 Task: Find connections with filter location Aix-les-Bains with filter topic #socialmediawith filter profile language Potuguese with filter current company AVL with filter school Osmania University, Hyderabad with filter industry Information Services with filter service category HR Consulting with filter keywords title Office Manager
Action: Mouse moved to (589, 78)
Screenshot: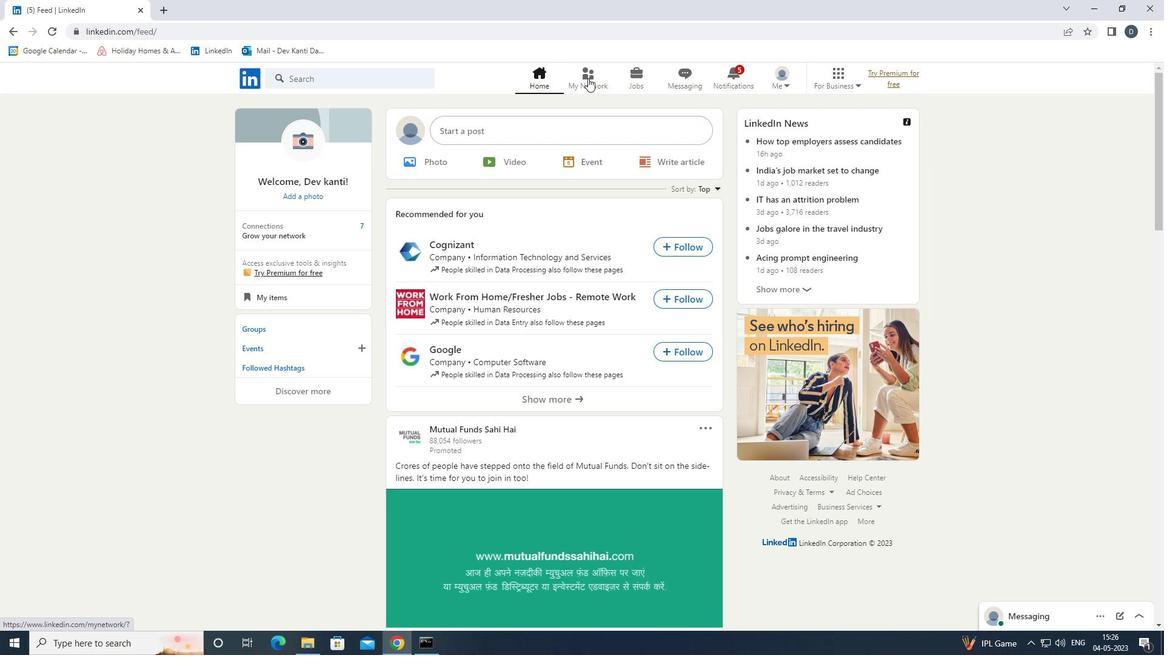 
Action: Mouse pressed left at (589, 78)
Screenshot: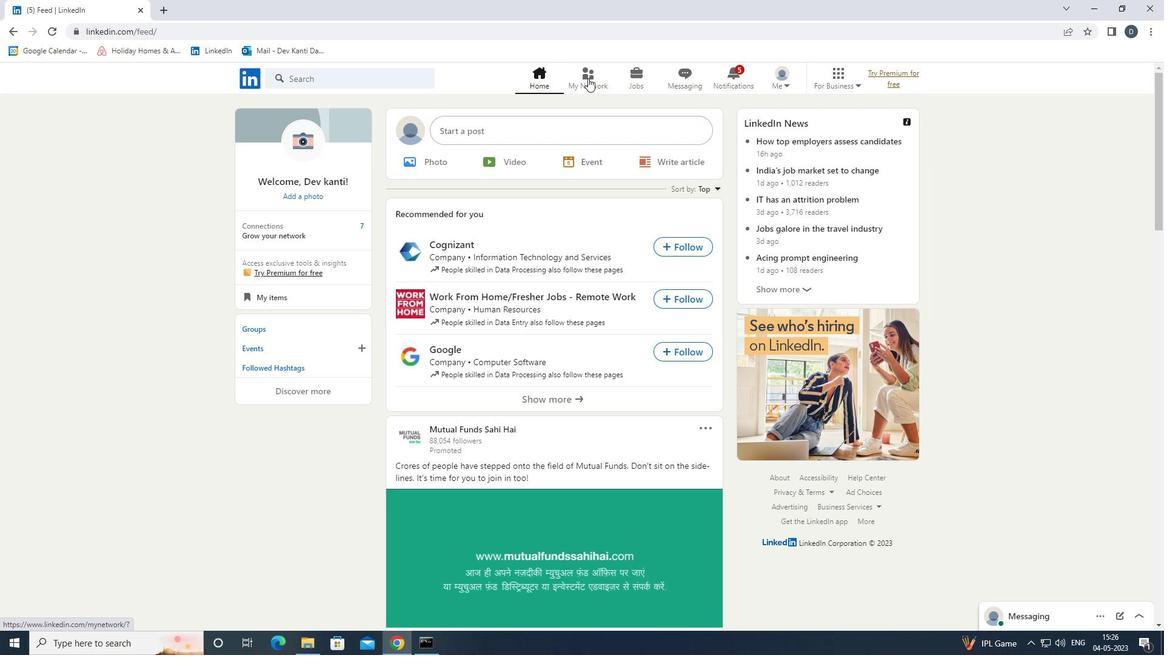 
Action: Mouse moved to (402, 149)
Screenshot: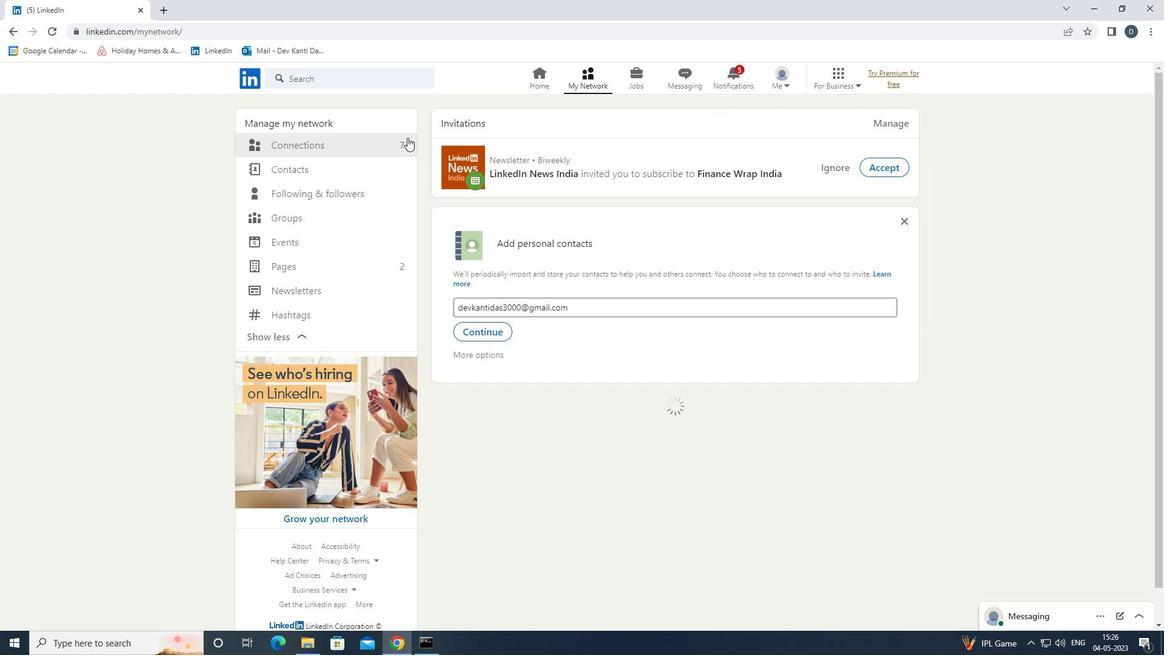 
Action: Mouse pressed left at (402, 149)
Screenshot: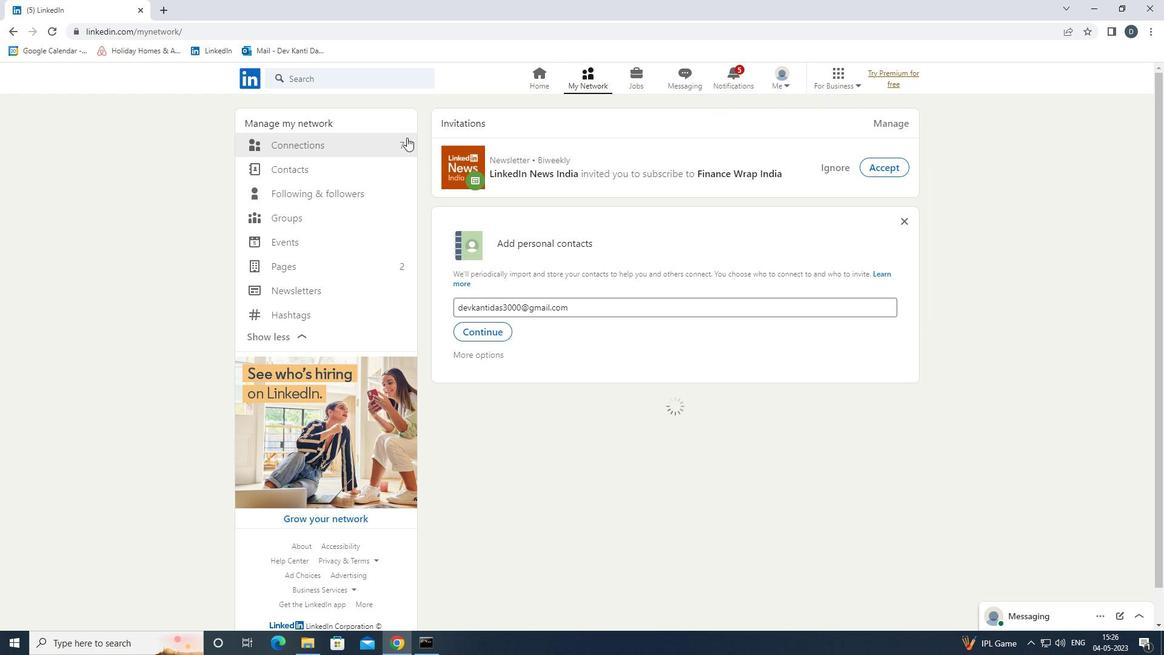 
Action: Mouse moved to (689, 149)
Screenshot: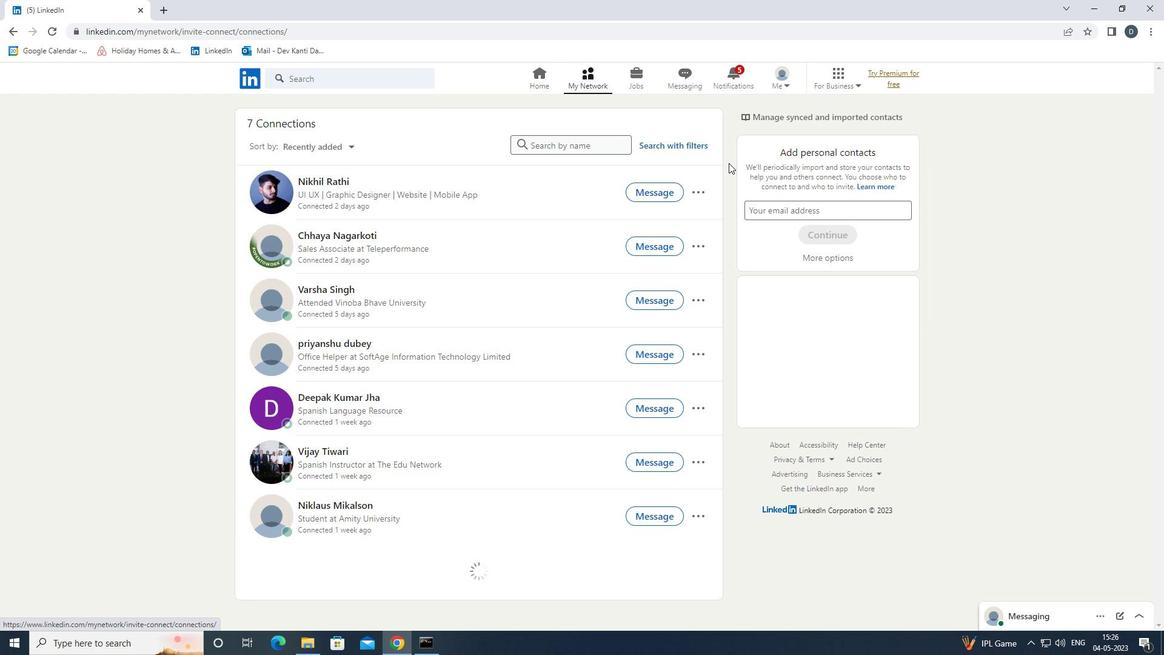 
Action: Mouse pressed left at (689, 149)
Screenshot: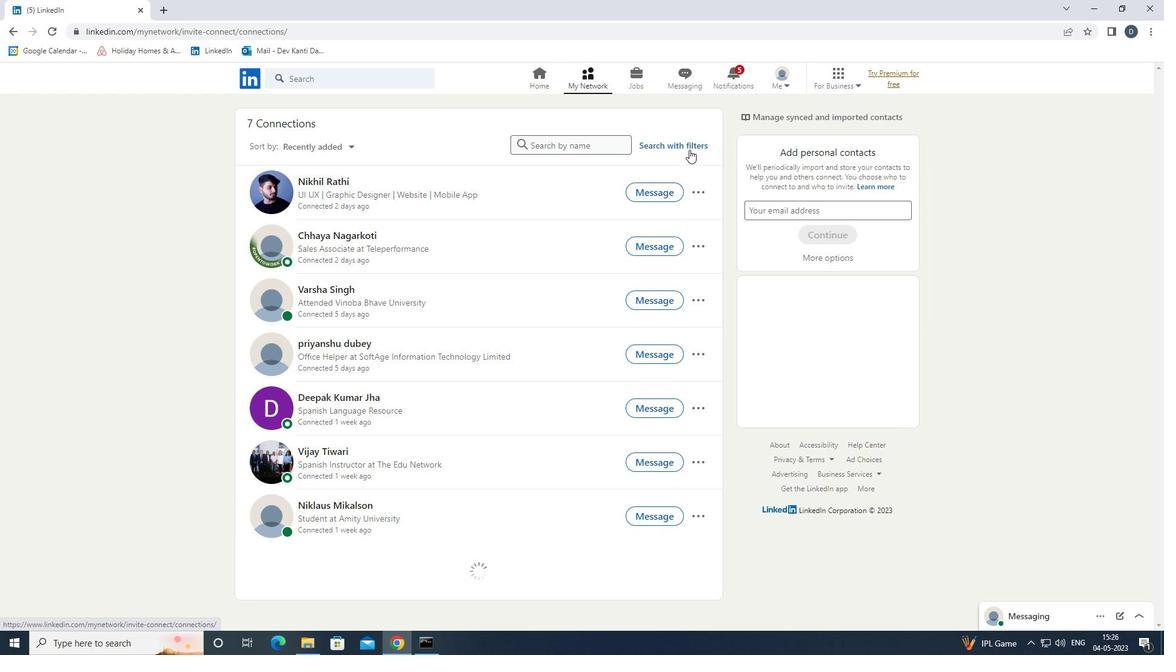 
Action: Mouse moved to (617, 115)
Screenshot: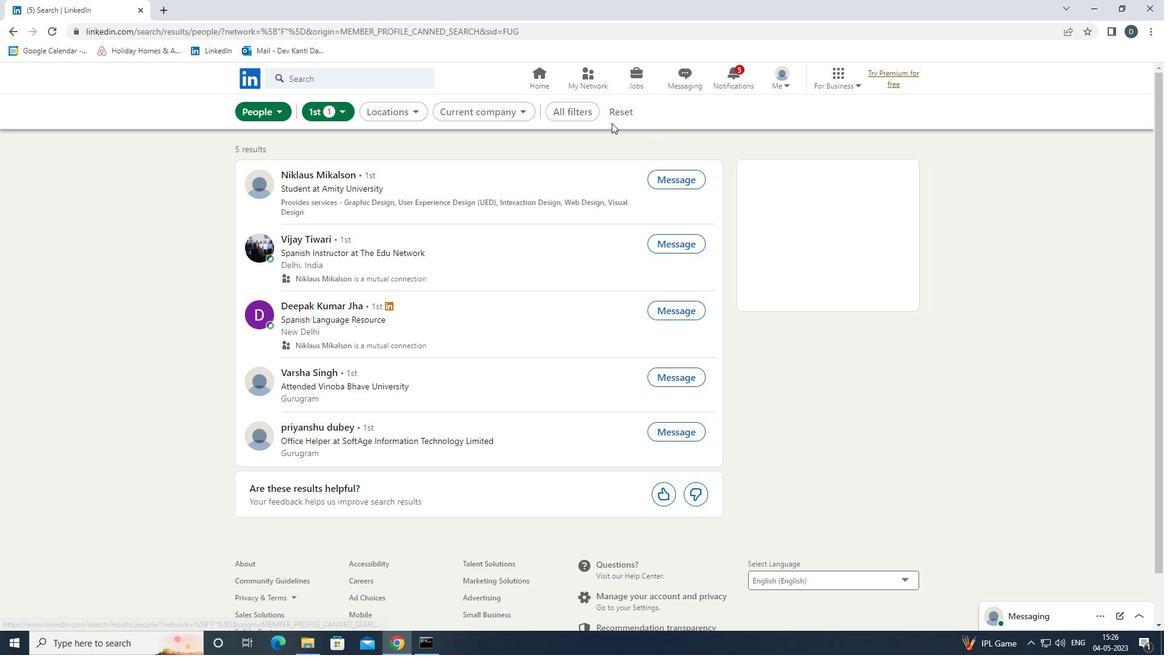 
Action: Mouse pressed left at (617, 115)
Screenshot: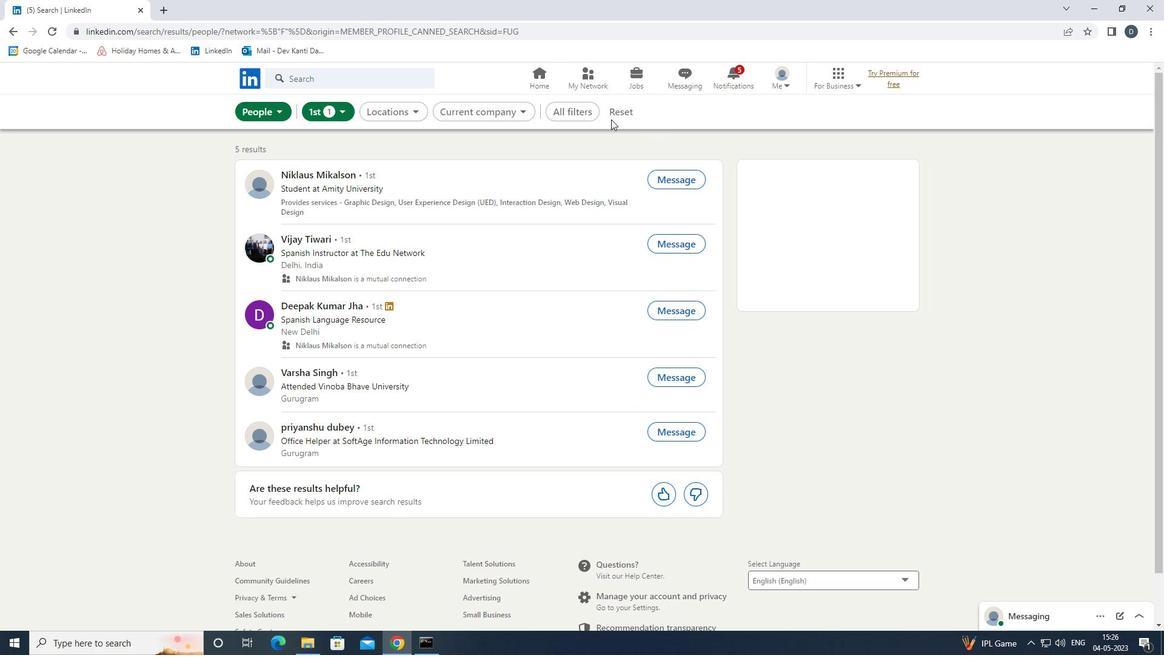 
Action: Mouse moved to (604, 112)
Screenshot: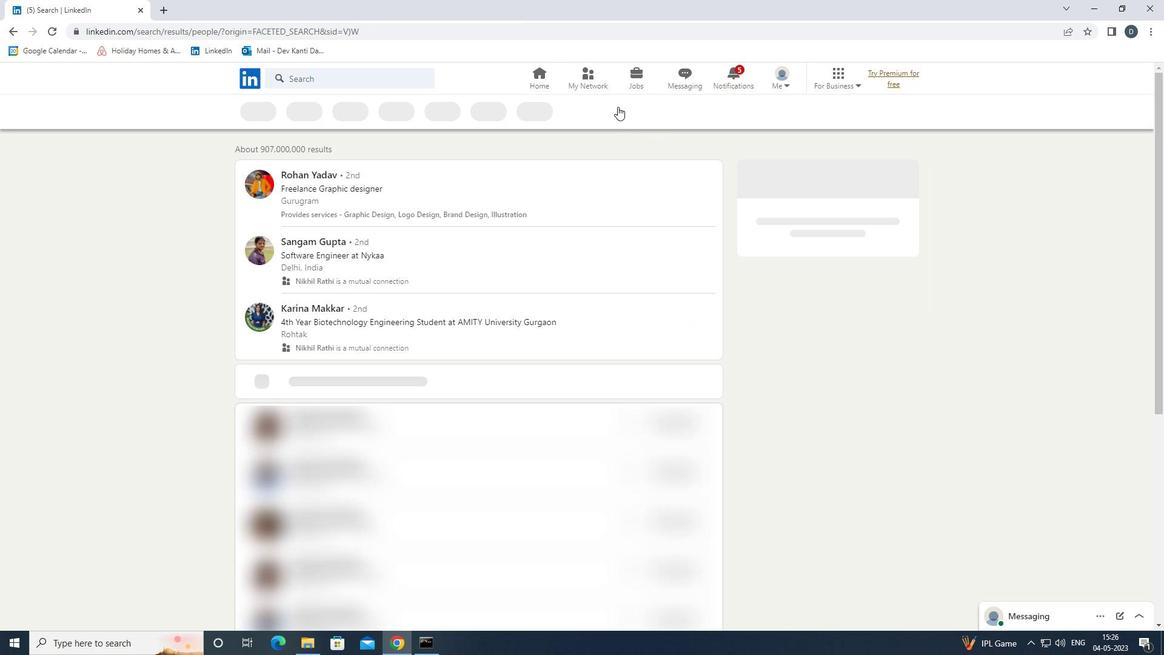 
Action: Mouse pressed left at (604, 112)
Screenshot: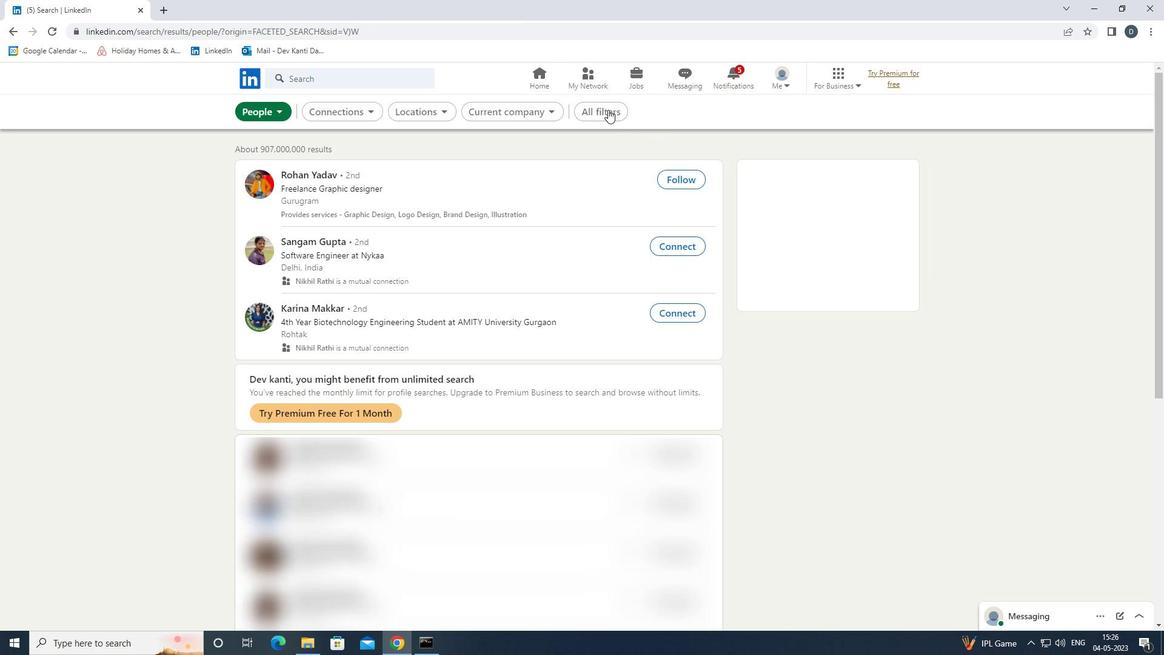 
Action: Mouse moved to (1045, 392)
Screenshot: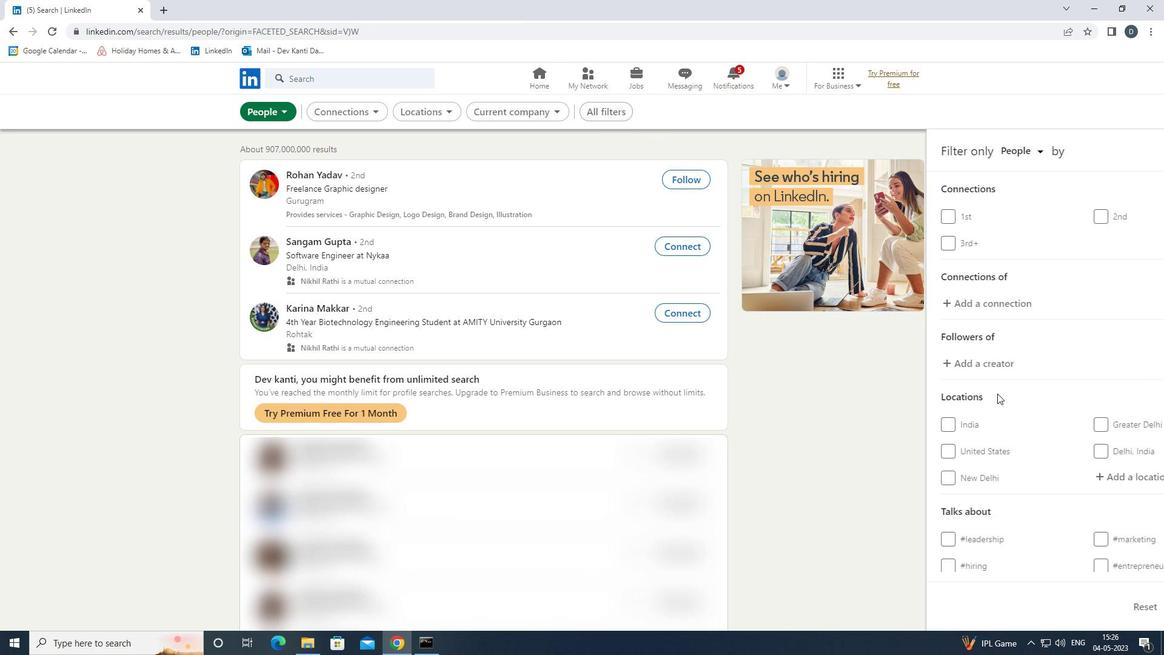 
Action: Mouse scrolled (1045, 391) with delta (0, 0)
Screenshot: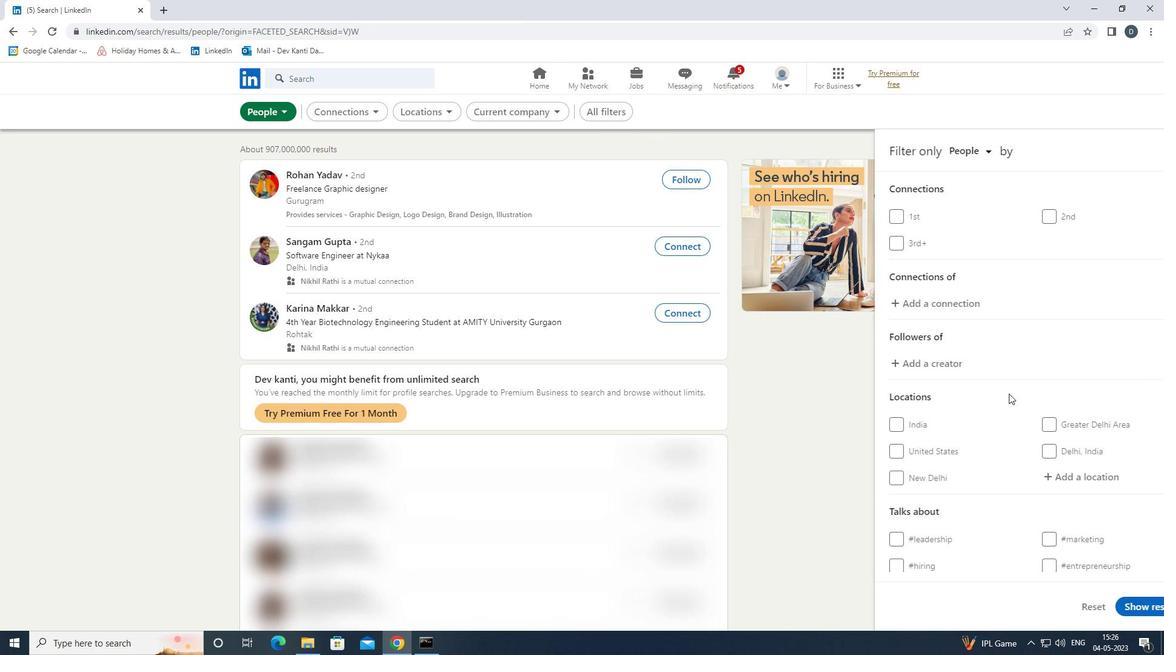 
Action: Mouse moved to (1045, 392)
Screenshot: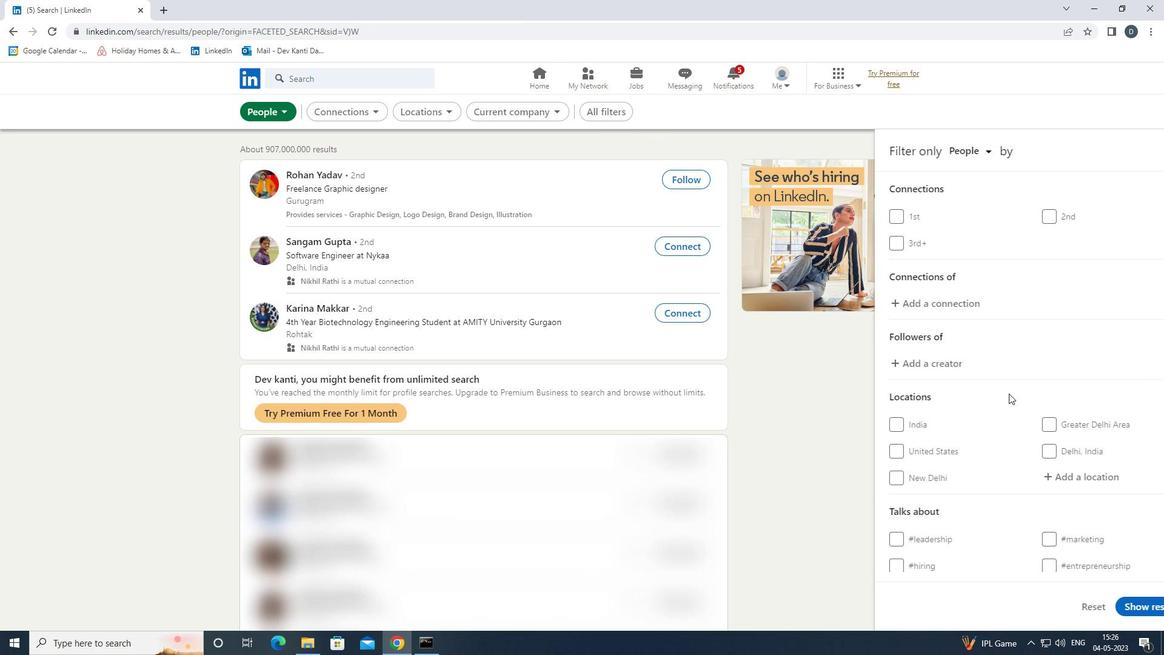 
Action: Mouse scrolled (1045, 391) with delta (0, 0)
Screenshot: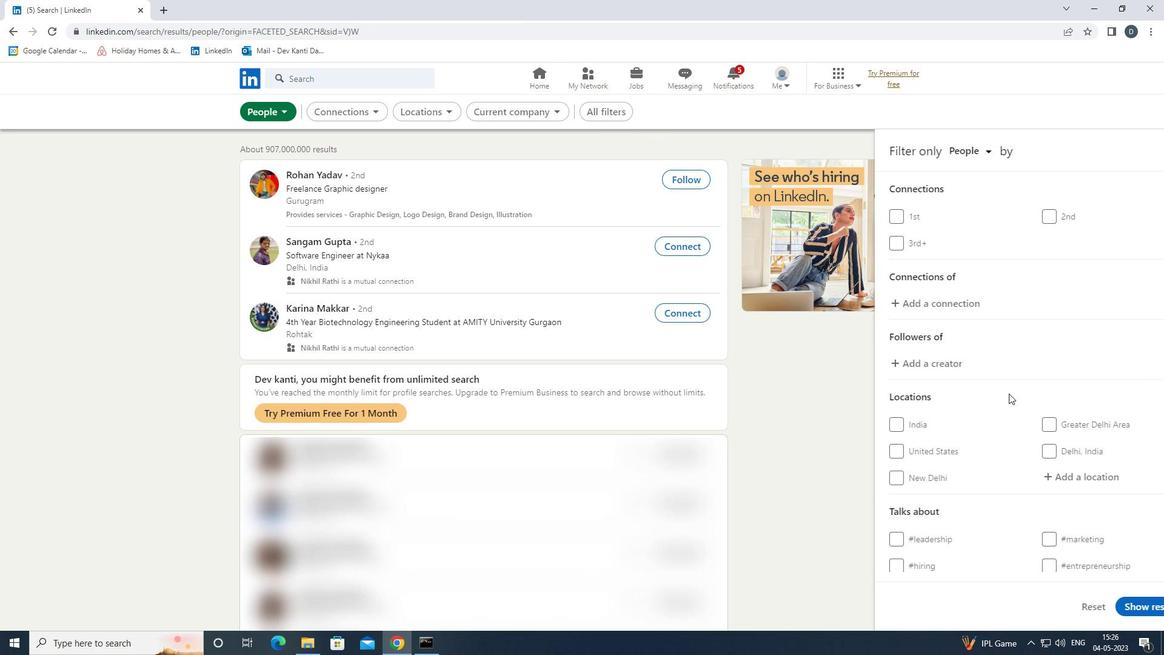 
Action: Mouse moved to (1031, 346)
Screenshot: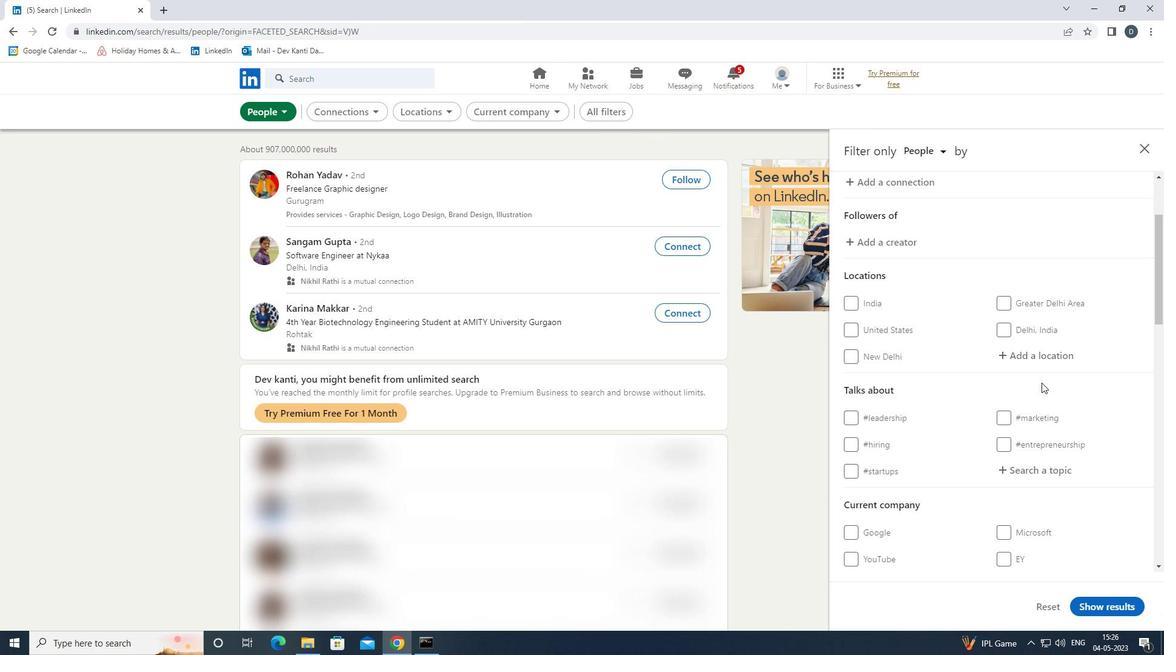 
Action: Mouse pressed left at (1031, 346)
Screenshot: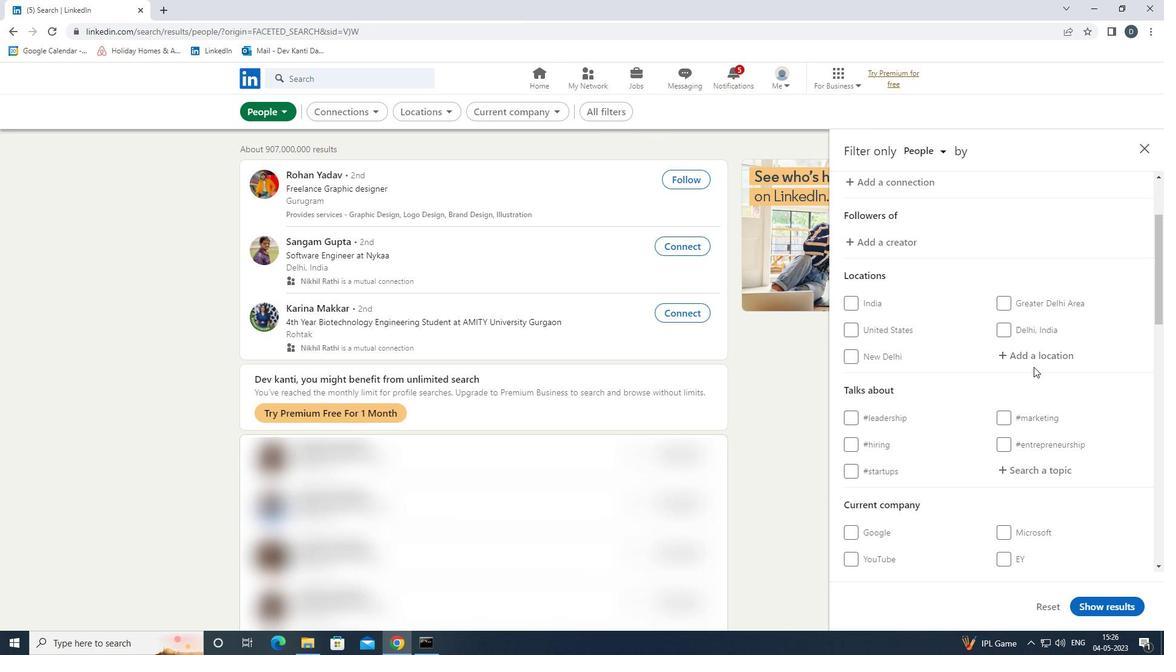 
Action: Key pressed <Key.shift>AIX-LES-<Key.down><Key.enter>
Screenshot: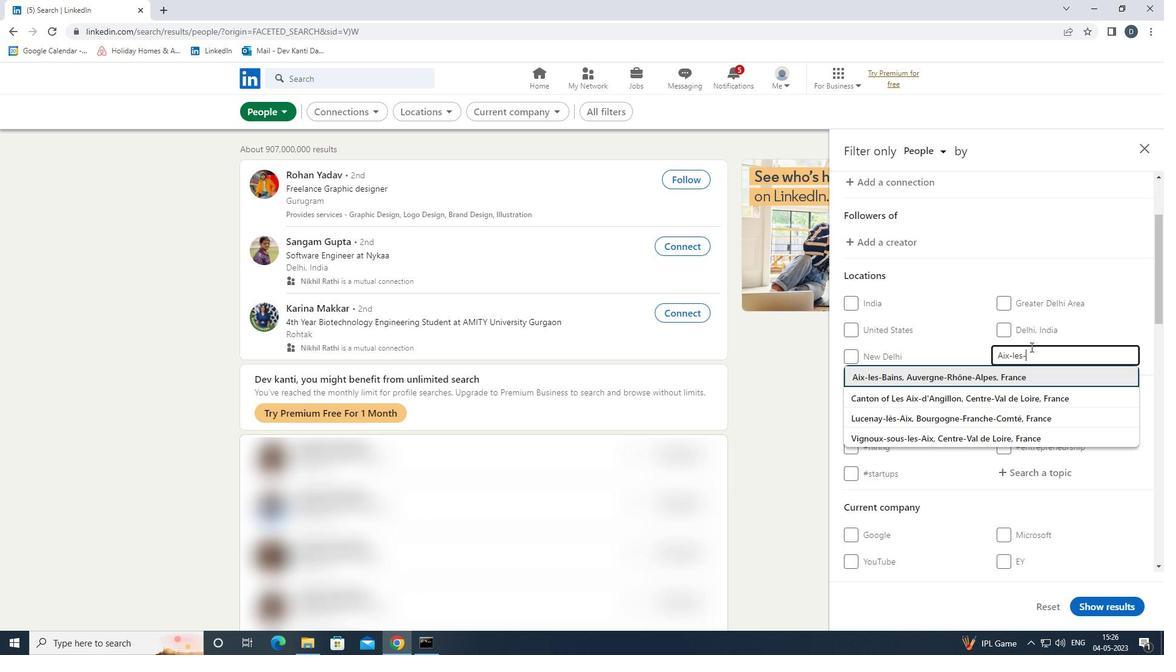 
Action: Mouse moved to (1040, 359)
Screenshot: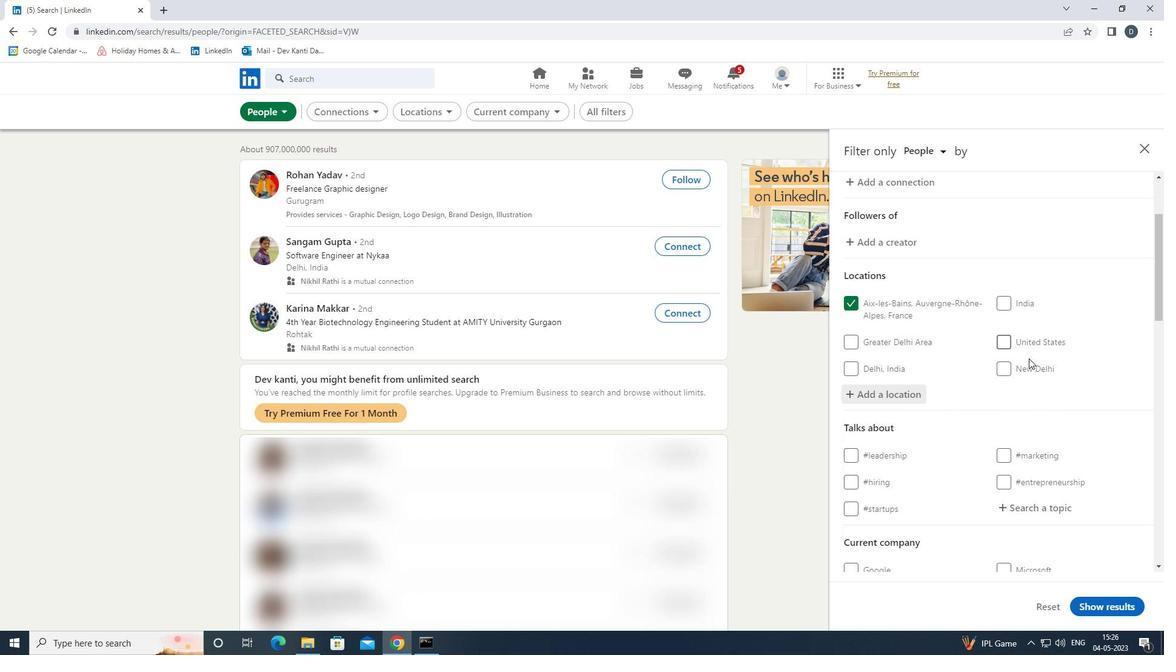 
Action: Mouse scrolled (1040, 358) with delta (0, 0)
Screenshot: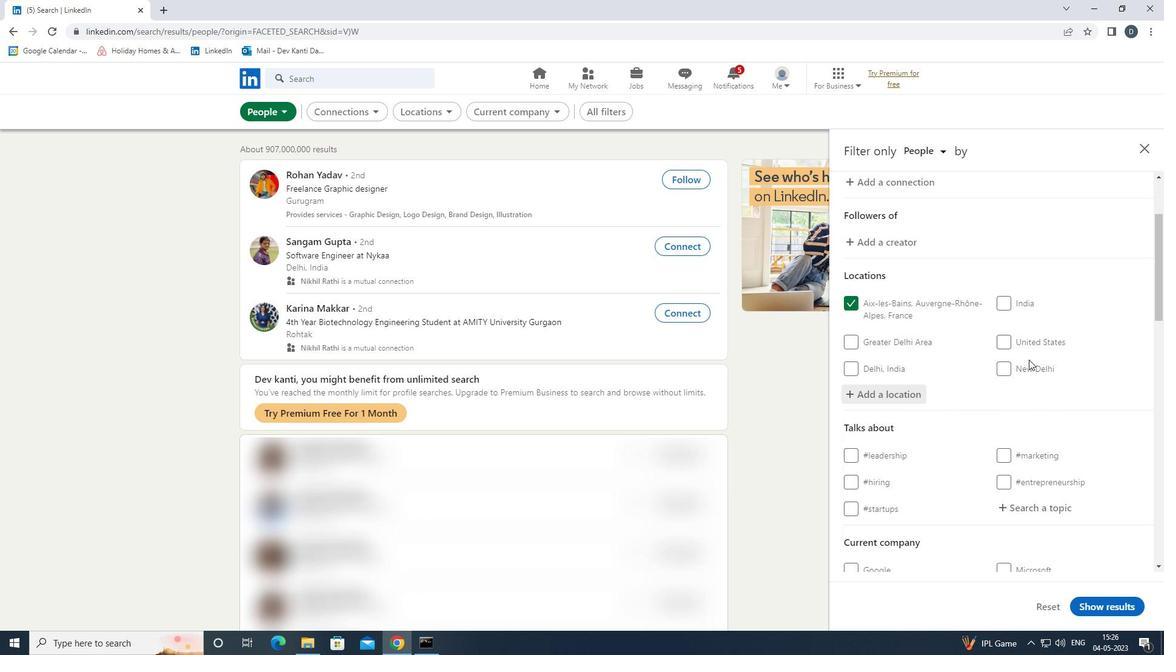 
Action: Mouse scrolled (1040, 358) with delta (0, 0)
Screenshot: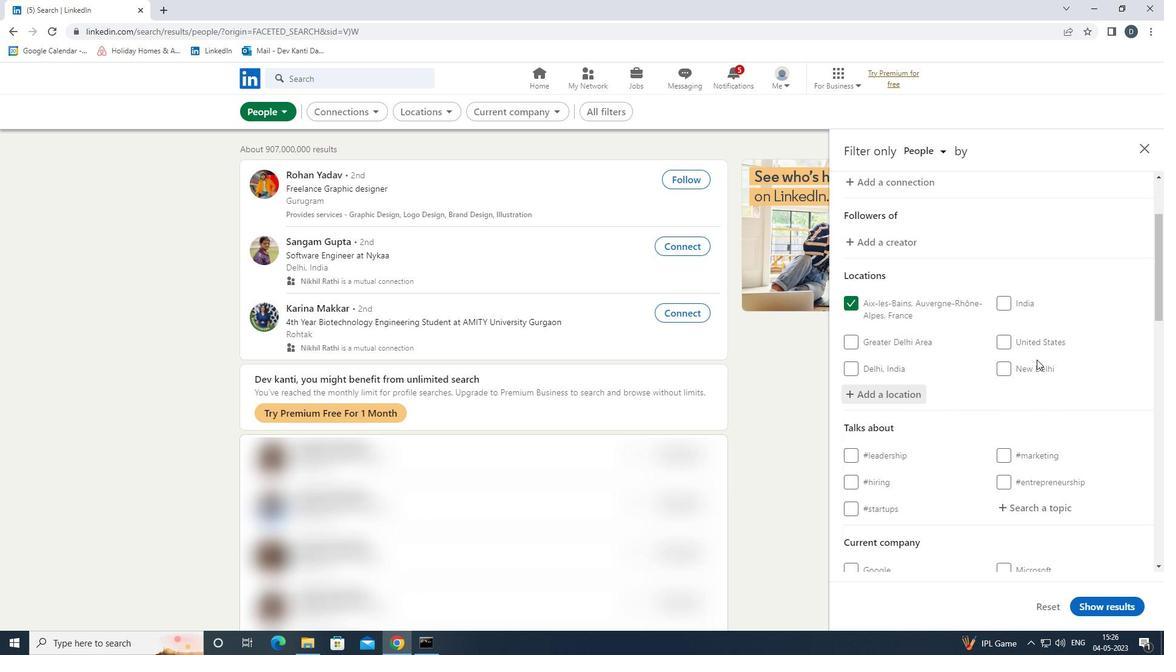 
Action: Mouse moved to (1029, 378)
Screenshot: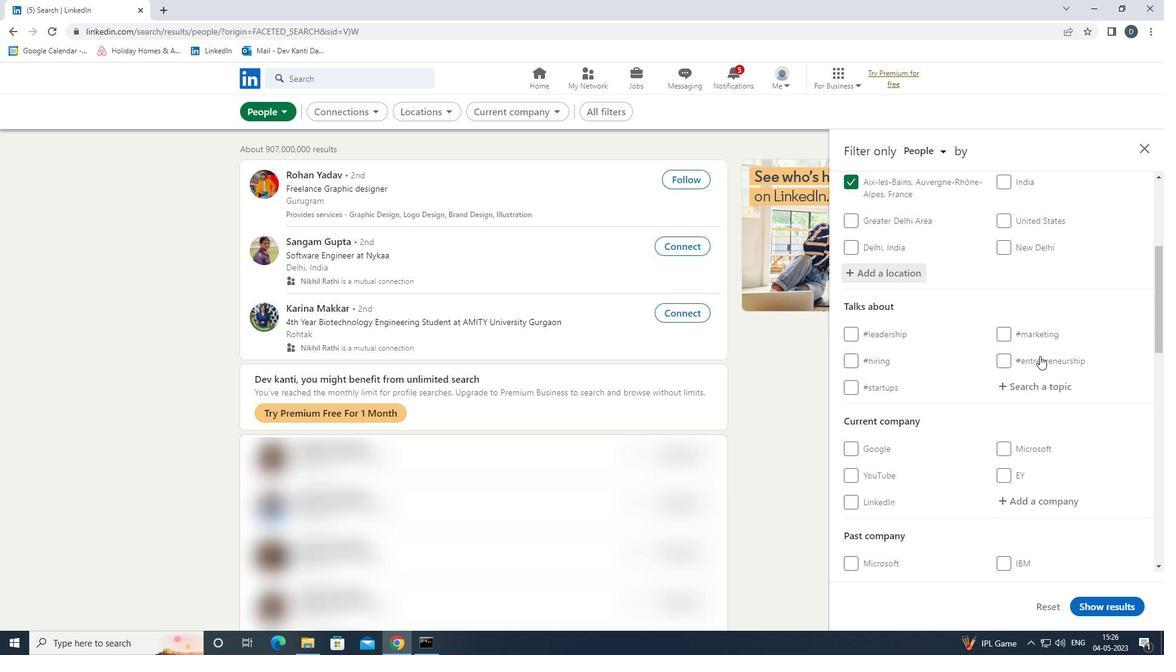 
Action: Mouse pressed left at (1029, 378)
Screenshot: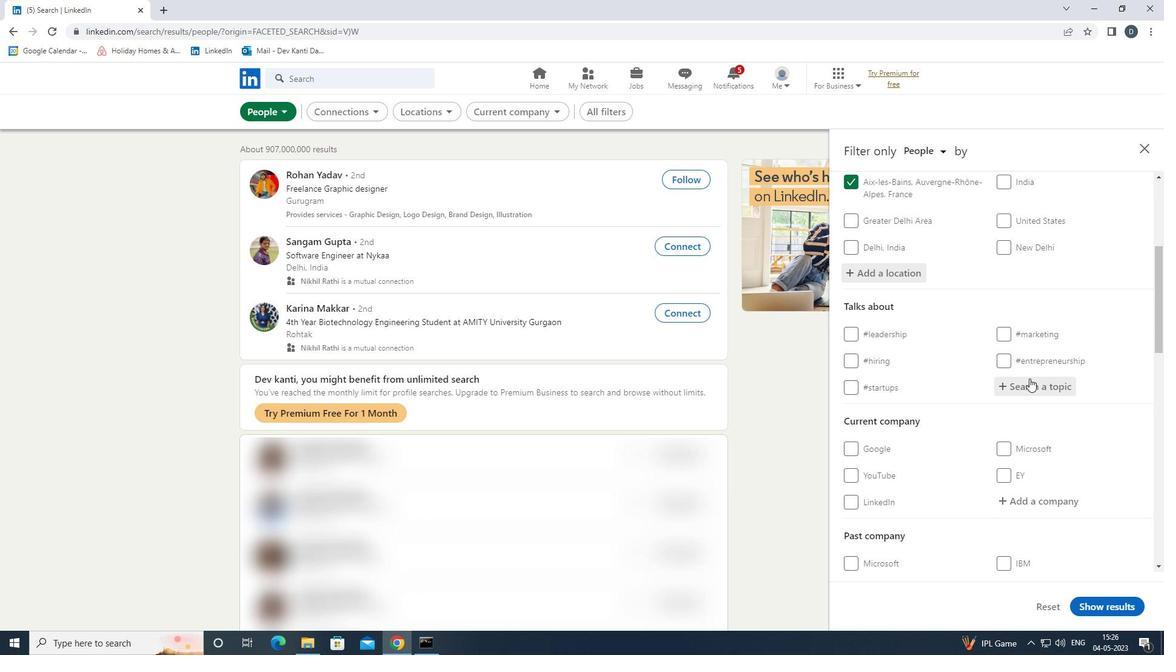 
Action: Mouse moved to (1025, 379)
Screenshot: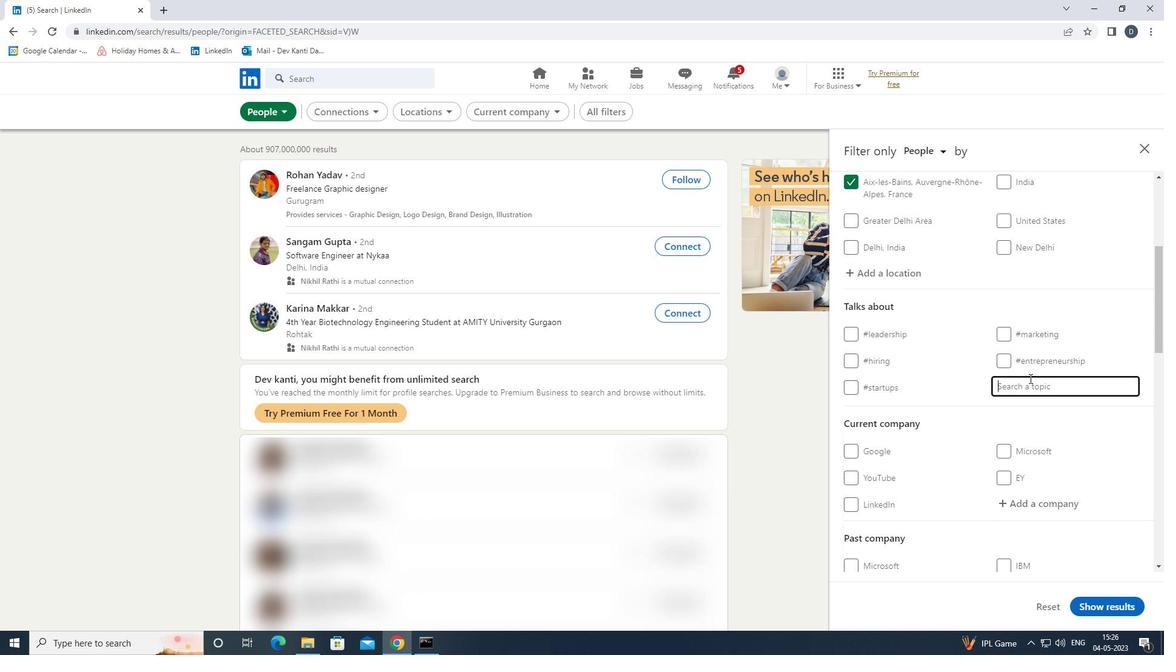 
Action: Key pressed SOCIALMEDIA<Key.down><Key.enter>
Screenshot: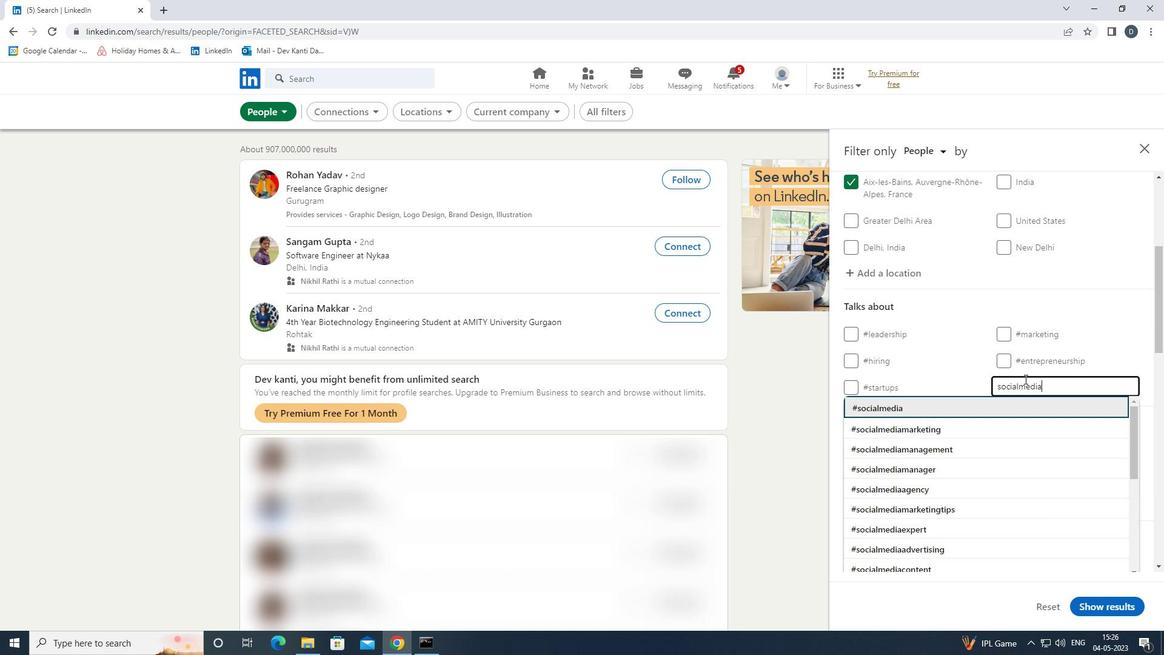 
Action: Mouse moved to (1017, 379)
Screenshot: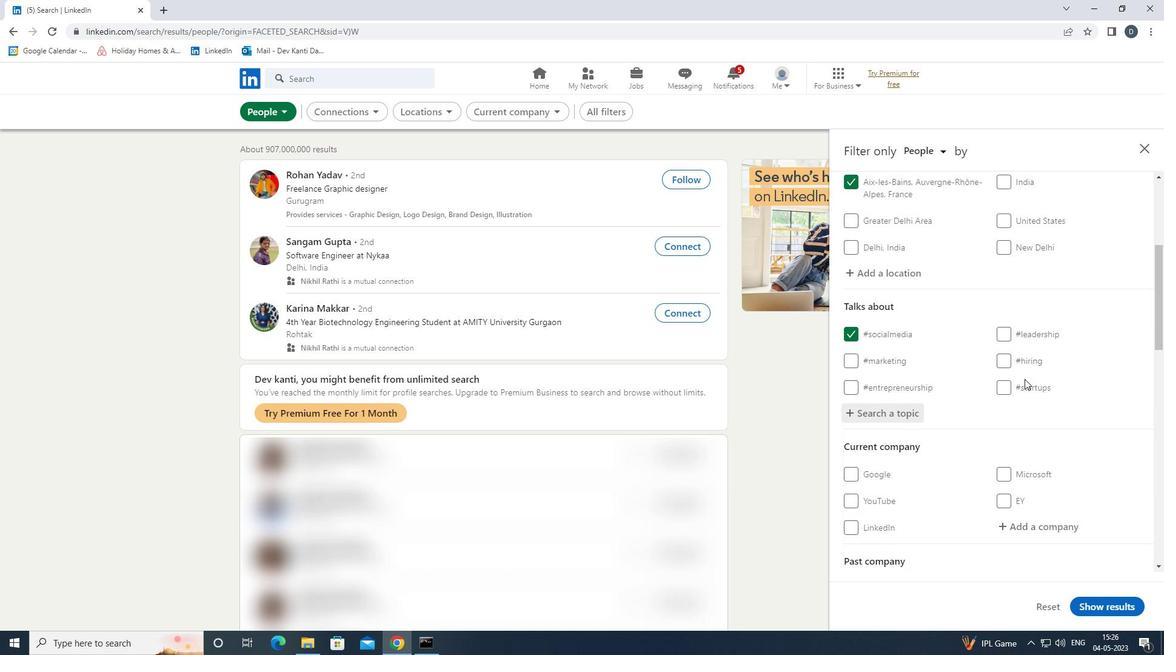 
Action: Mouse scrolled (1017, 378) with delta (0, 0)
Screenshot: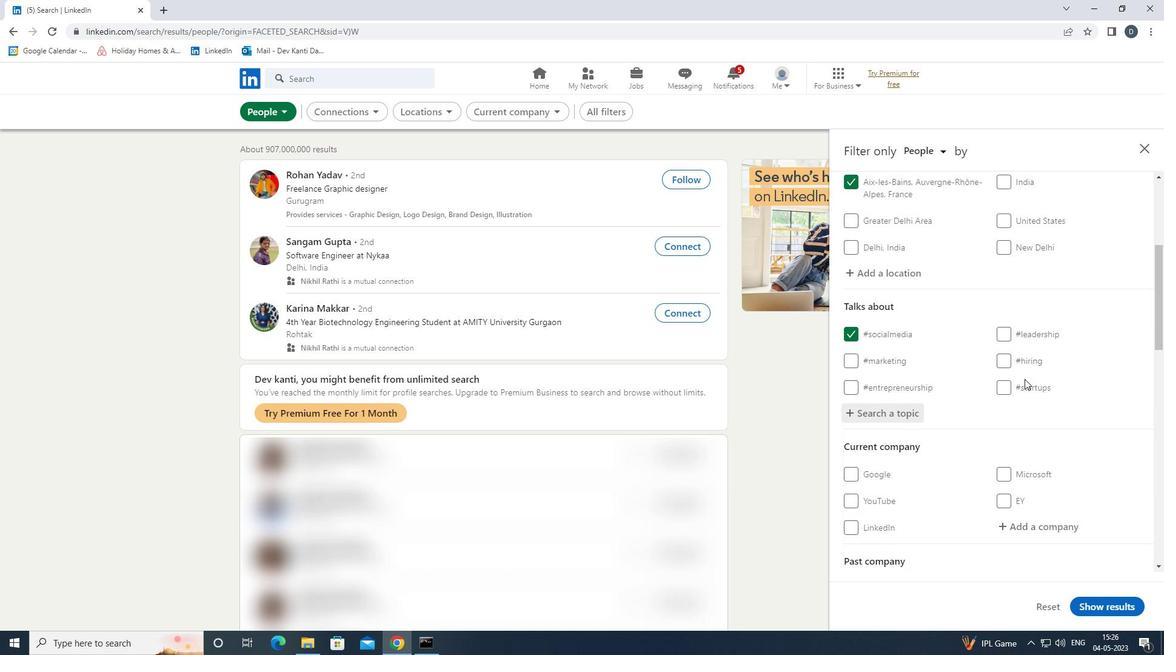 
Action: Mouse moved to (1011, 381)
Screenshot: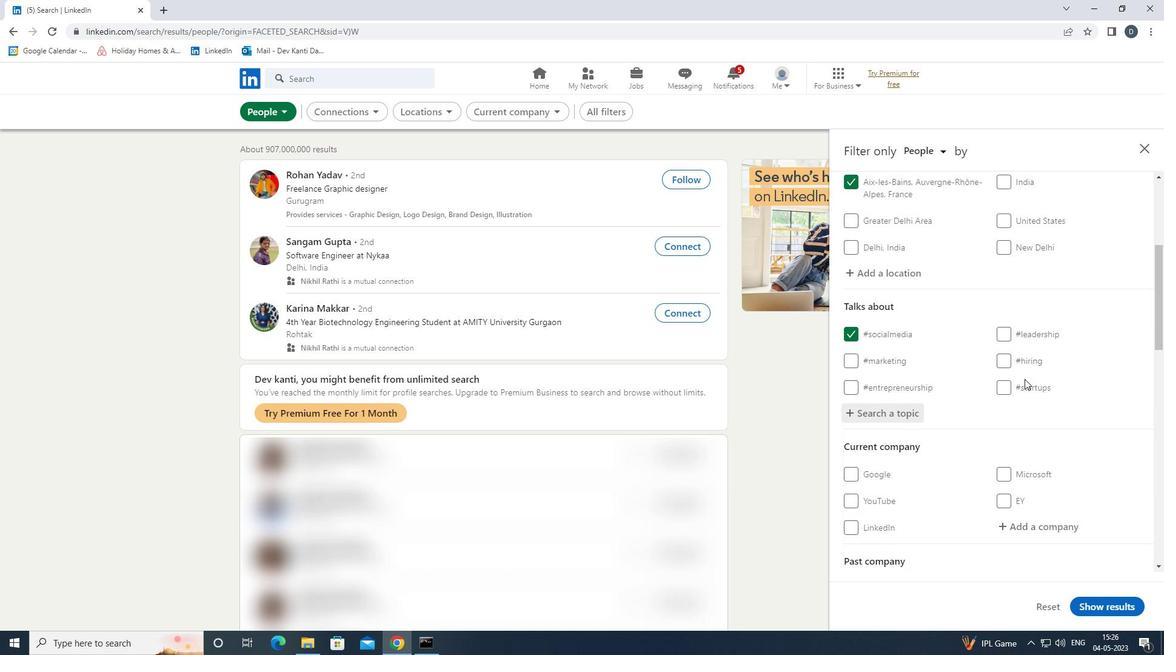 
Action: Mouse scrolled (1011, 380) with delta (0, 0)
Screenshot: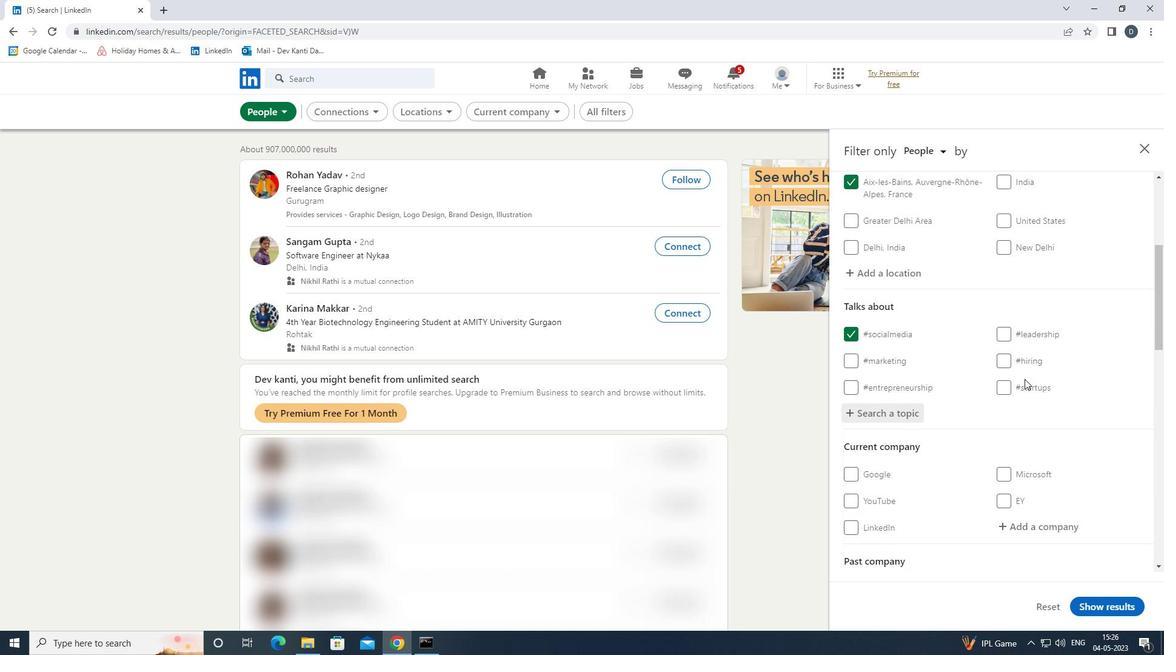 
Action: Mouse moved to (1009, 382)
Screenshot: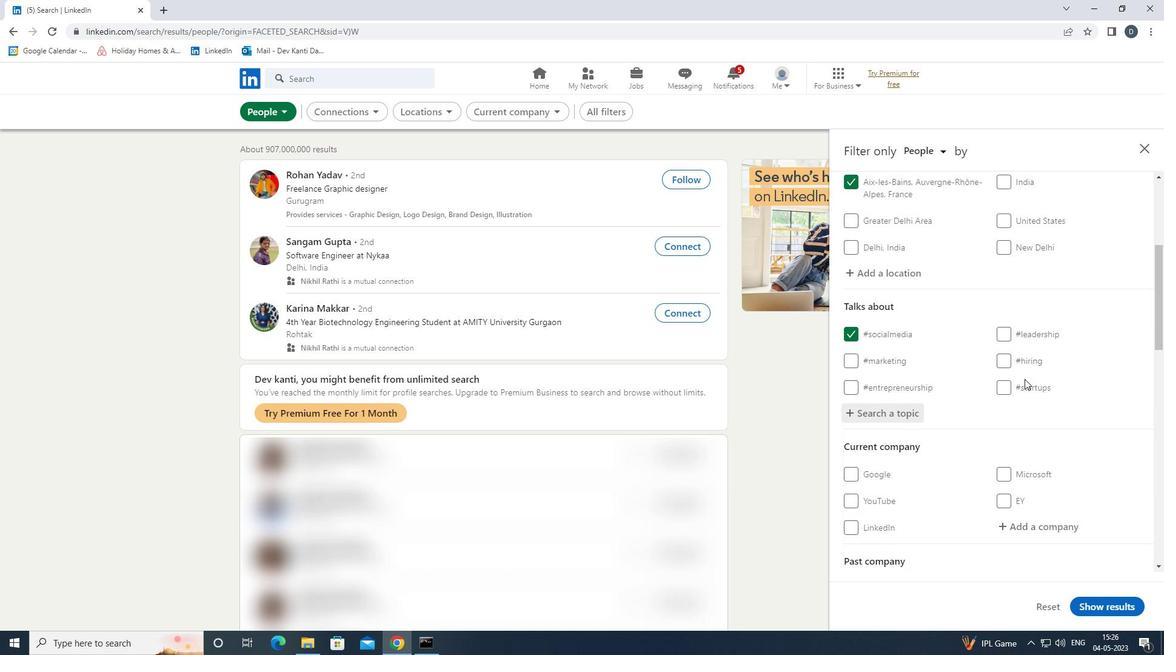 
Action: Mouse scrolled (1009, 381) with delta (0, 0)
Screenshot: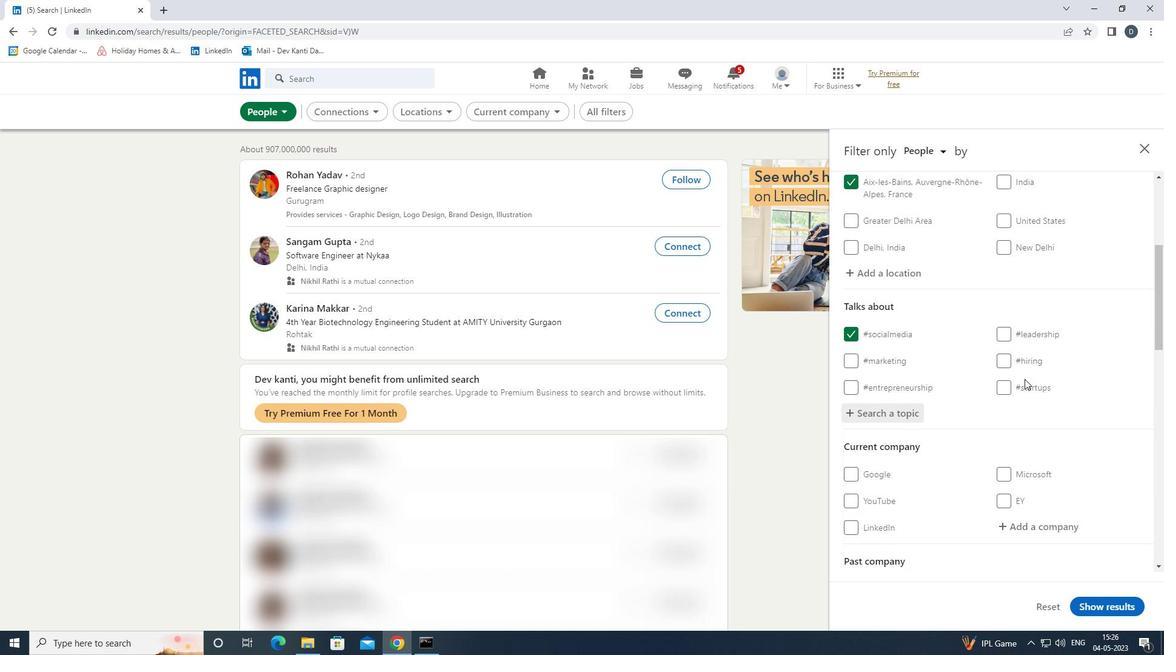 
Action: Mouse moved to (1009, 382)
Screenshot: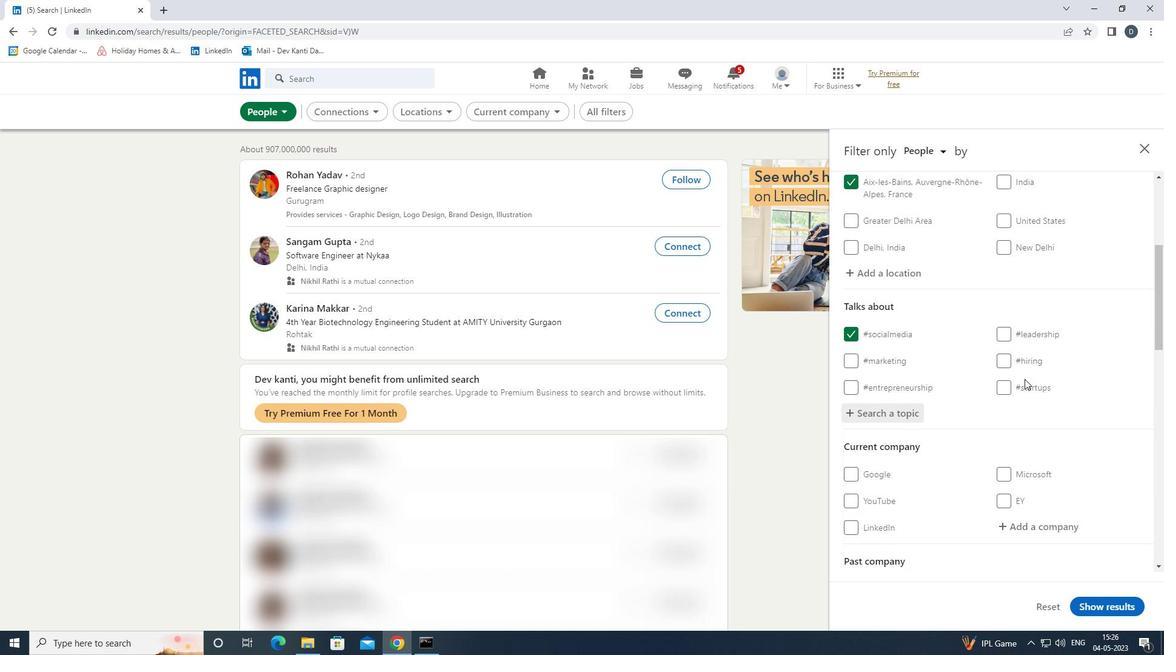
Action: Mouse scrolled (1009, 382) with delta (0, 0)
Screenshot: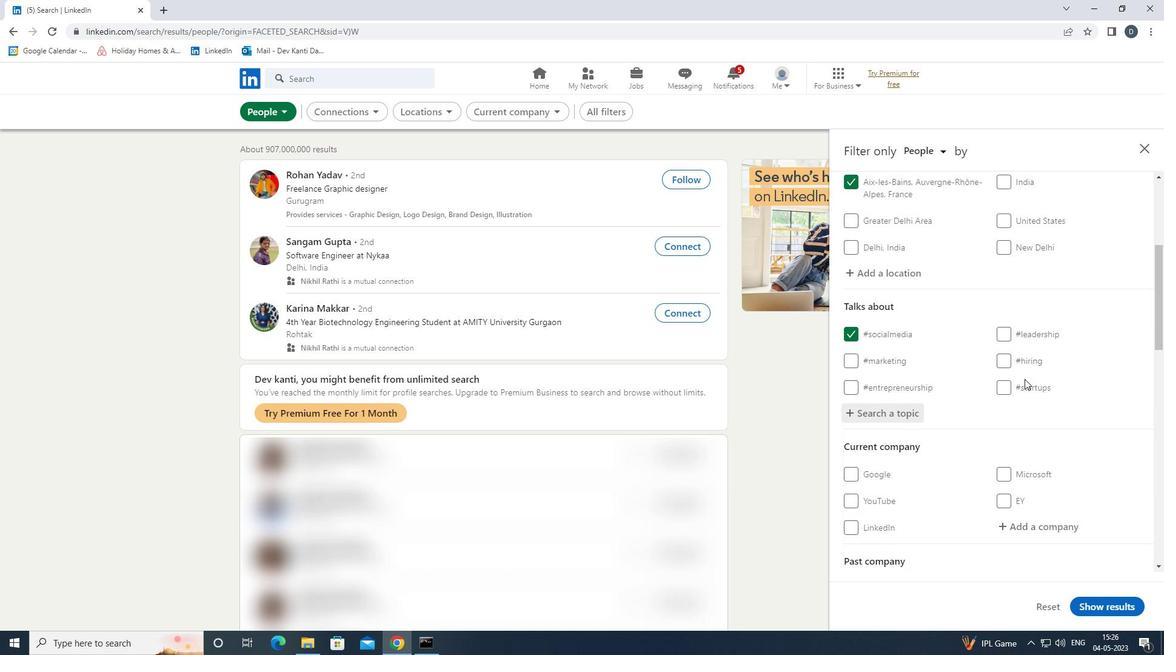 
Action: Mouse scrolled (1009, 382) with delta (0, 0)
Screenshot: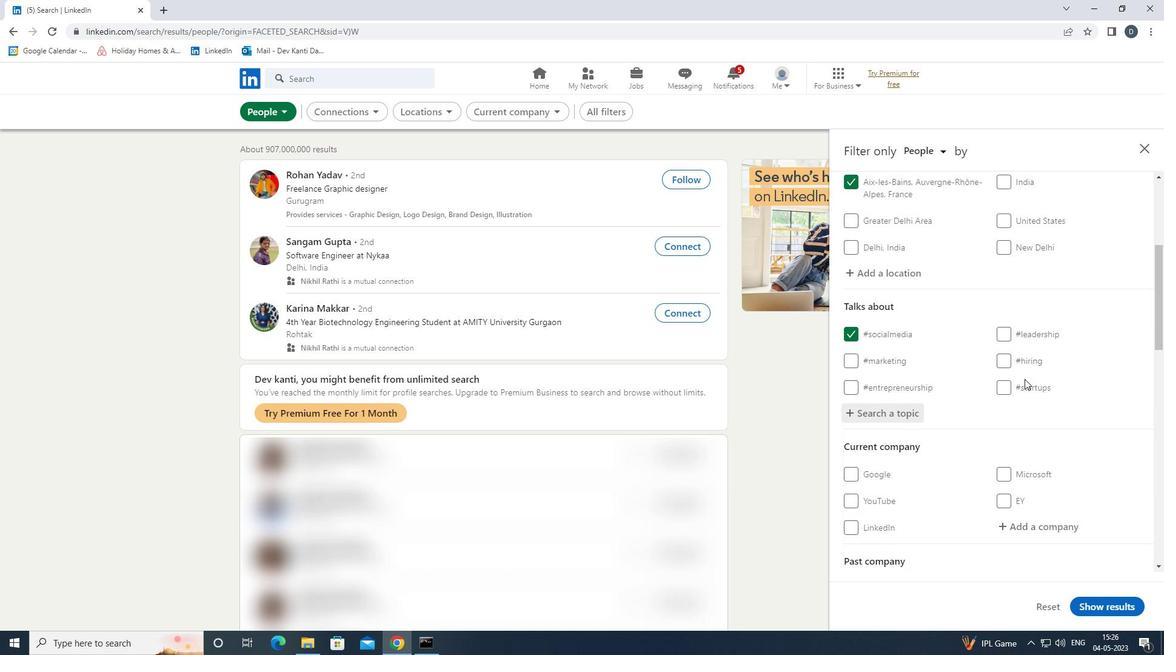 
Action: Mouse scrolled (1009, 382) with delta (0, 0)
Screenshot: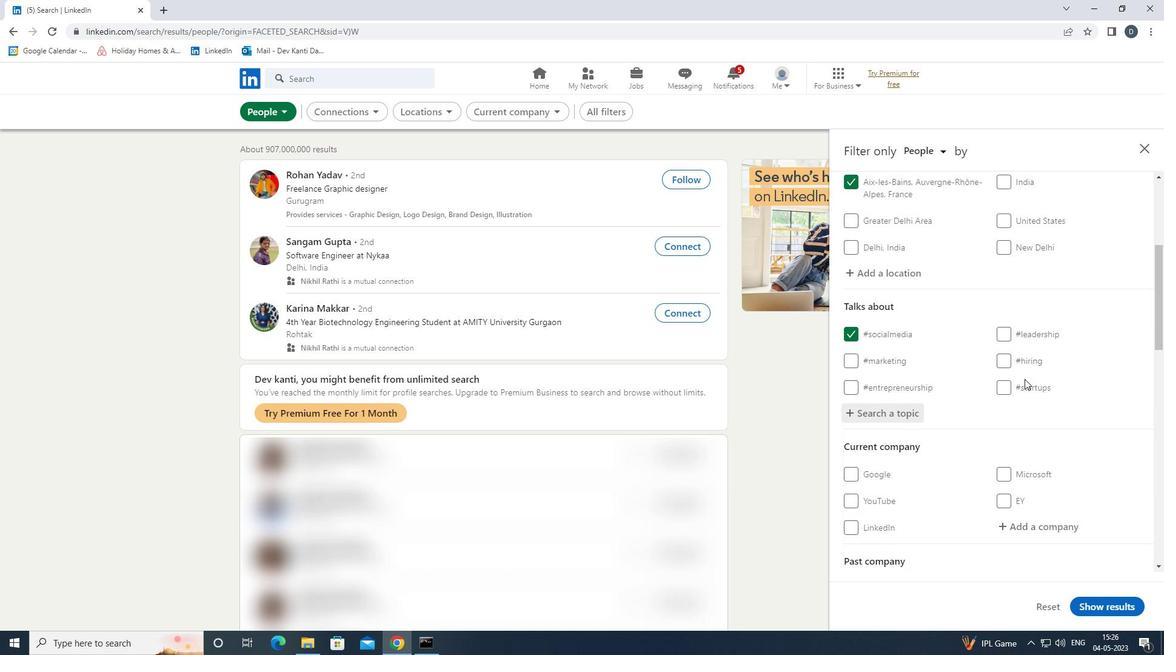 
Action: Mouse scrolled (1009, 382) with delta (0, 0)
Screenshot: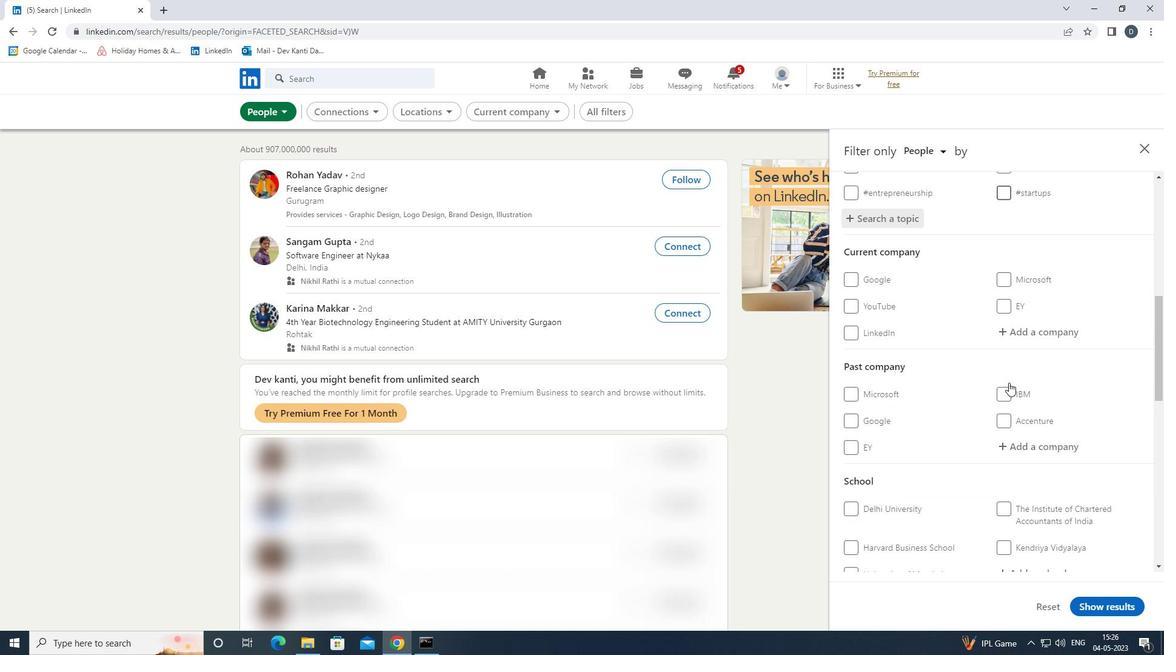 
Action: Mouse scrolled (1009, 382) with delta (0, 0)
Screenshot: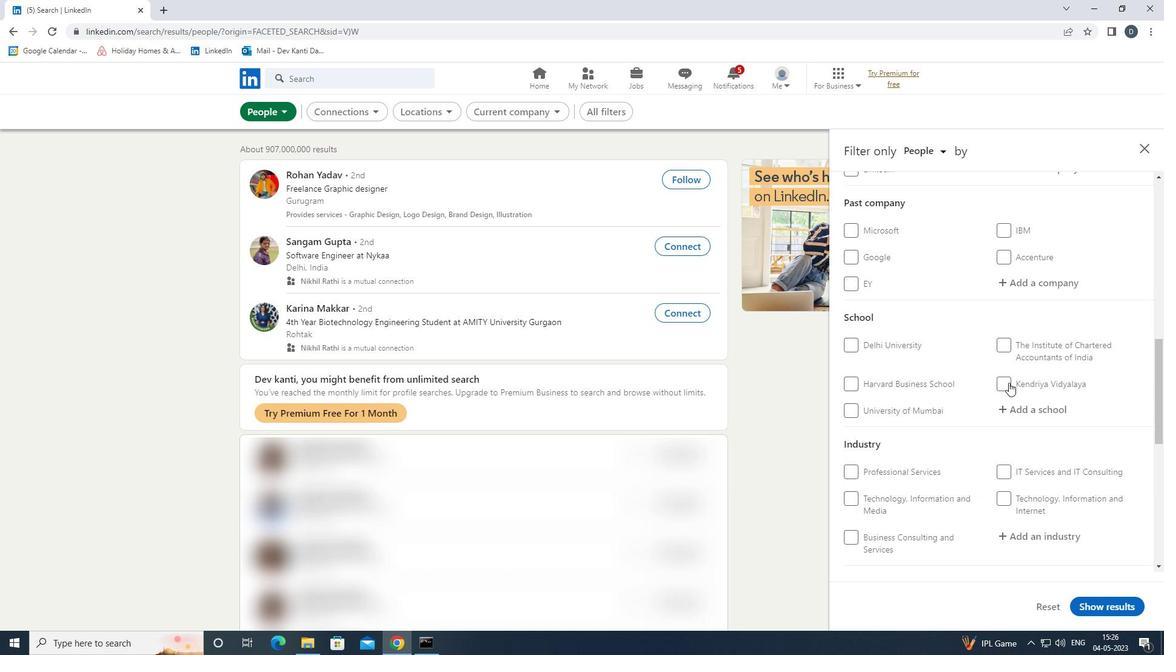 
Action: Mouse scrolled (1009, 382) with delta (0, 0)
Screenshot: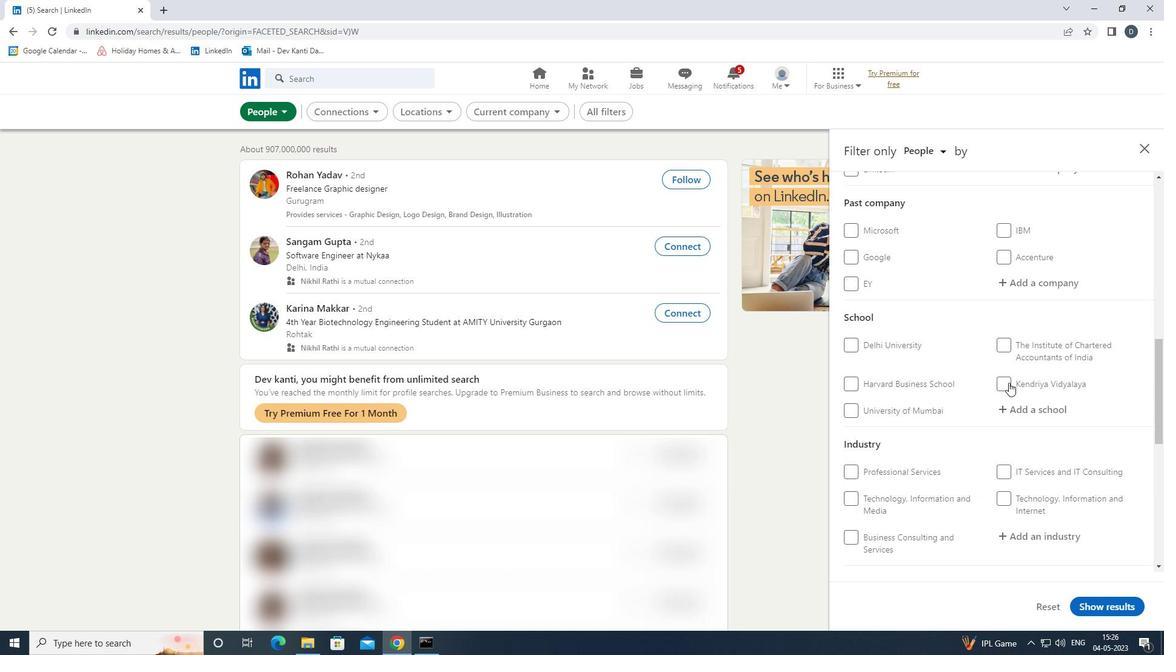 
Action: Mouse moved to (1025, 451)
Screenshot: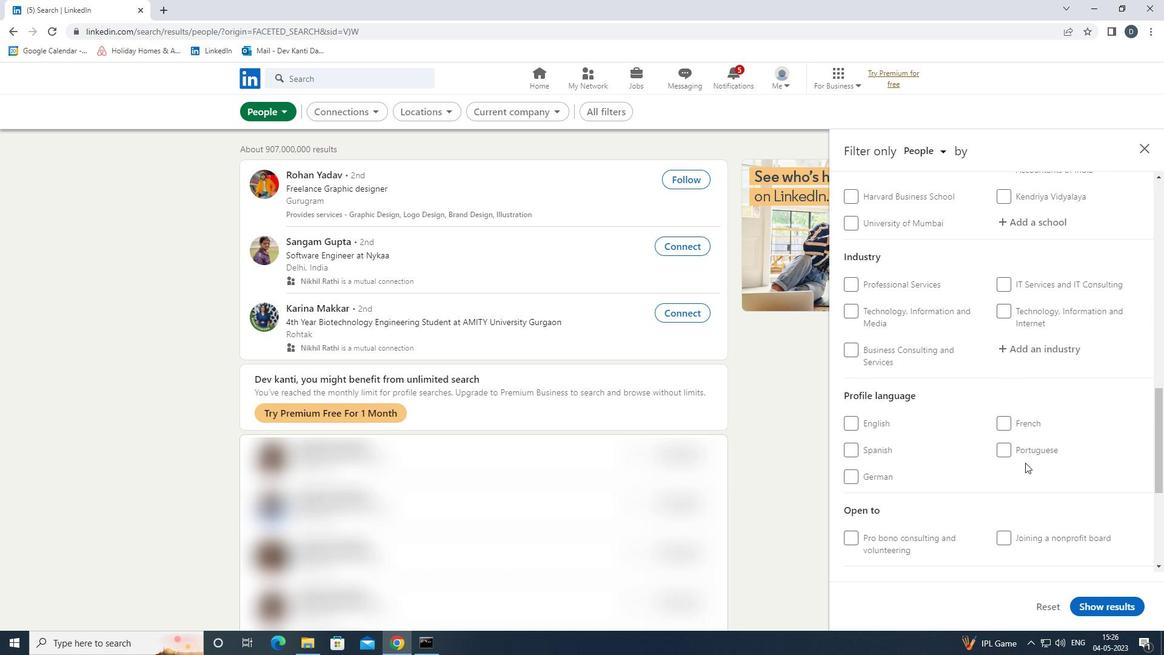 
Action: Mouse pressed left at (1025, 451)
Screenshot: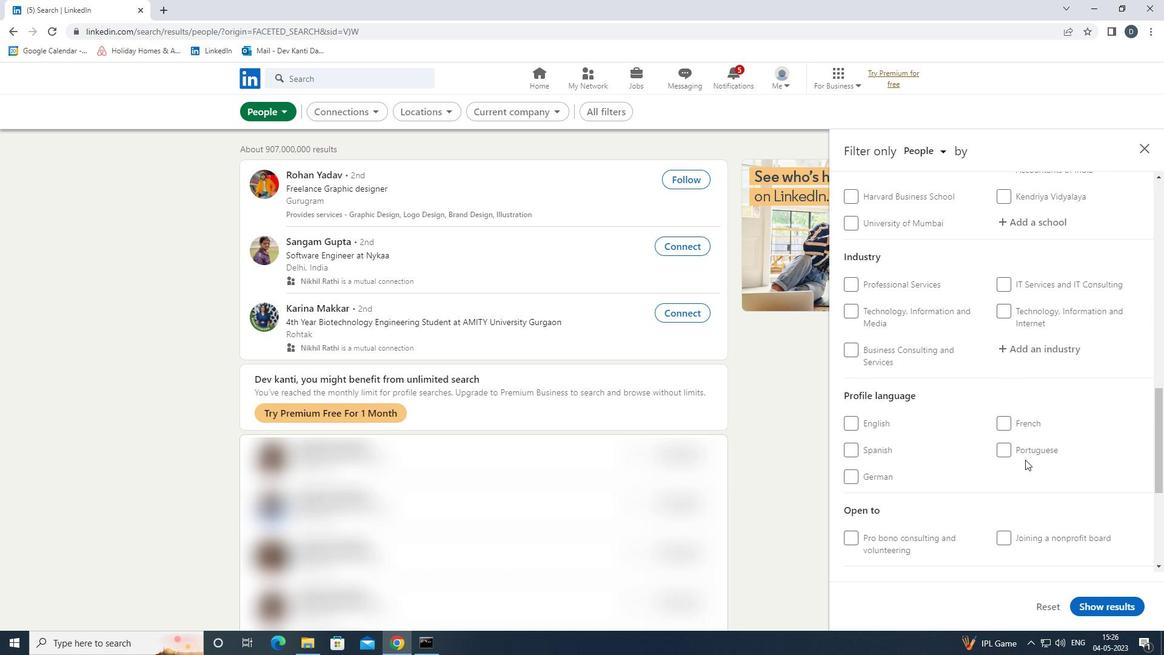 
Action: Mouse moved to (1026, 447)
Screenshot: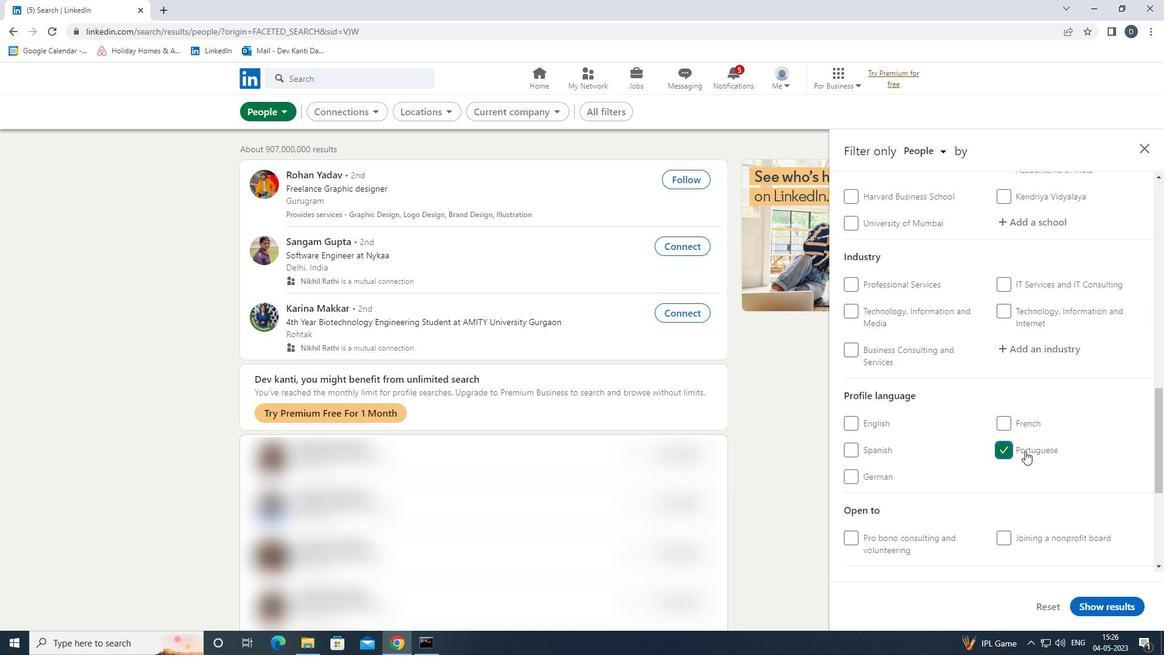 
Action: Mouse scrolled (1026, 448) with delta (0, 0)
Screenshot: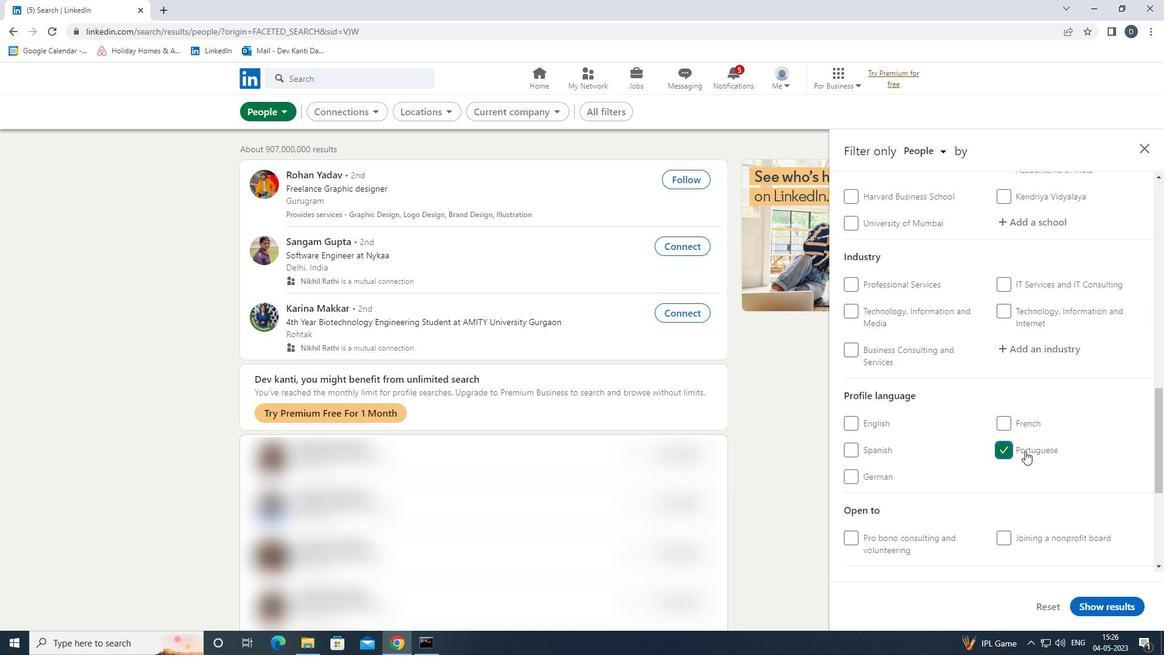 
Action: Mouse moved to (1026, 446)
Screenshot: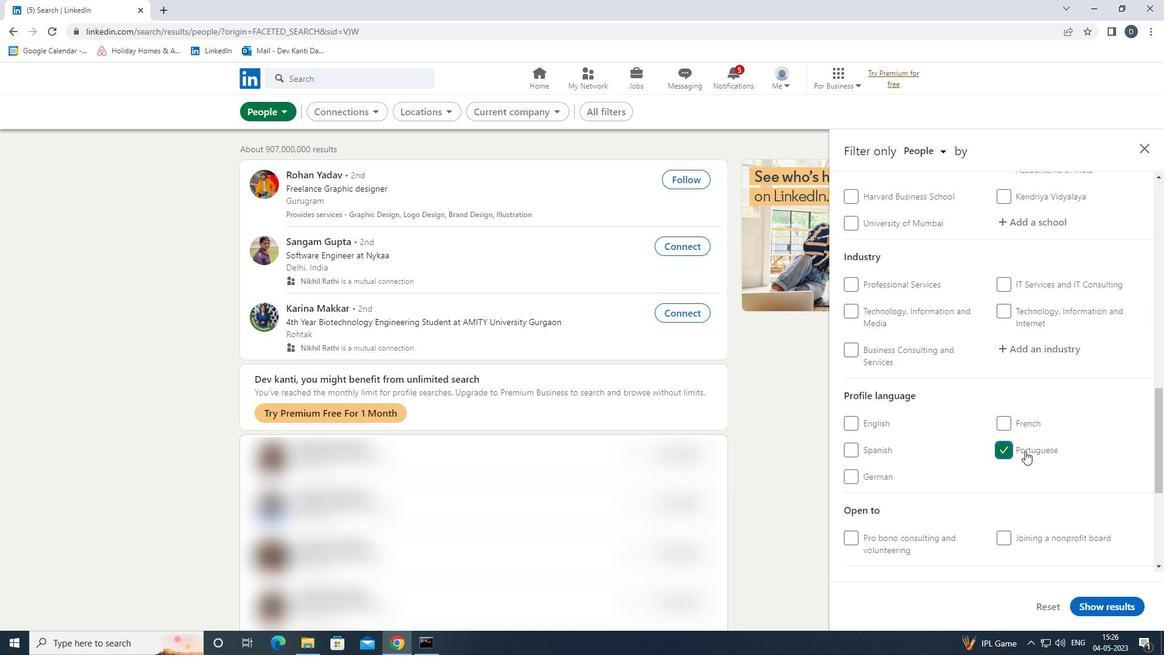 
Action: Mouse scrolled (1026, 447) with delta (0, 0)
Screenshot: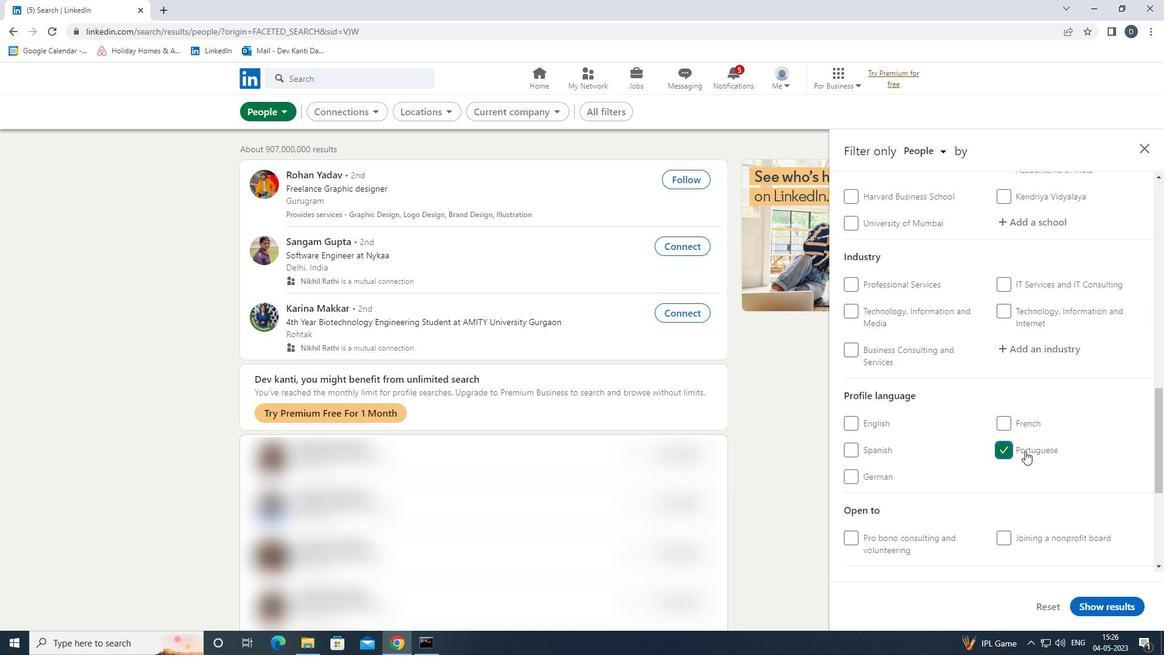 
Action: Mouse moved to (1027, 446)
Screenshot: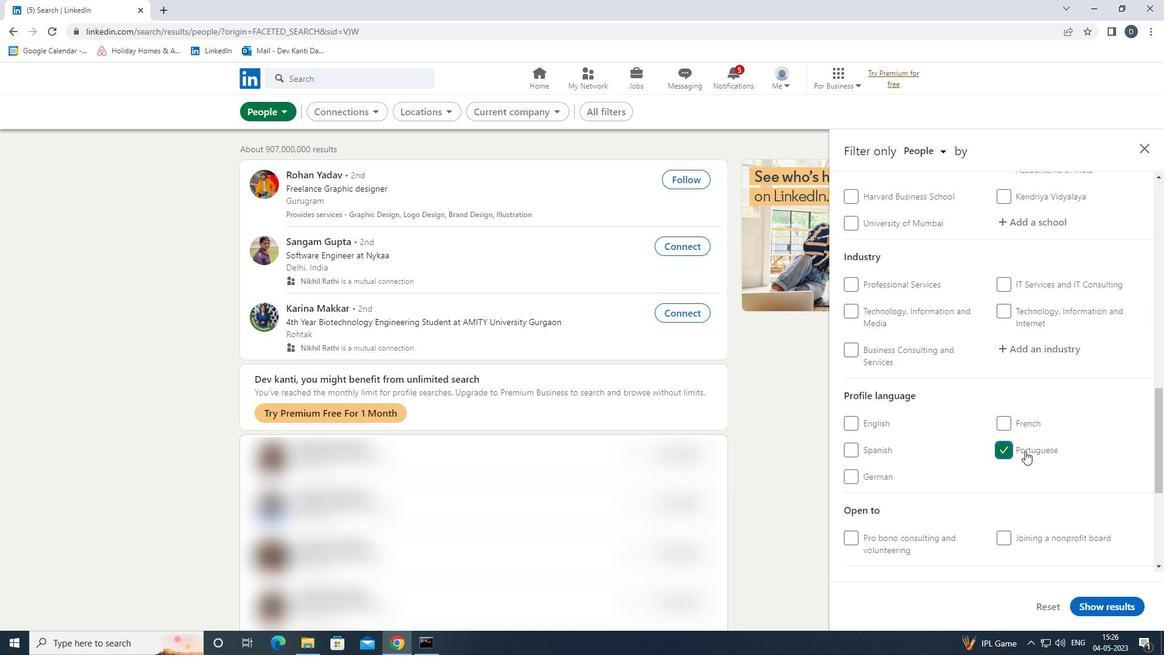 
Action: Mouse scrolled (1027, 447) with delta (0, 0)
Screenshot: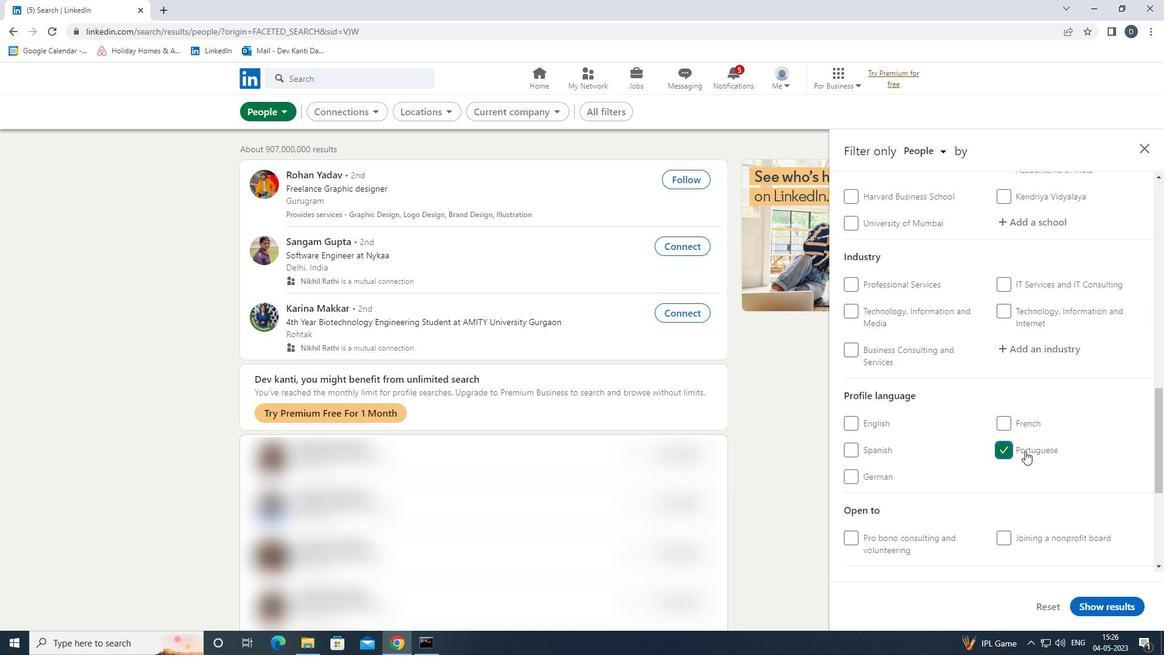 
Action: Mouse scrolled (1027, 447) with delta (0, 0)
Screenshot: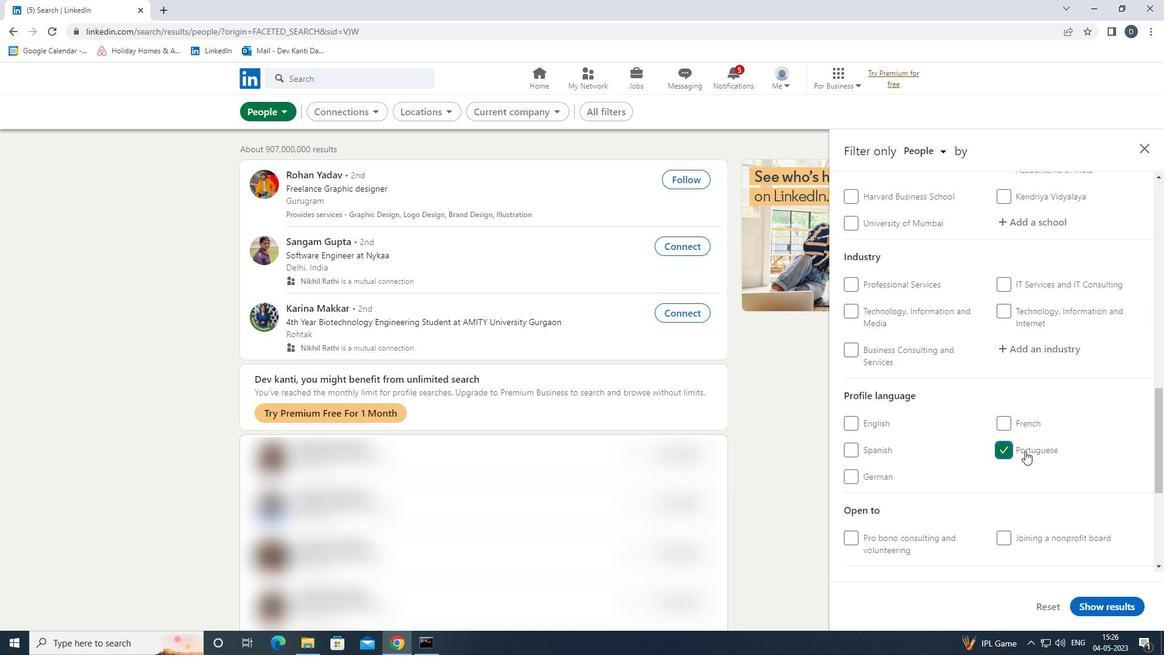 
Action: Mouse scrolled (1027, 447) with delta (0, 0)
Screenshot: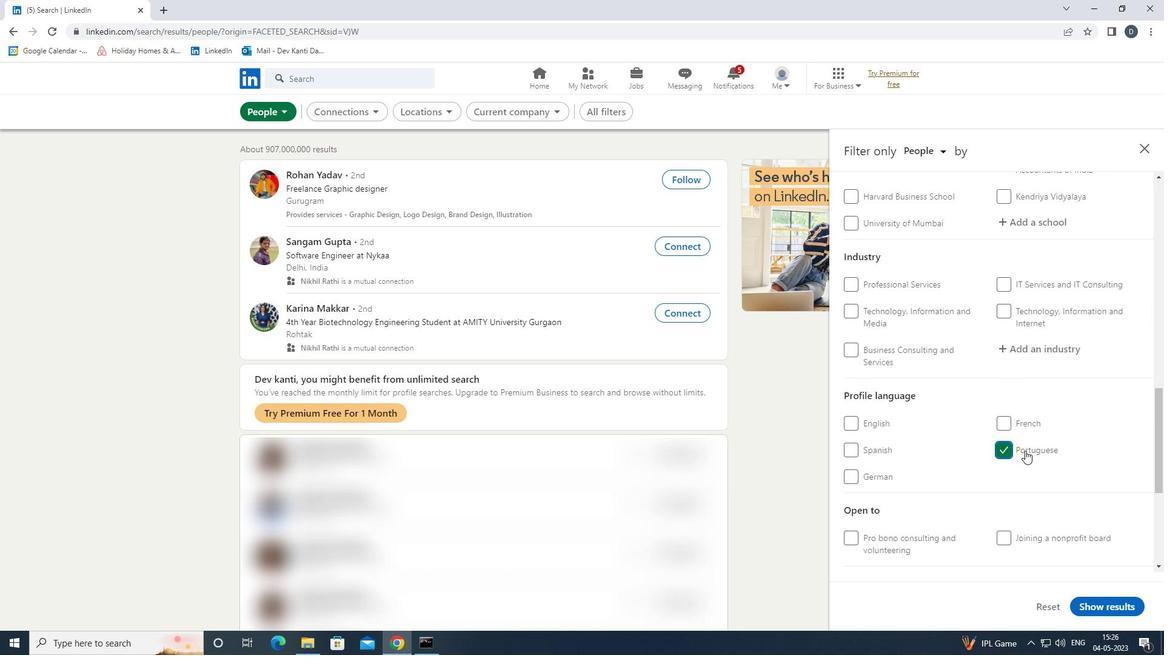 
Action: Mouse scrolled (1027, 447) with delta (0, 0)
Screenshot: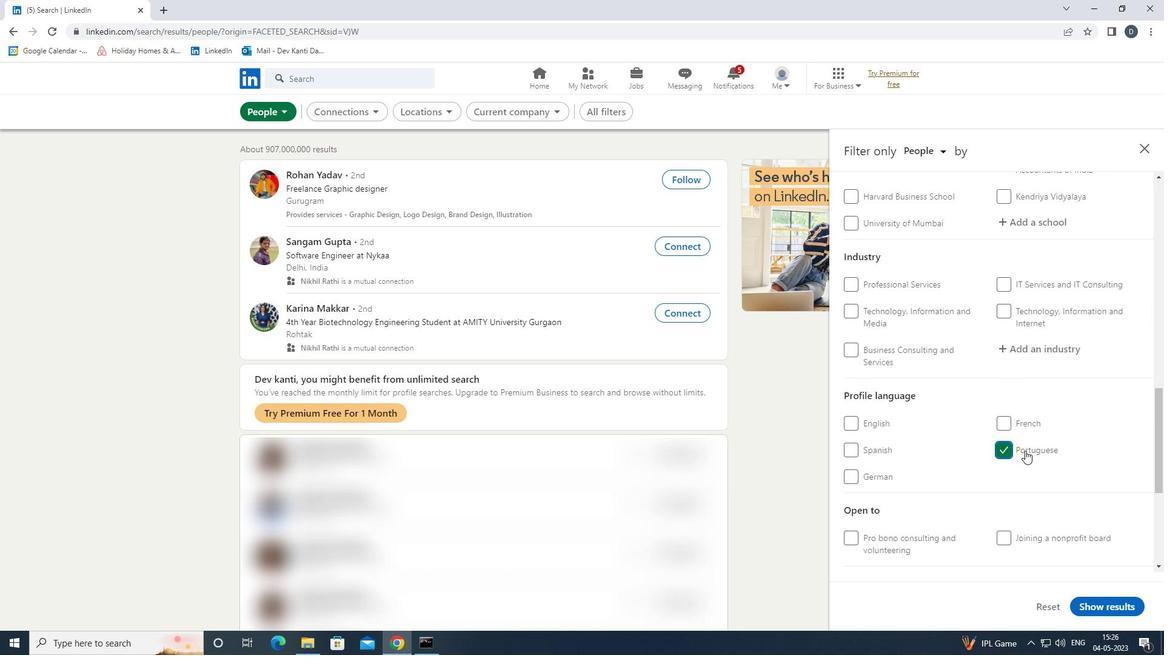 
Action: Mouse moved to (1027, 440)
Screenshot: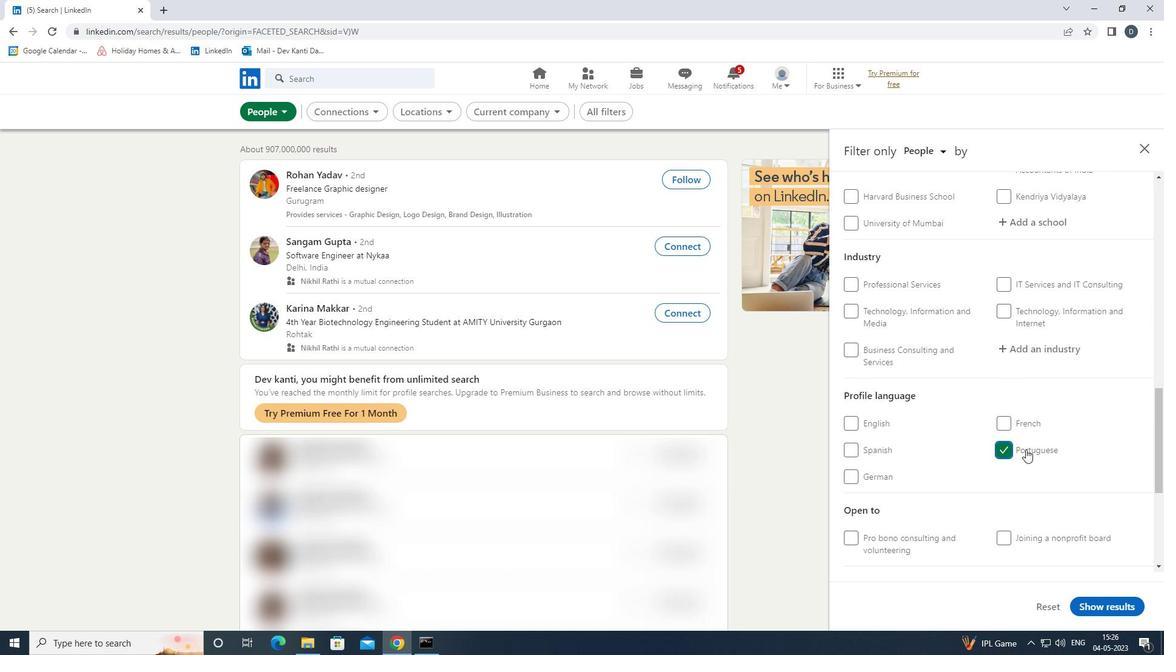 
Action: Mouse scrolled (1027, 441) with delta (0, 0)
Screenshot: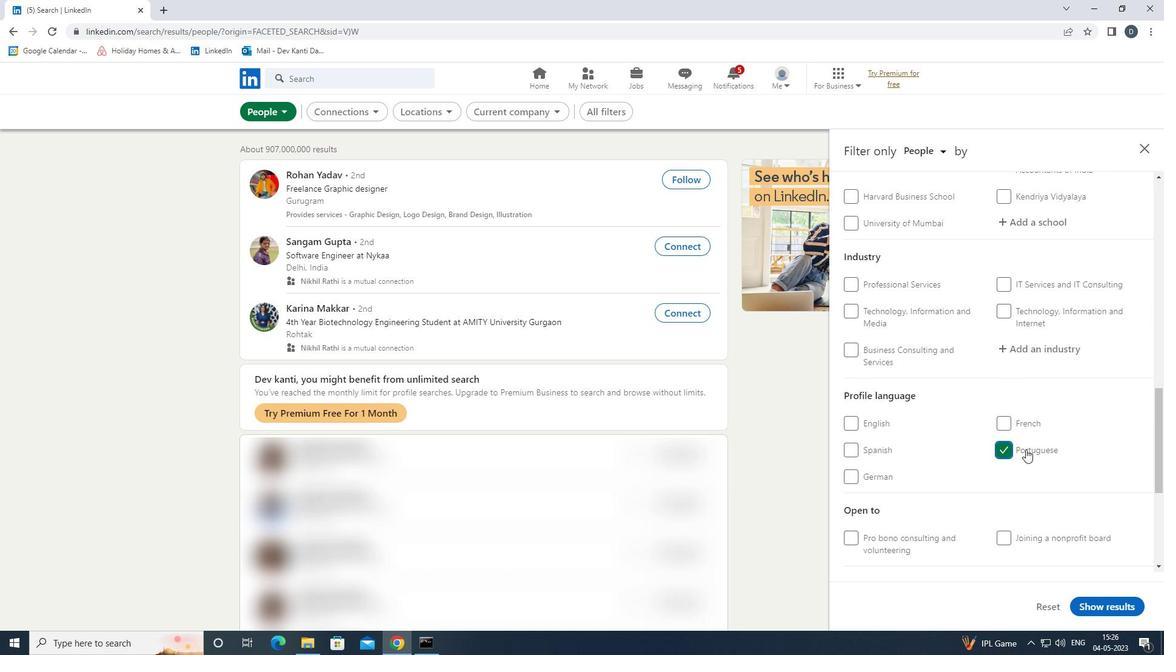 
Action: Mouse moved to (1019, 413)
Screenshot: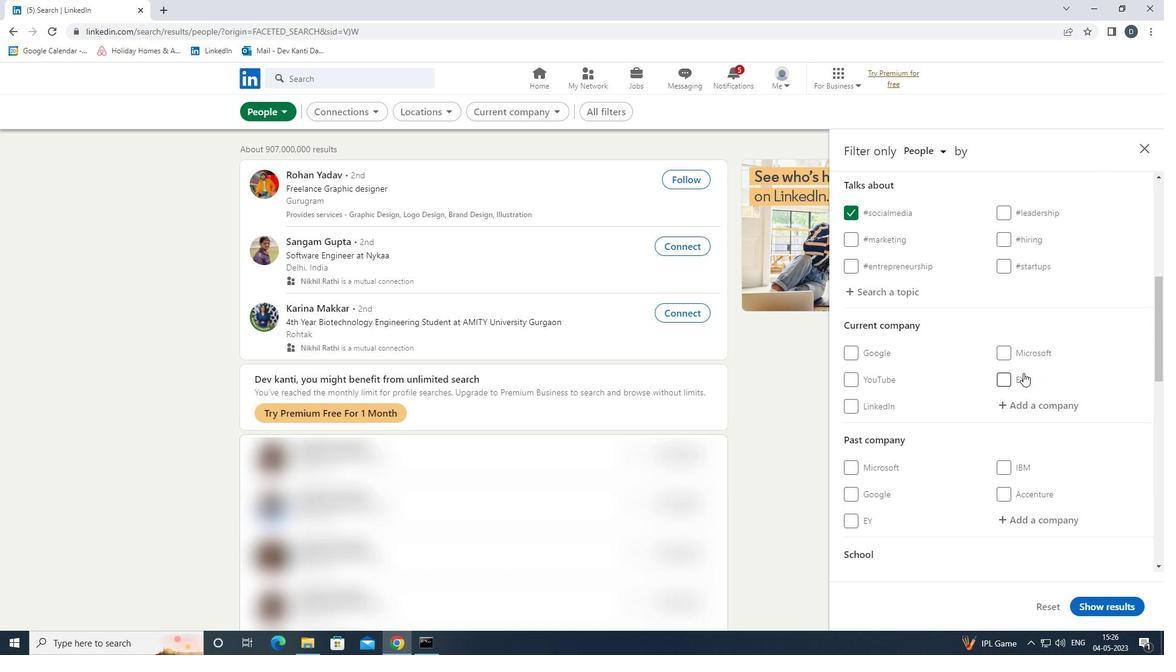
Action: Mouse pressed left at (1019, 413)
Screenshot: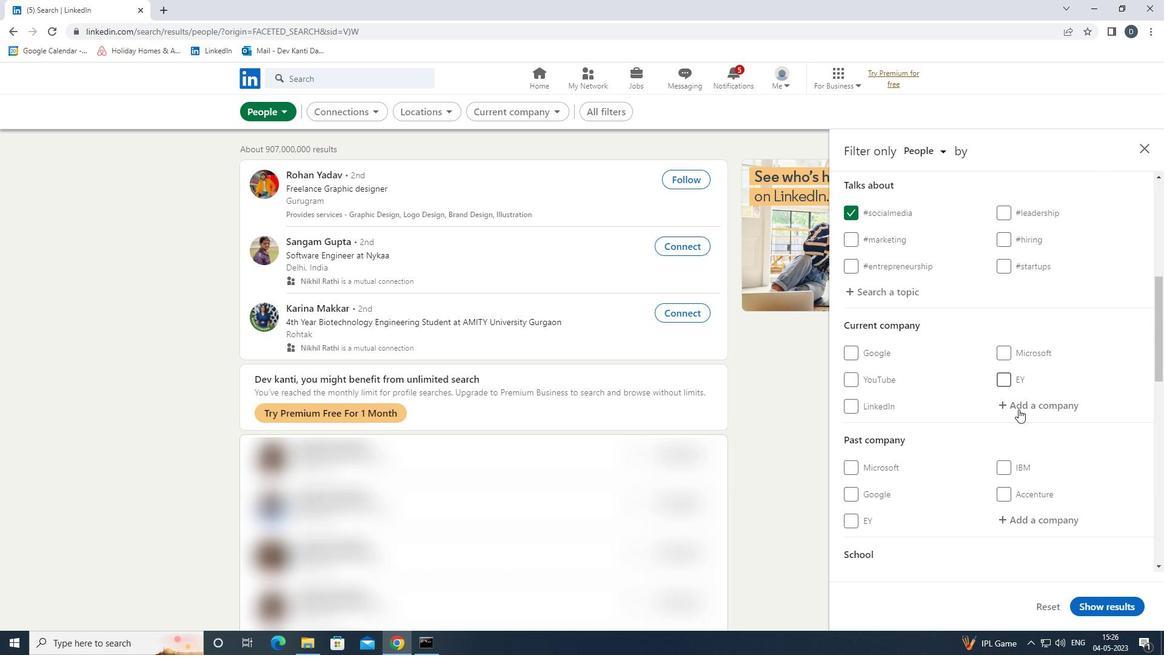 
Action: Mouse moved to (1009, 430)
Screenshot: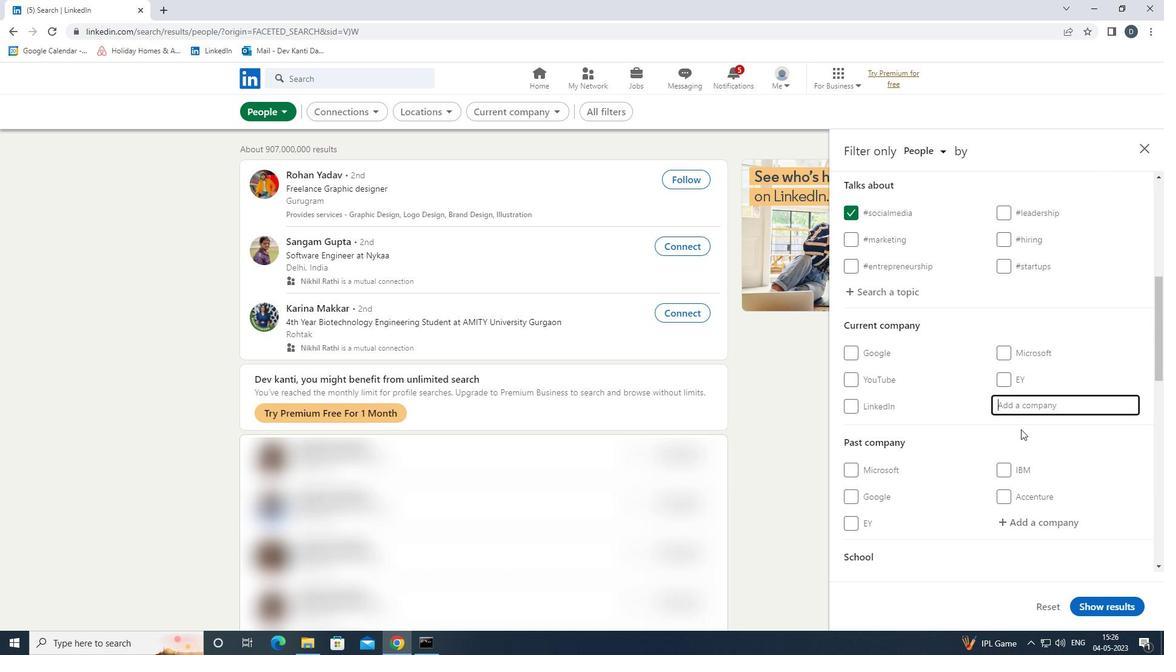 
Action: Key pressed <Key.shift>AVL<Key.down><Key.enter>
Screenshot: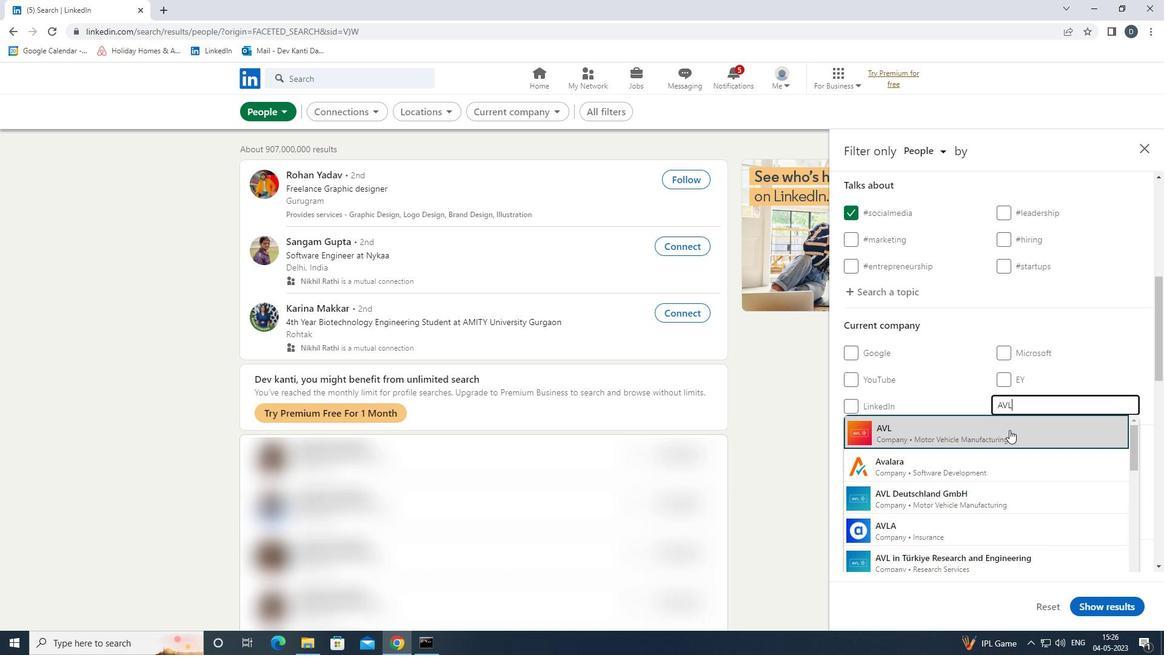 
Action: Mouse moved to (1050, 439)
Screenshot: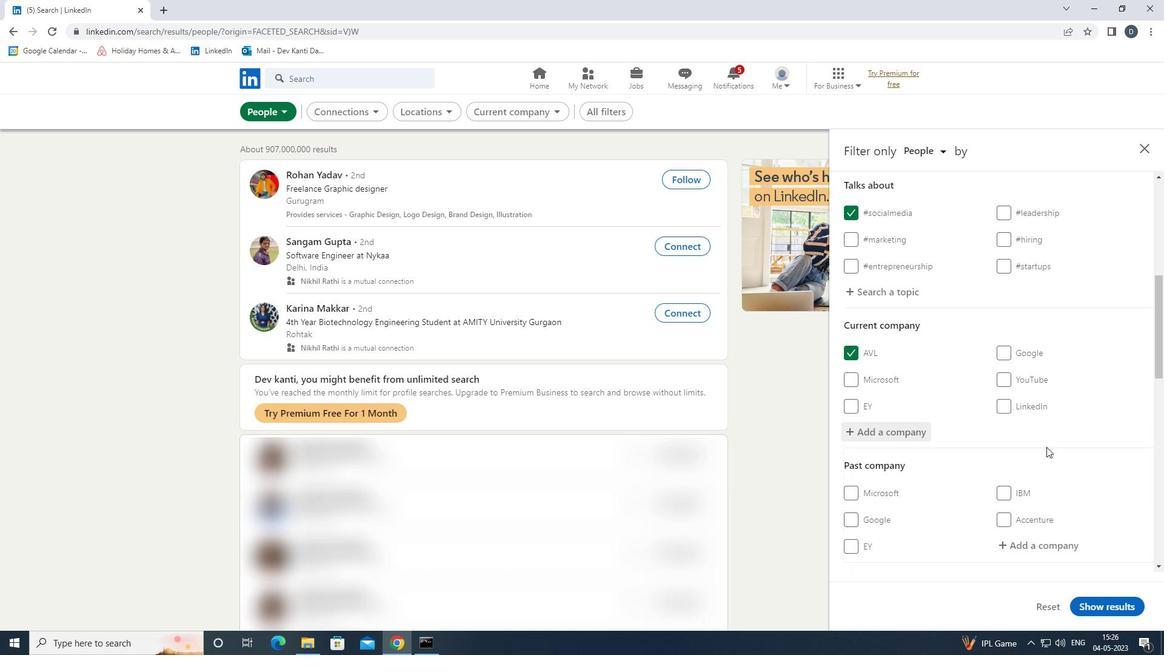 
Action: Mouse scrolled (1050, 438) with delta (0, 0)
Screenshot: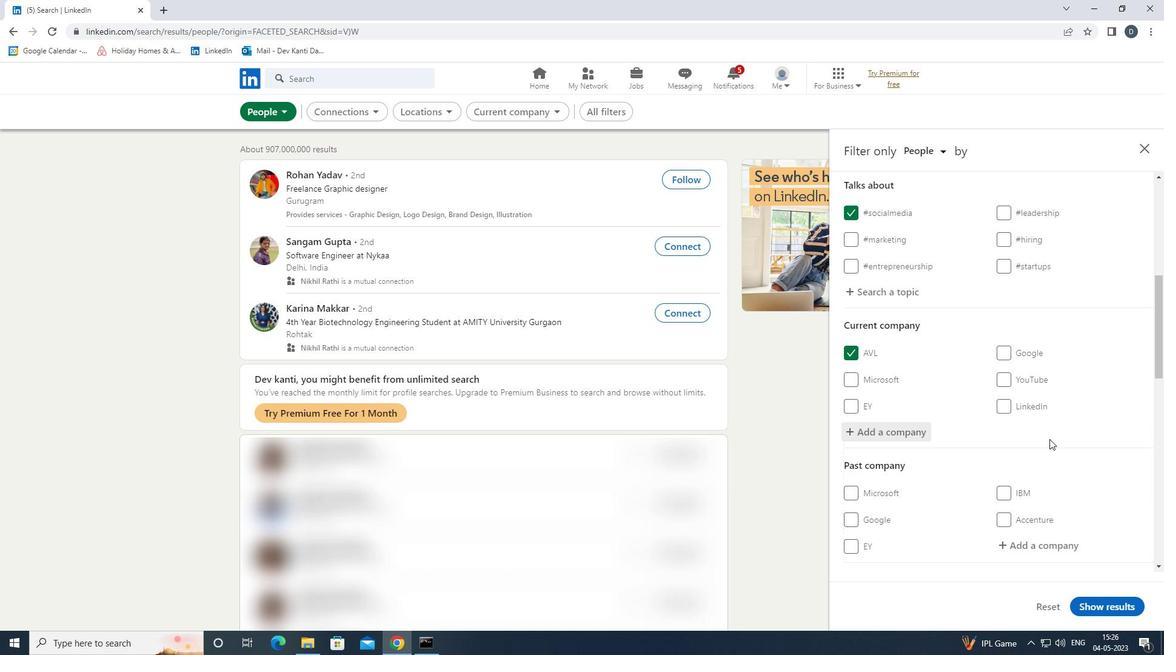 
Action: Mouse scrolled (1050, 438) with delta (0, 0)
Screenshot: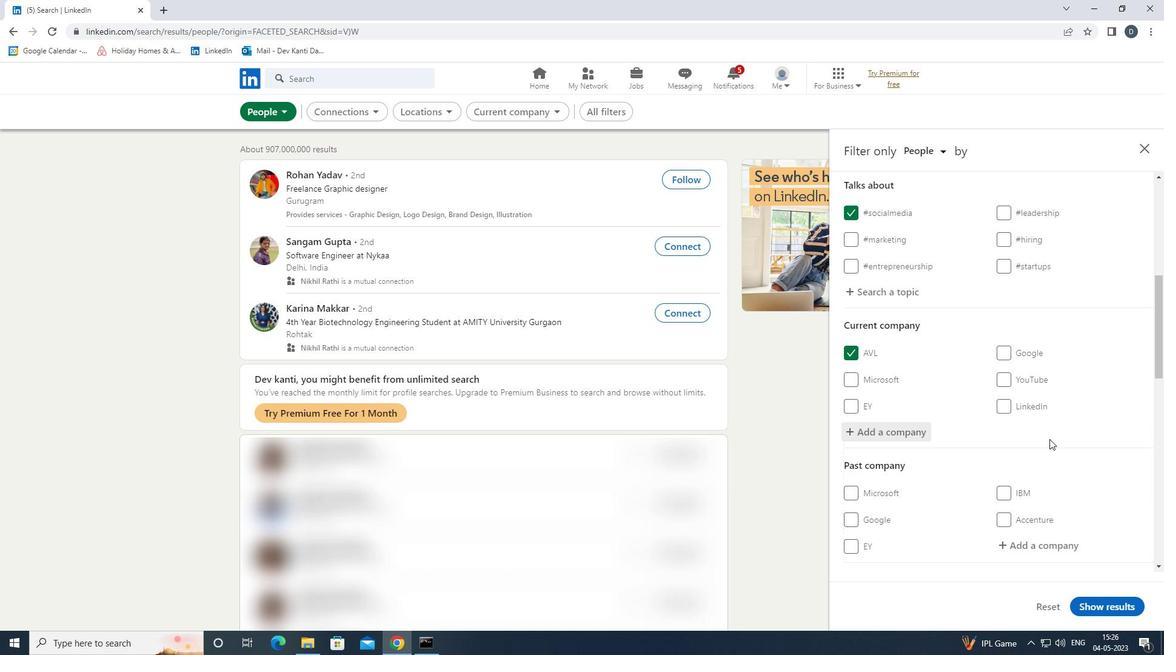 
Action: Mouse scrolled (1050, 438) with delta (0, 0)
Screenshot: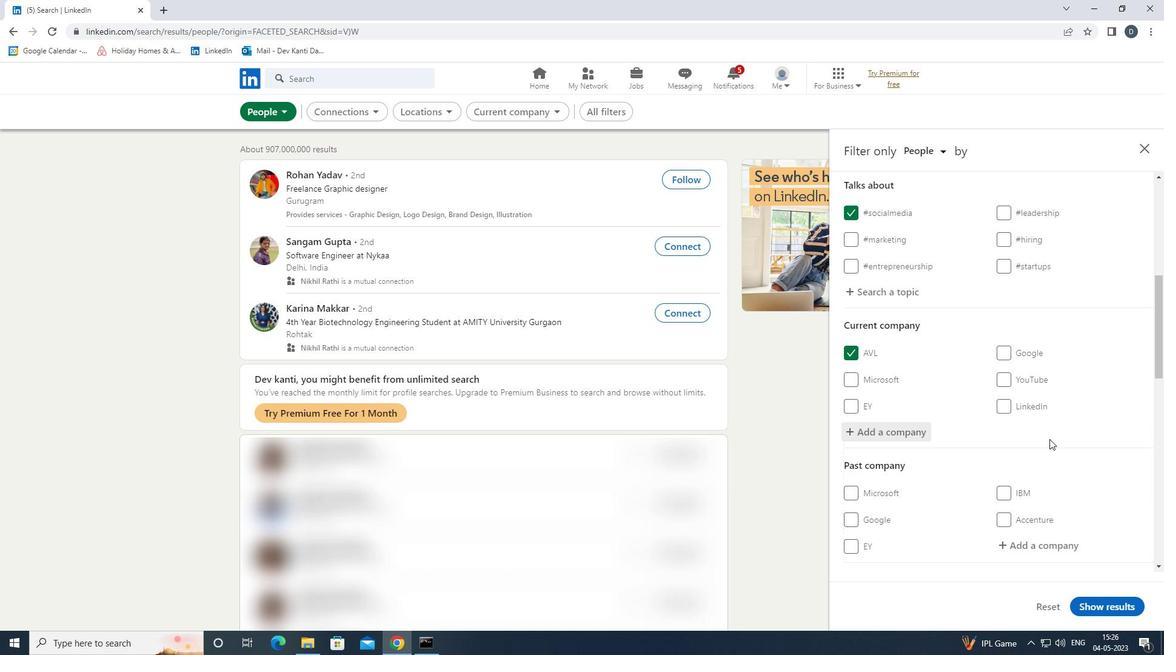 
Action: Mouse scrolled (1050, 438) with delta (0, 0)
Screenshot: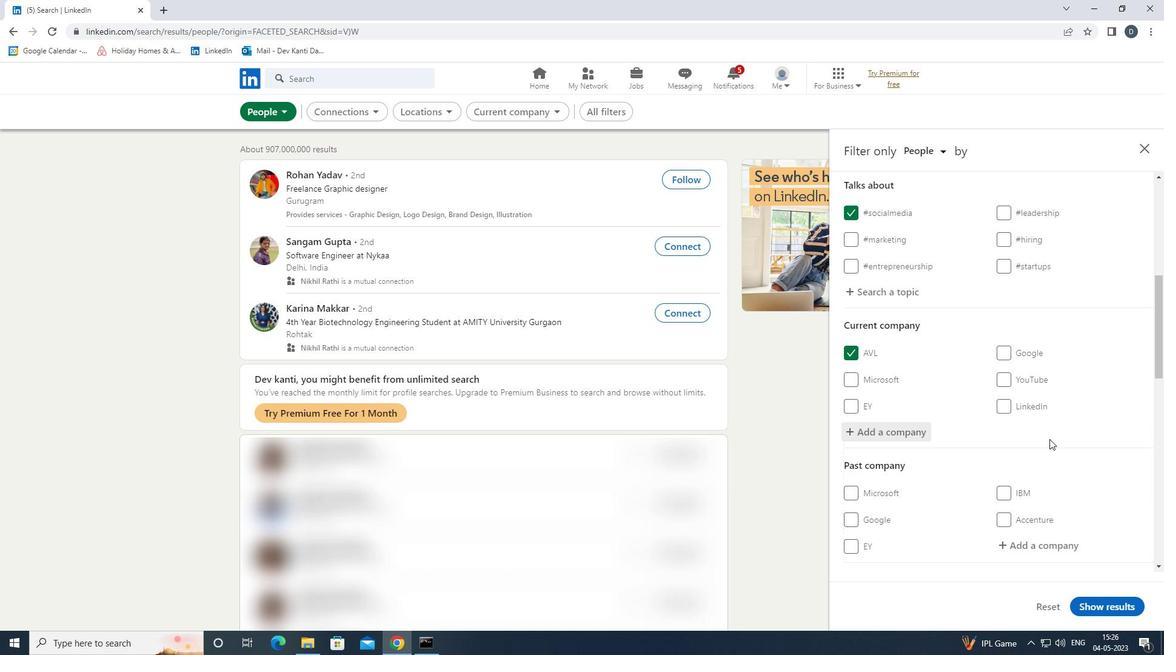 
Action: Mouse moved to (1007, 419)
Screenshot: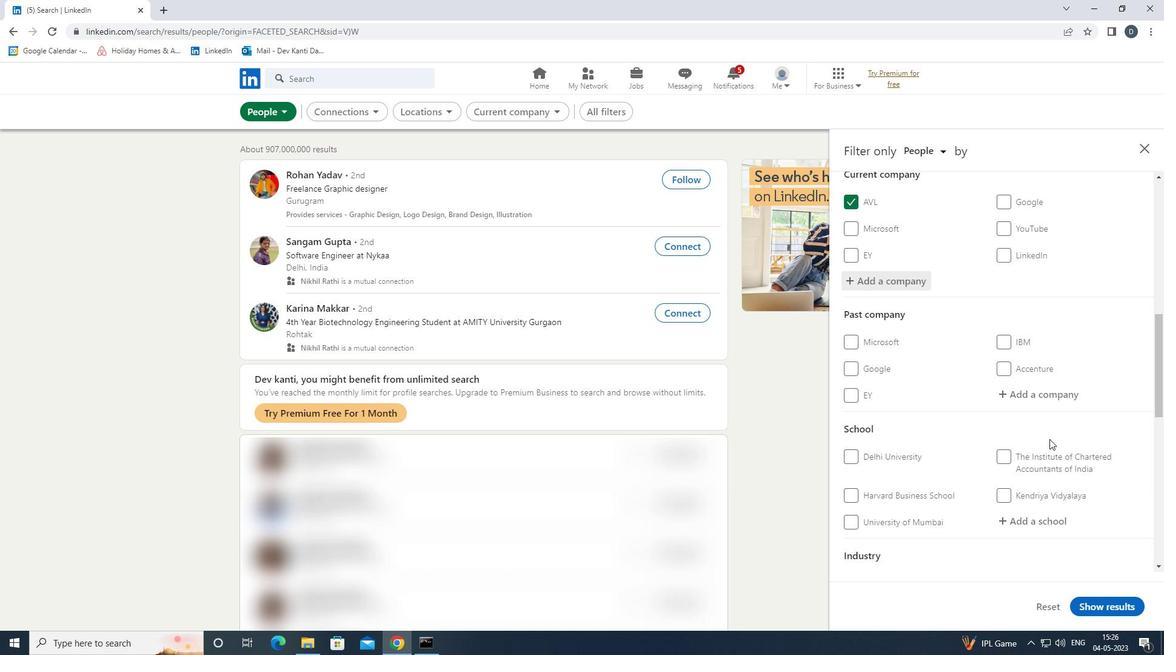 
Action: Mouse scrolled (1007, 418) with delta (0, 0)
Screenshot: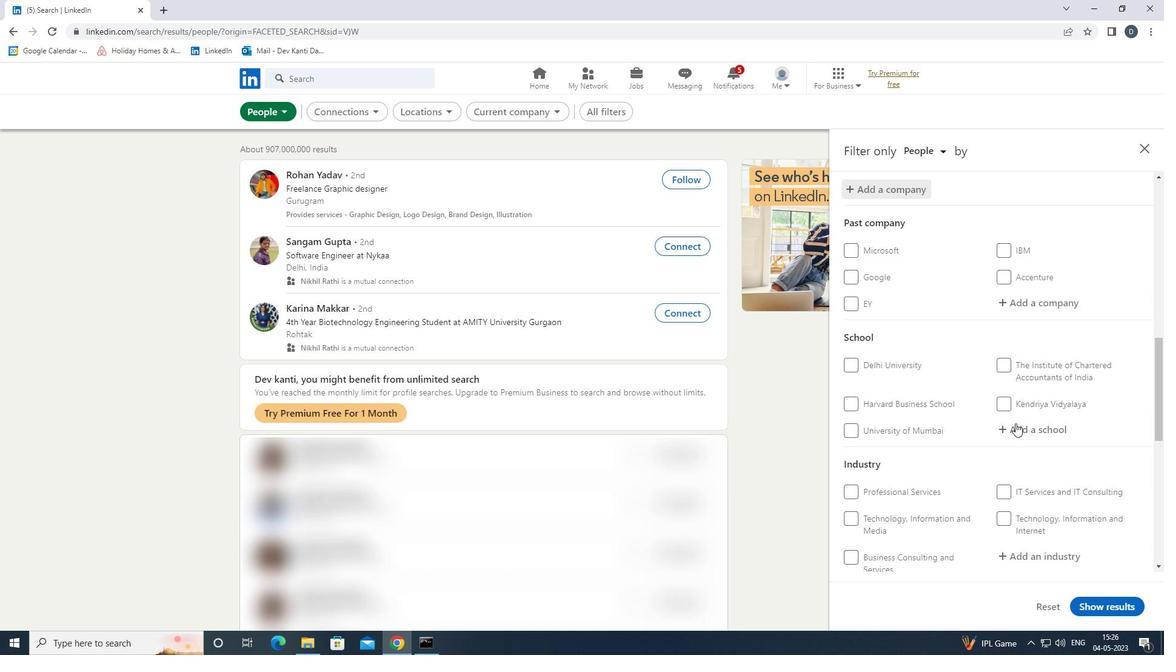 
Action: Mouse moved to (1025, 380)
Screenshot: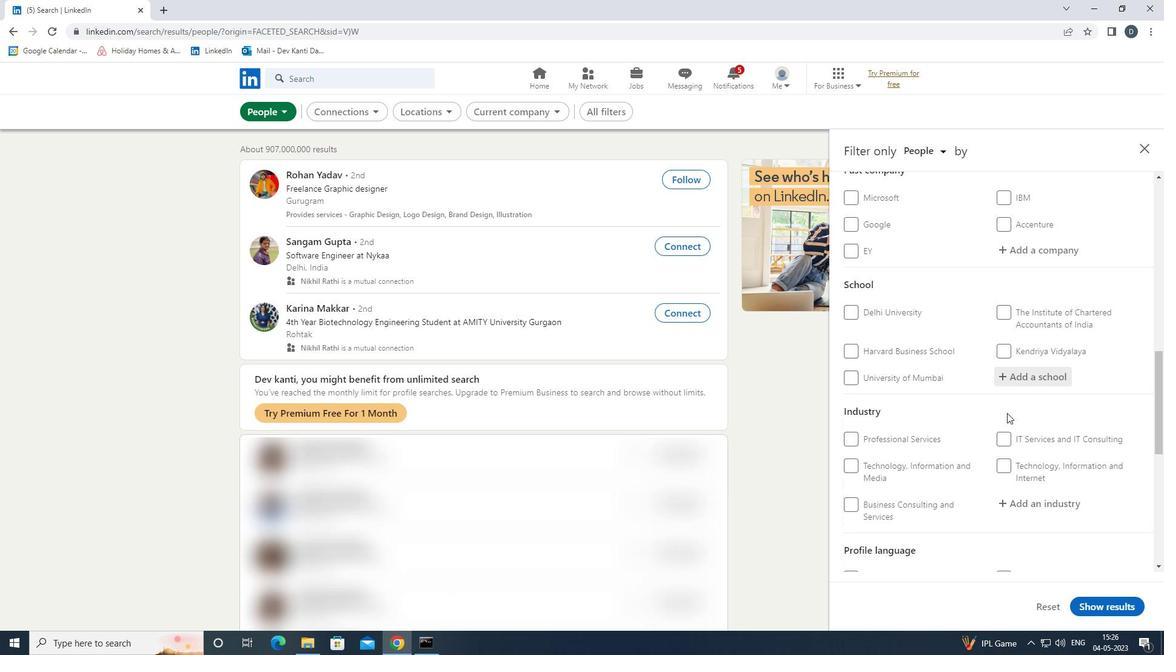 
Action: Mouse pressed left at (1025, 380)
Screenshot: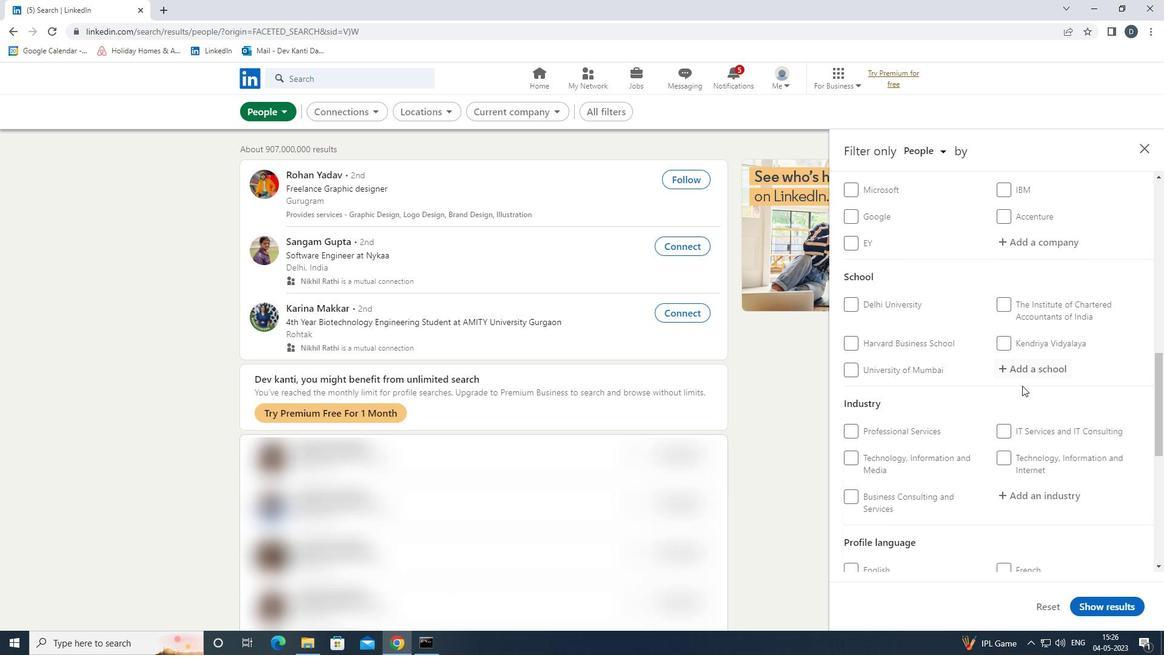 
Action: Mouse moved to (1026, 371)
Screenshot: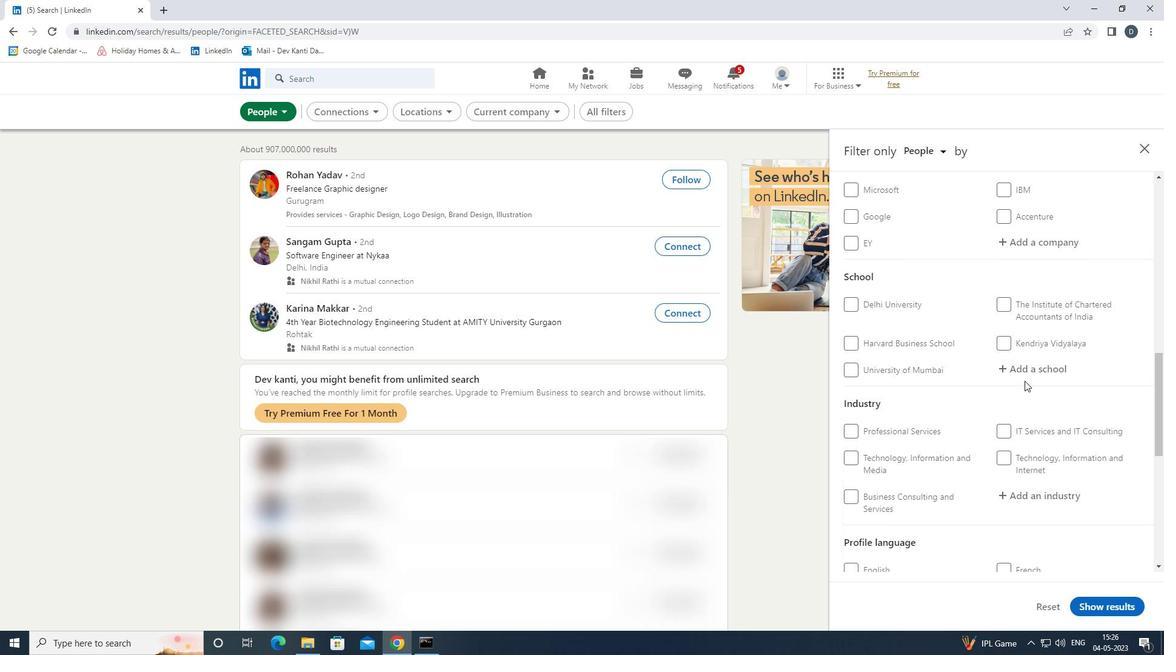 
Action: Mouse pressed left at (1026, 371)
Screenshot: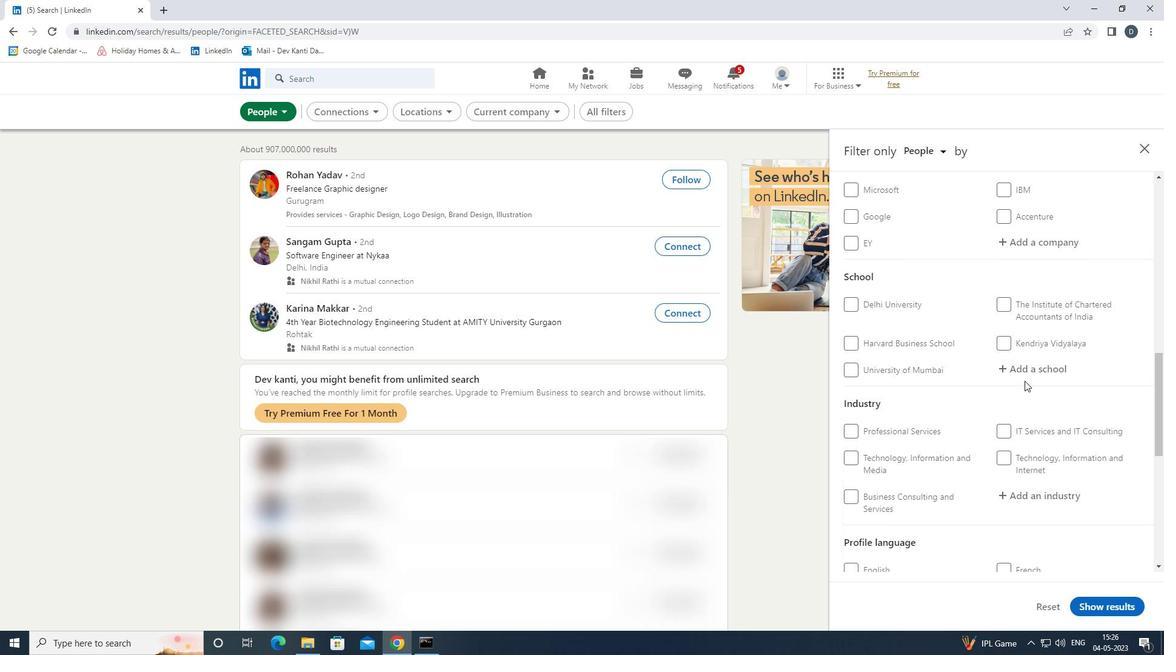 
Action: Key pressed <Key.shift><Key.shift><Key.shift><Key.shift><Key.shift><Key.shift><Key.shift><Key.shift><Key.shift>OSMANIA<Key.space><Key.shift>UNIVERSITY<Key.down><Key.down><Key.down><Key.up><Key.enter>
Screenshot: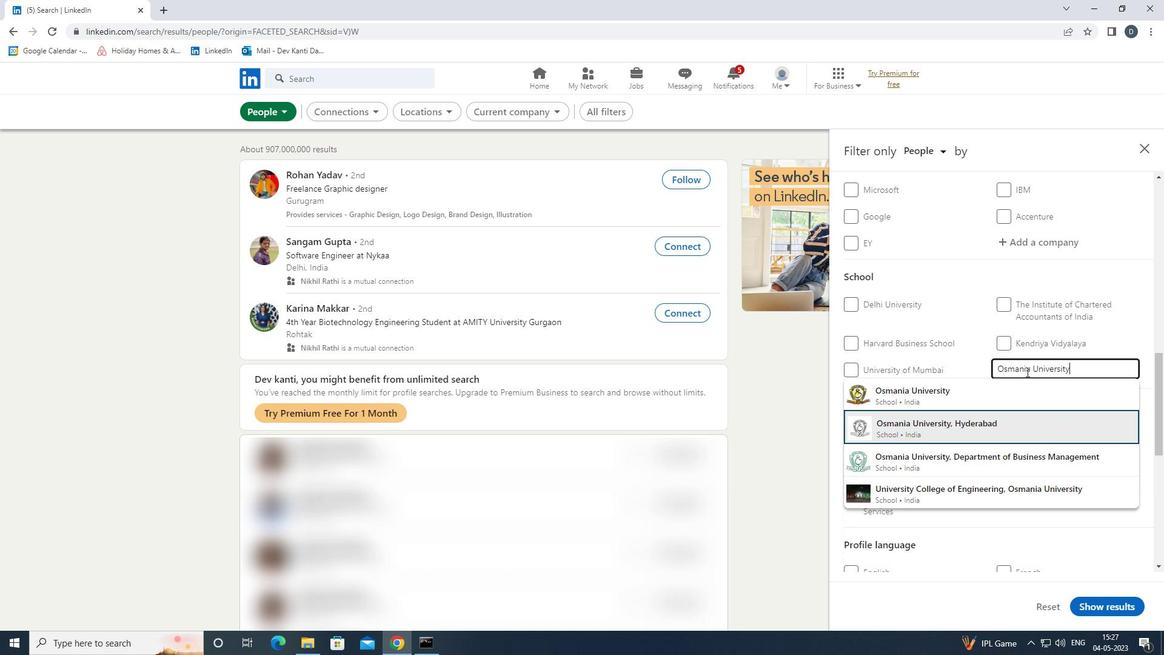 
Action: Mouse scrolled (1026, 371) with delta (0, 0)
Screenshot: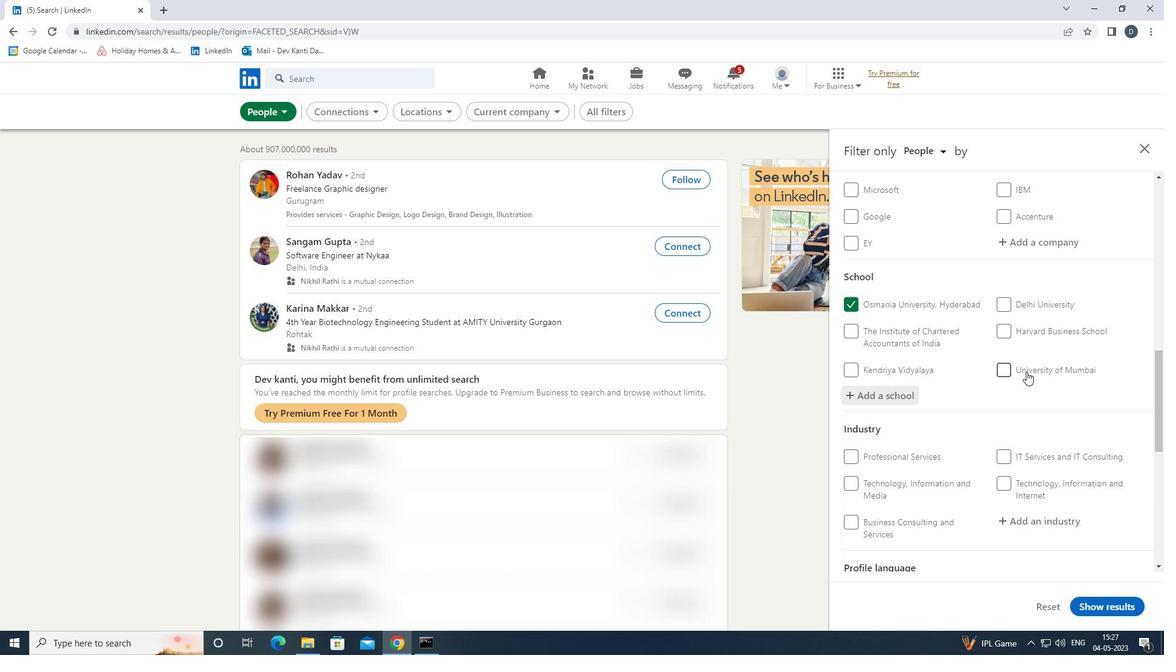 
Action: Mouse scrolled (1026, 371) with delta (0, 0)
Screenshot: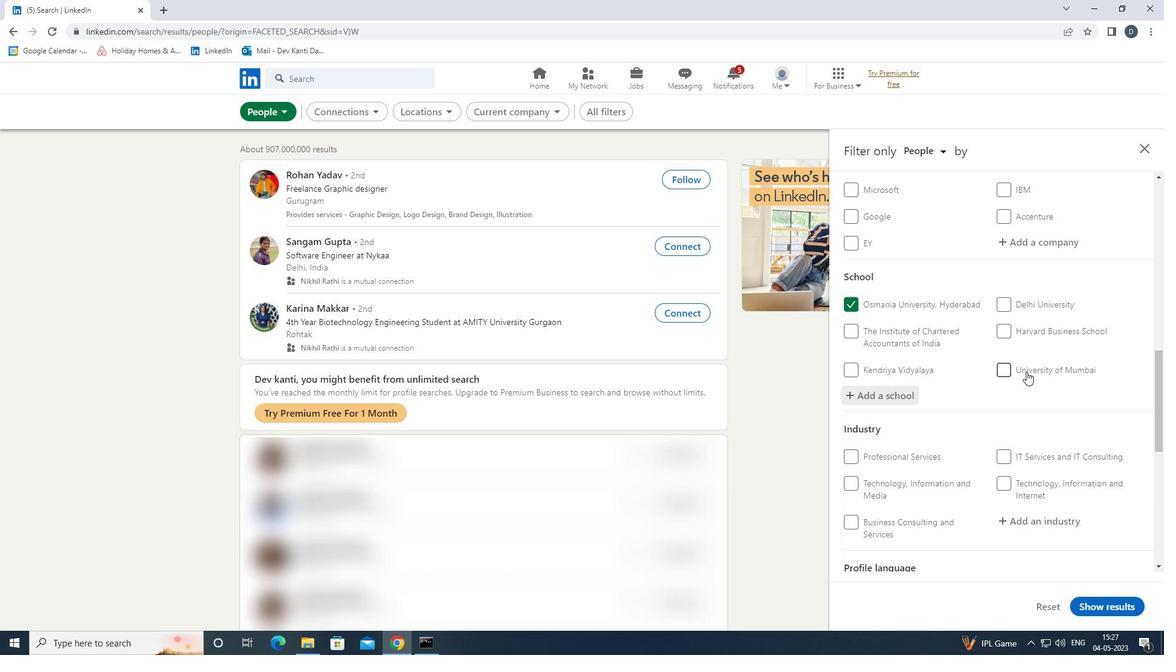 
Action: Mouse scrolled (1026, 371) with delta (0, 0)
Screenshot: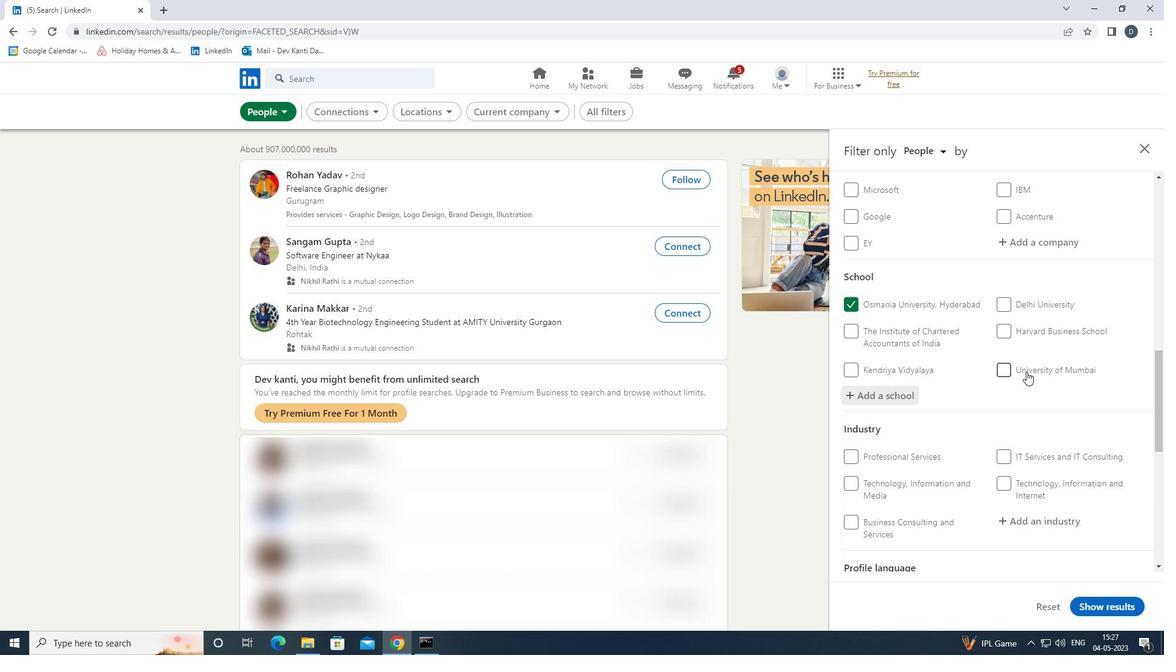 
Action: Mouse moved to (1029, 333)
Screenshot: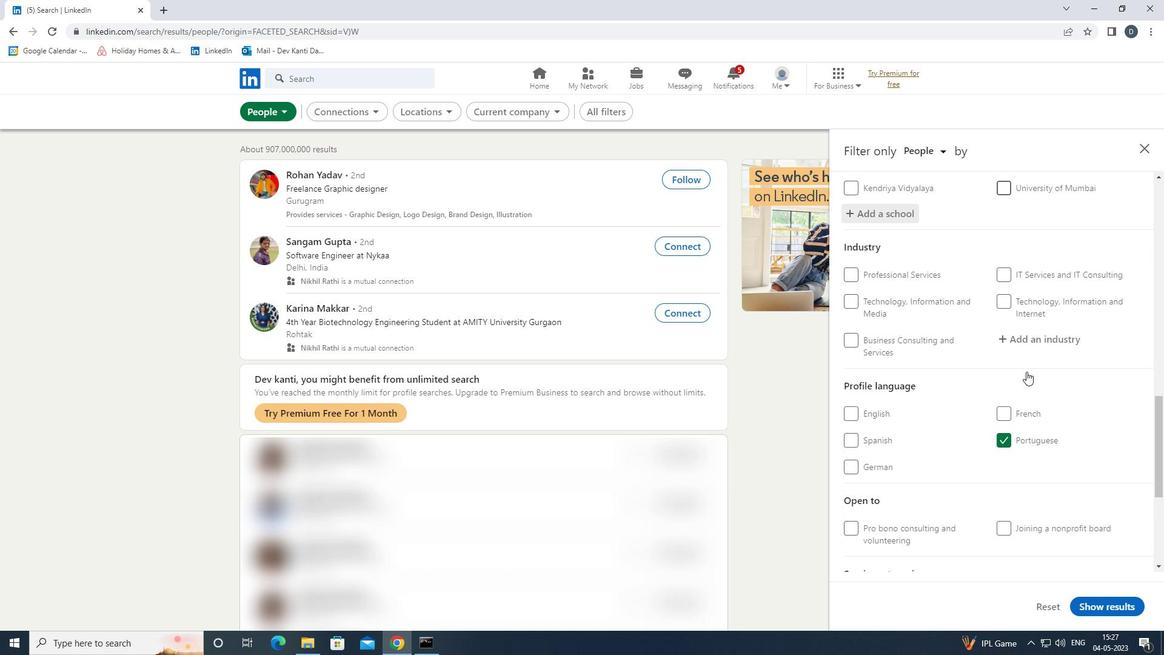 
Action: Mouse pressed left at (1029, 333)
Screenshot: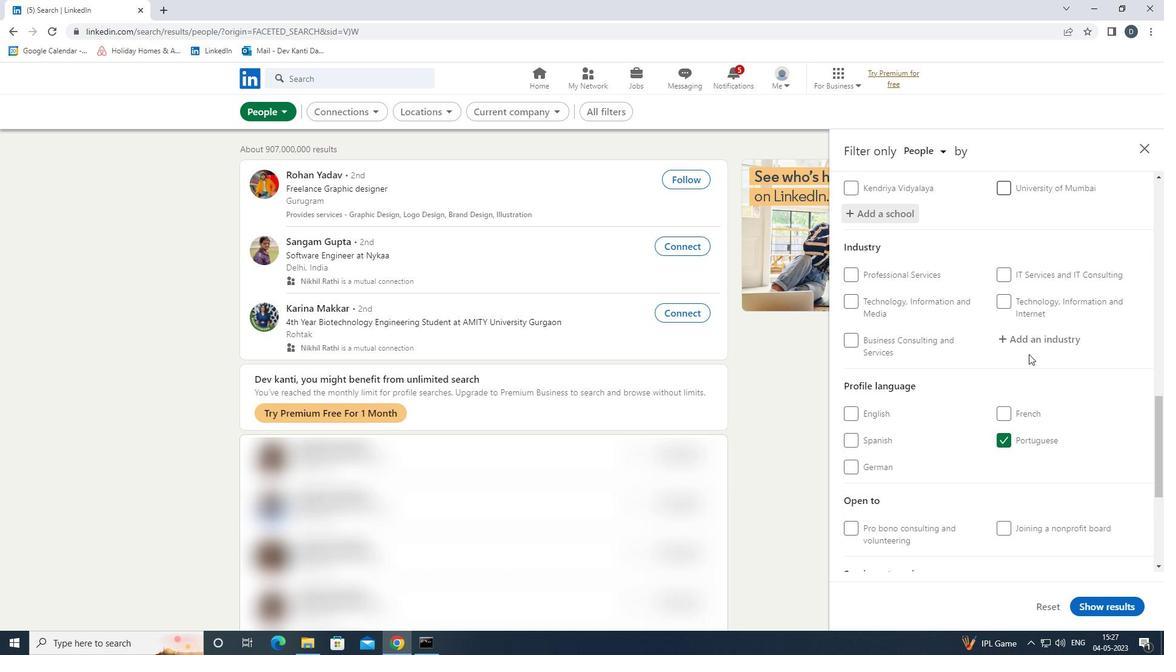 
Action: Mouse moved to (1029, 333)
Screenshot: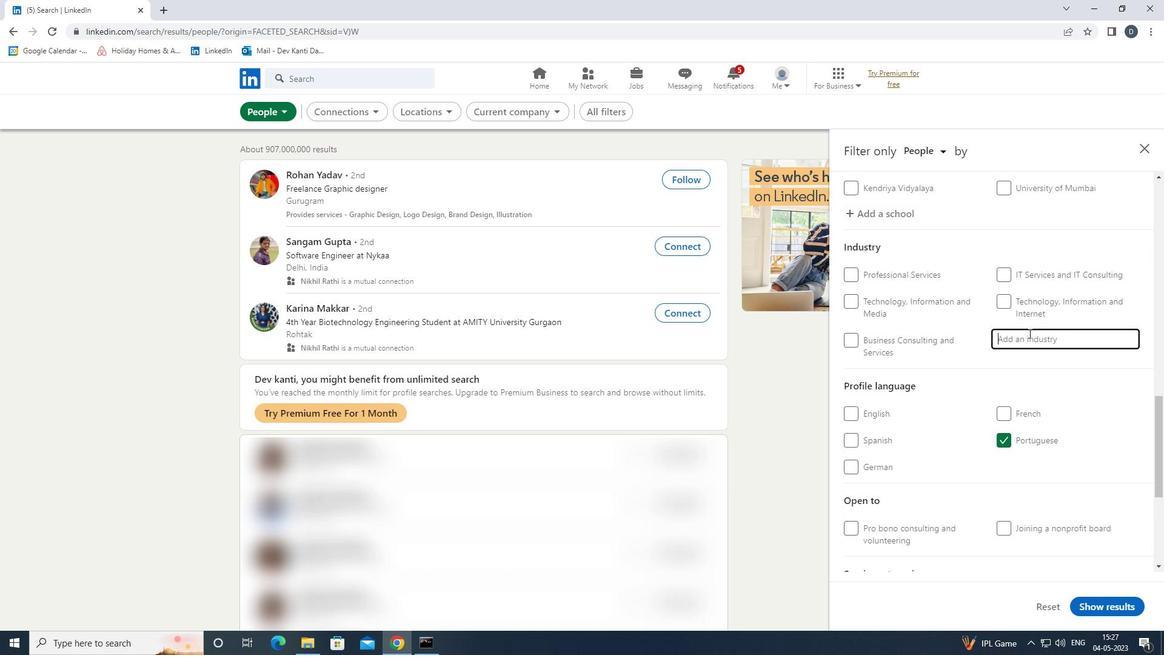 
Action: Key pressed <Key.shift>INFORMATION<Key.down><Key.down><Key.enter>
Screenshot: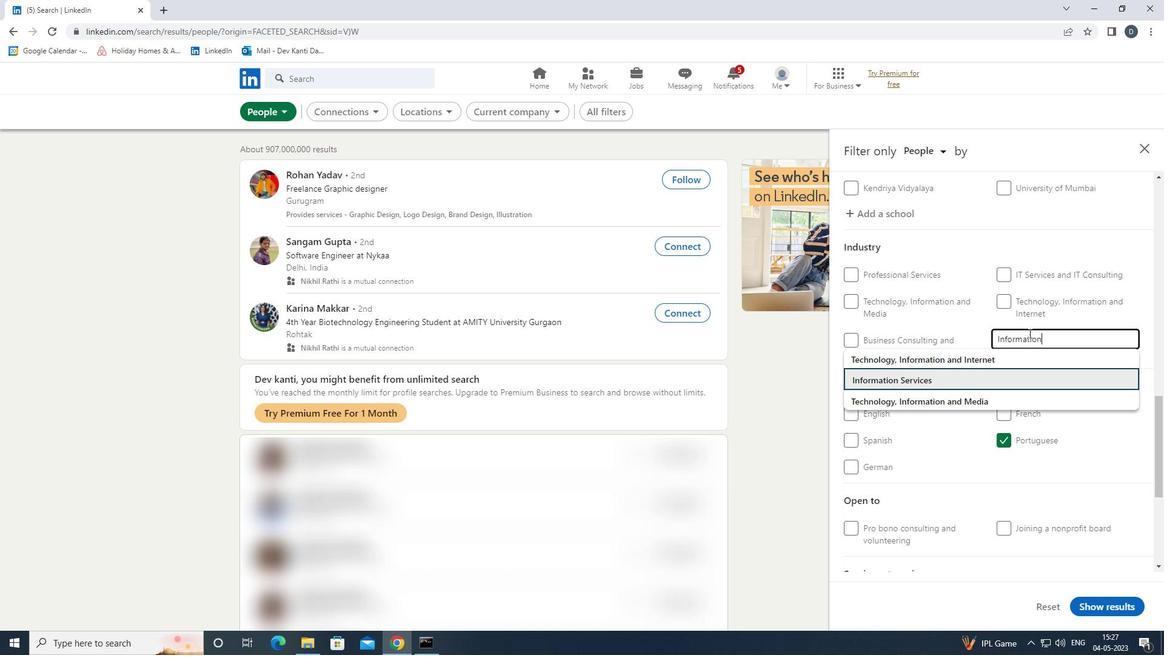 
Action: Mouse moved to (1033, 337)
Screenshot: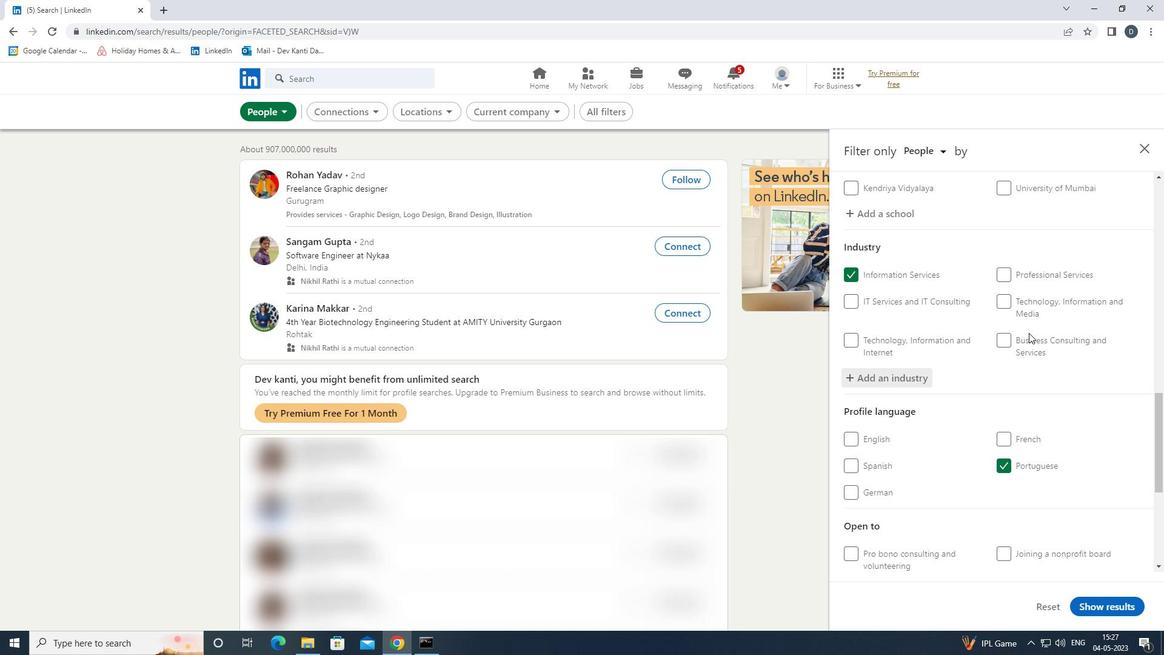 
Action: Mouse scrolled (1033, 337) with delta (0, 0)
Screenshot: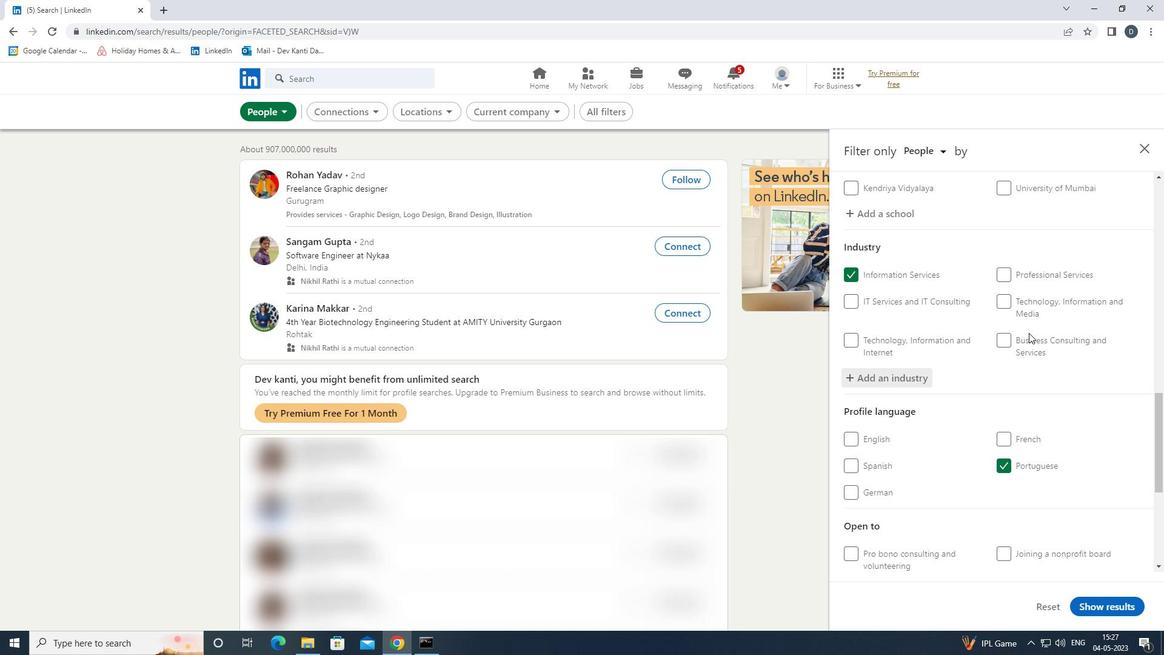 
Action: Mouse moved to (1033, 343)
Screenshot: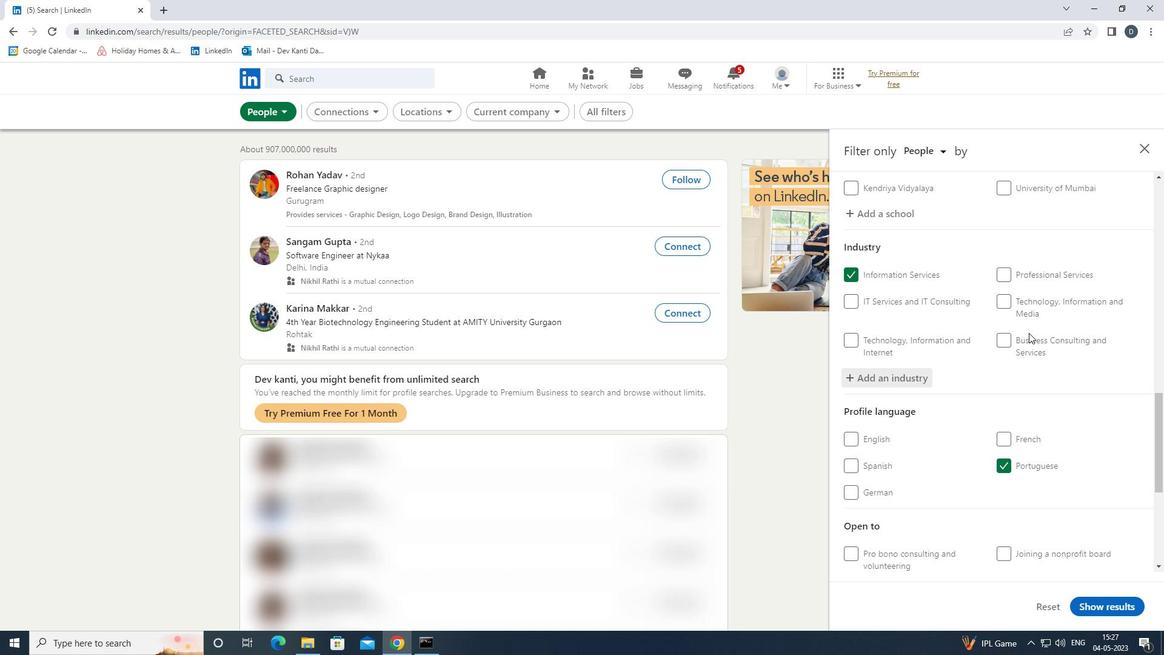 
Action: Mouse scrolled (1033, 342) with delta (0, 0)
Screenshot: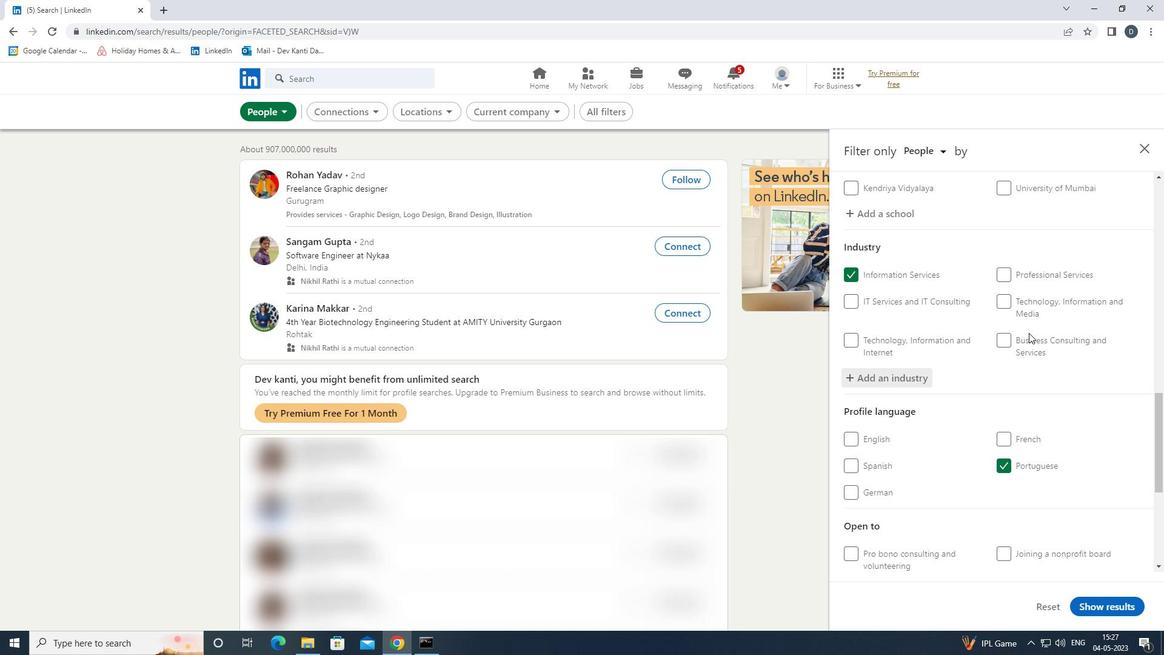 
Action: Mouse moved to (1034, 344)
Screenshot: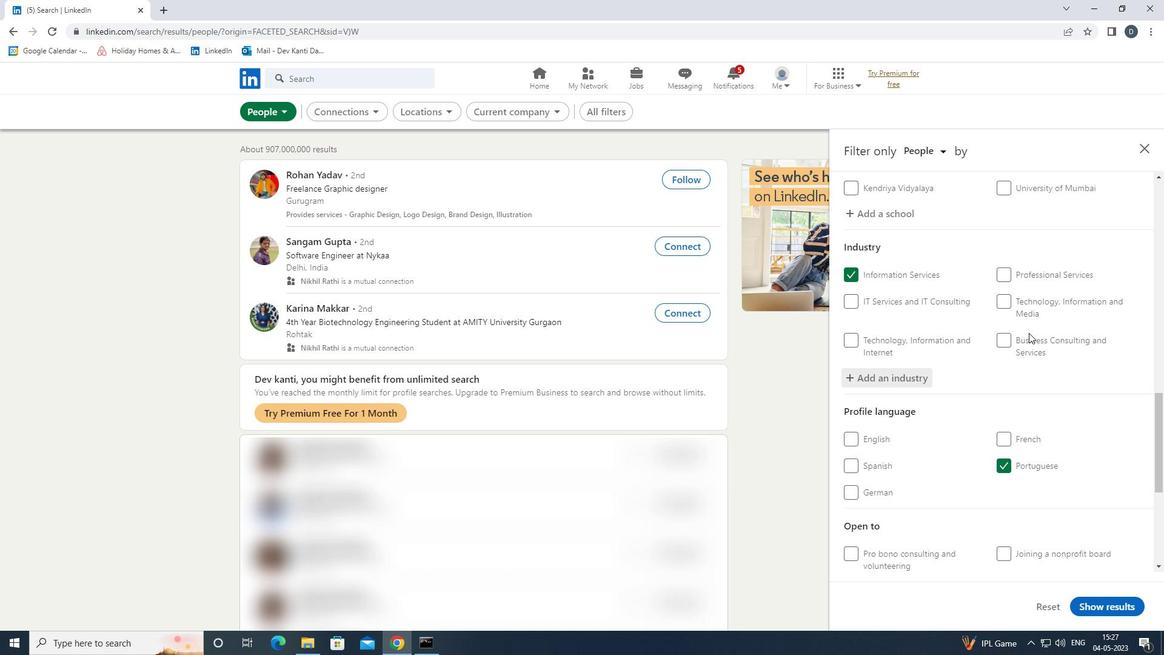 
Action: Mouse scrolled (1034, 343) with delta (0, 0)
Screenshot: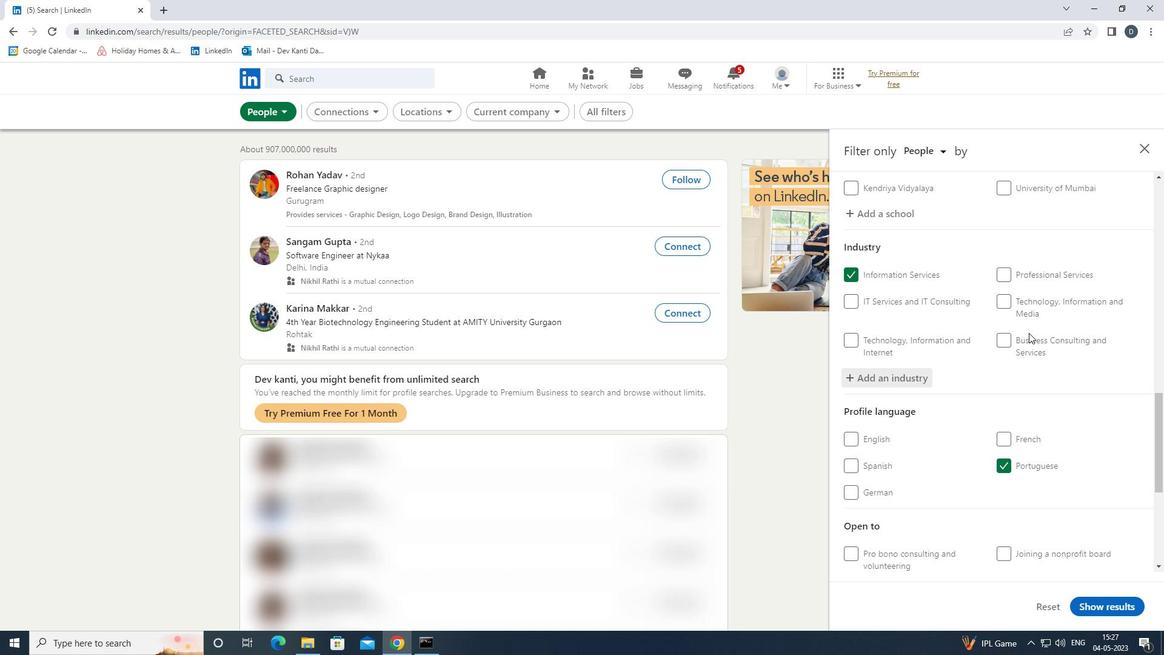 
Action: Mouse moved to (1034, 344)
Screenshot: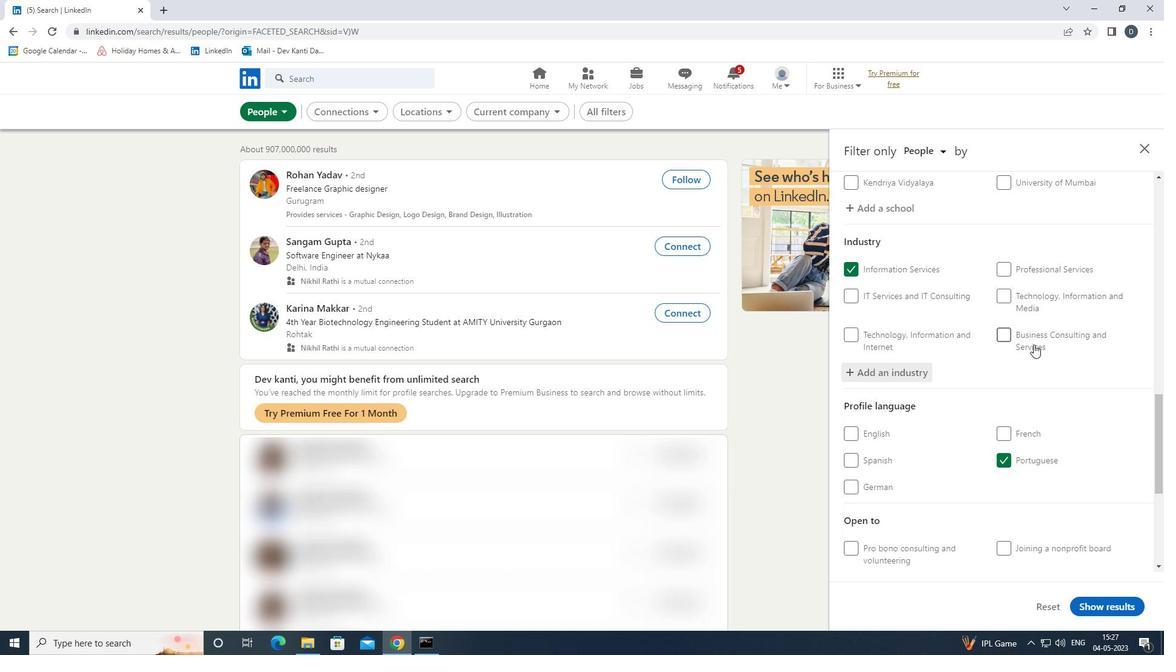 
Action: Mouse scrolled (1034, 343) with delta (0, 0)
Screenshot: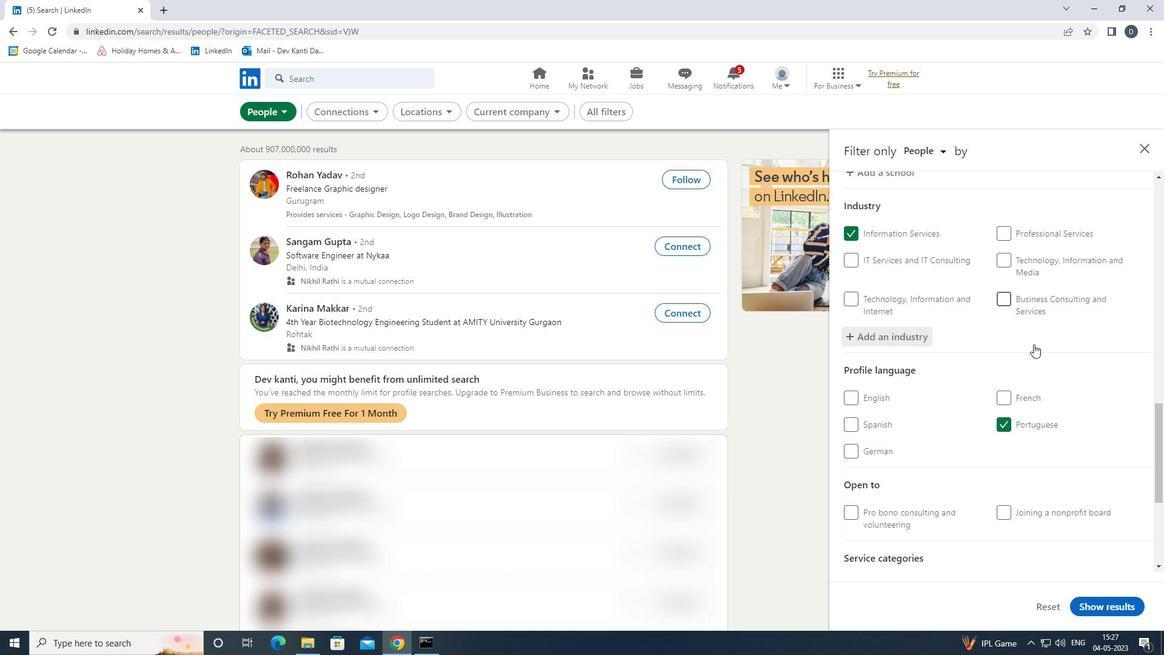 
Action: Mouse scrolled (1034, 343) with delta (0, 0)
Screenshot: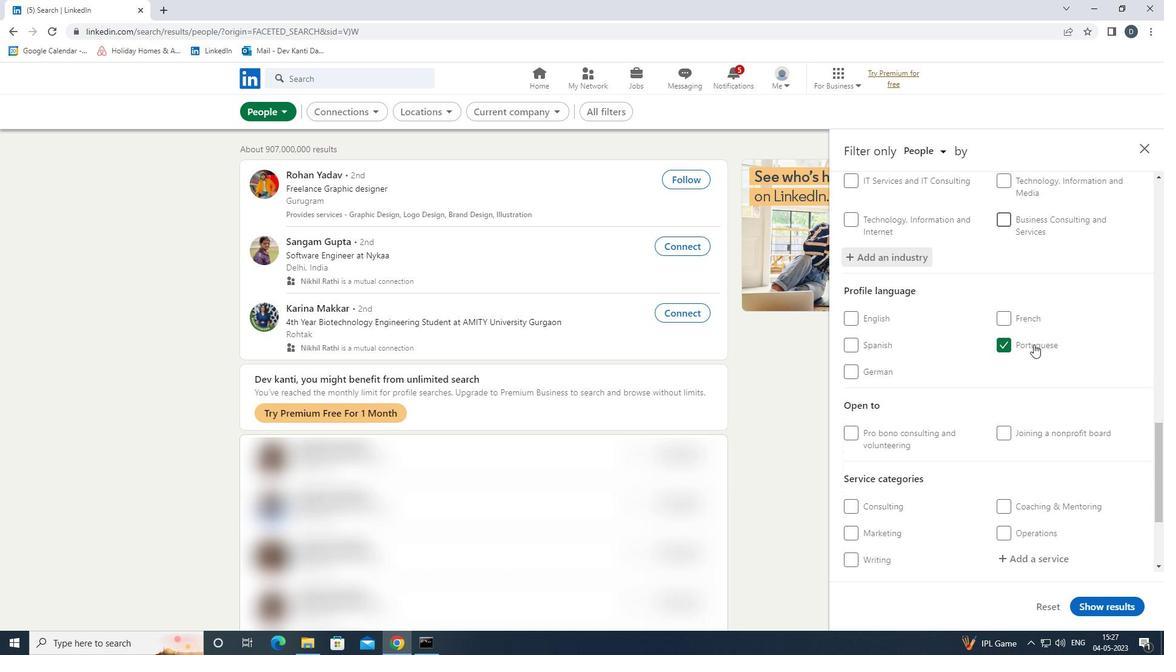 
Action: Mouse moved to (1053, 403)
Screenshot: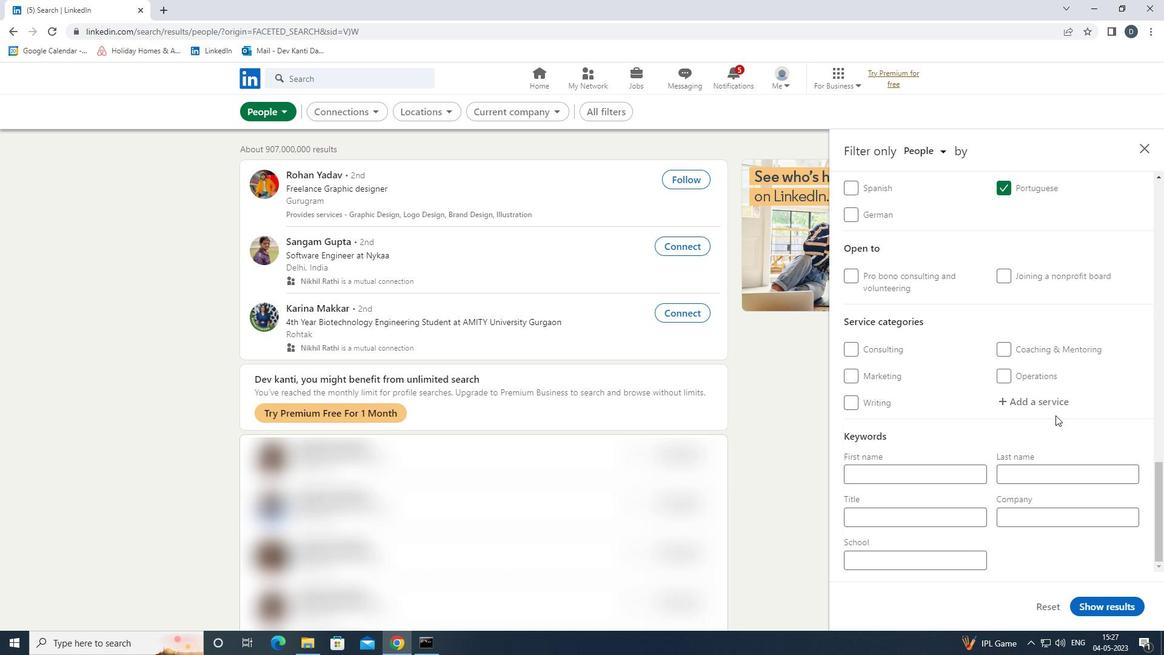 
Action: Mouse pressed left at (1053, 403)
Screenshot: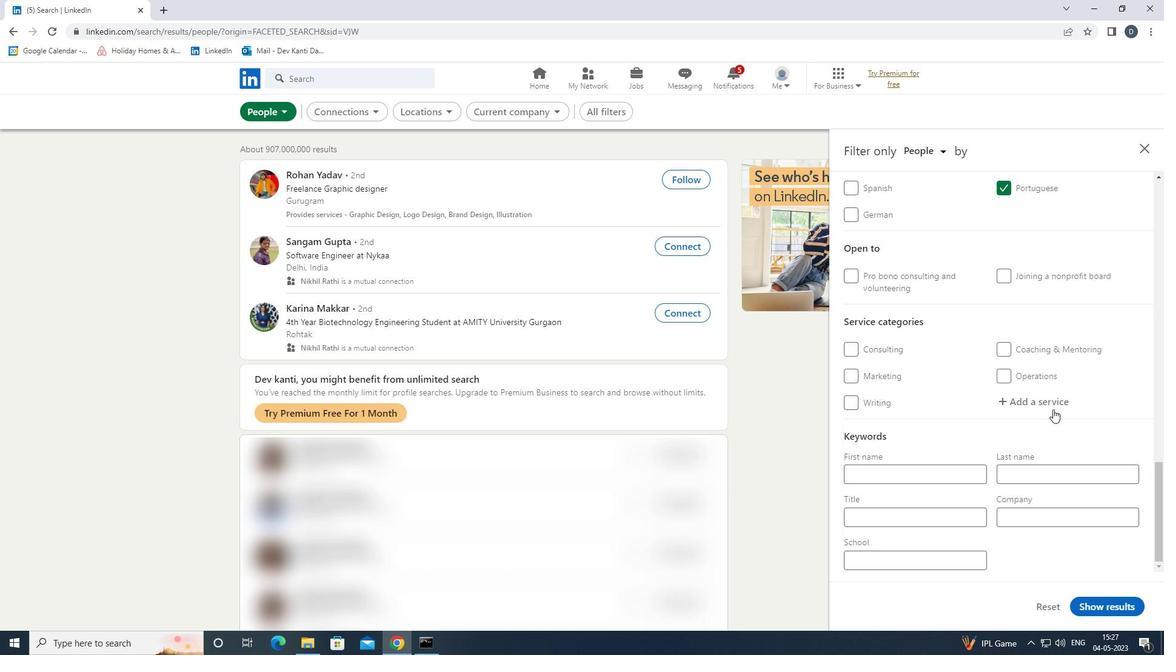 
Action: Key pressed <Key.shift><Key.shift><Key.shift><Key.shift><Key.shift>HR<Key.space><Key.shift>CONM<Key.backspace><Key.backspace><Key.backspace>ON<Key.down><Key.enter>
Screenshot: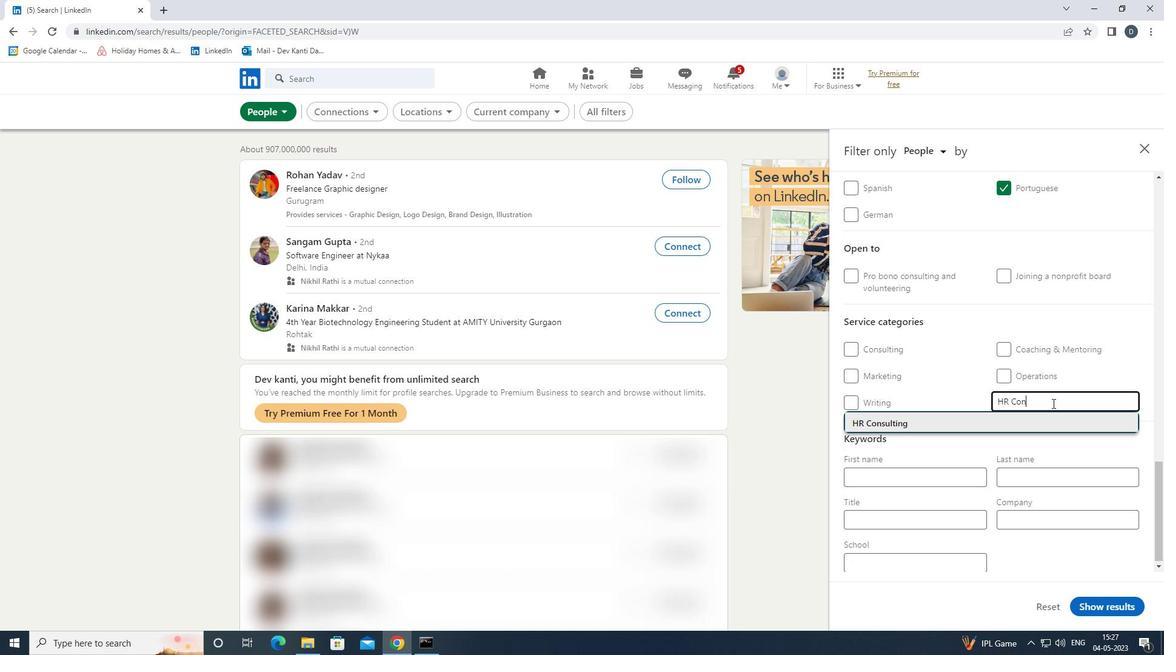 
Action: Mouse moved to (1017, 388)
Screenshot: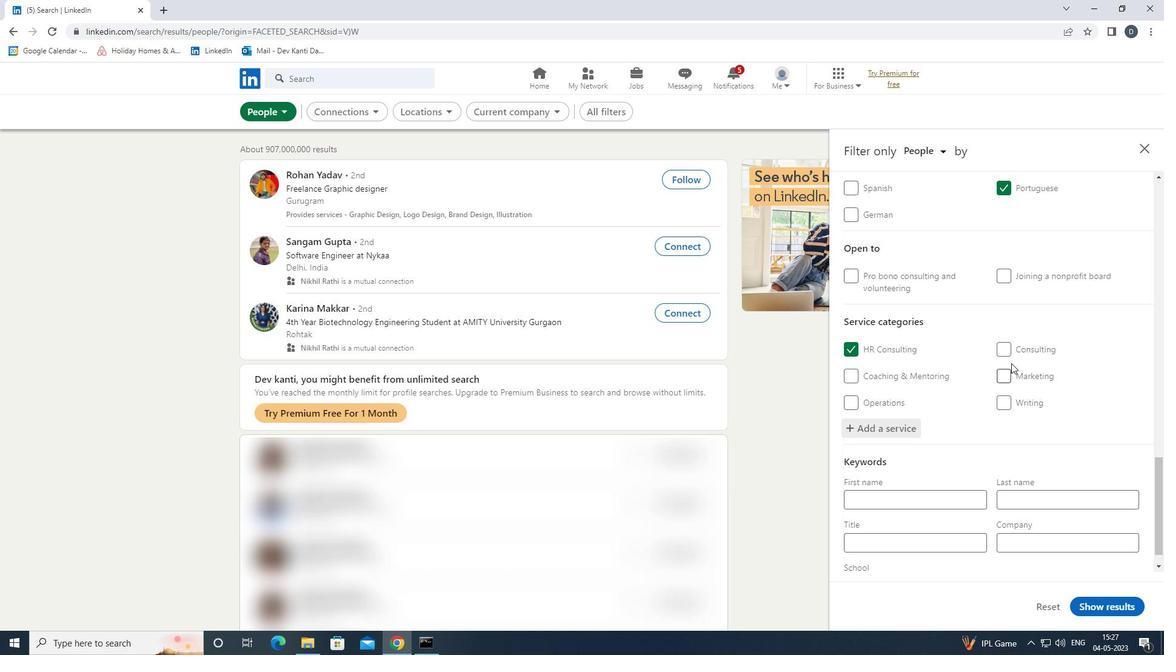 
Action: Mouse scrolled (1017, 388) with delta (0, 0)
Screenshot: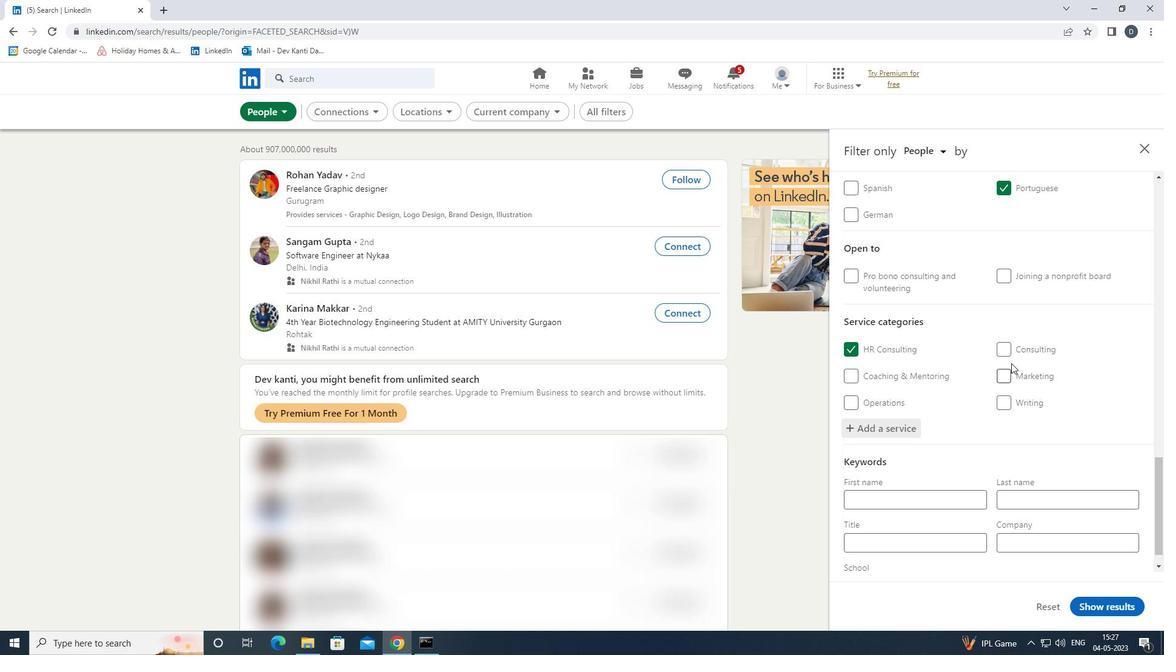 
Action: Mouse moved to (1019, 397)
Screenshot: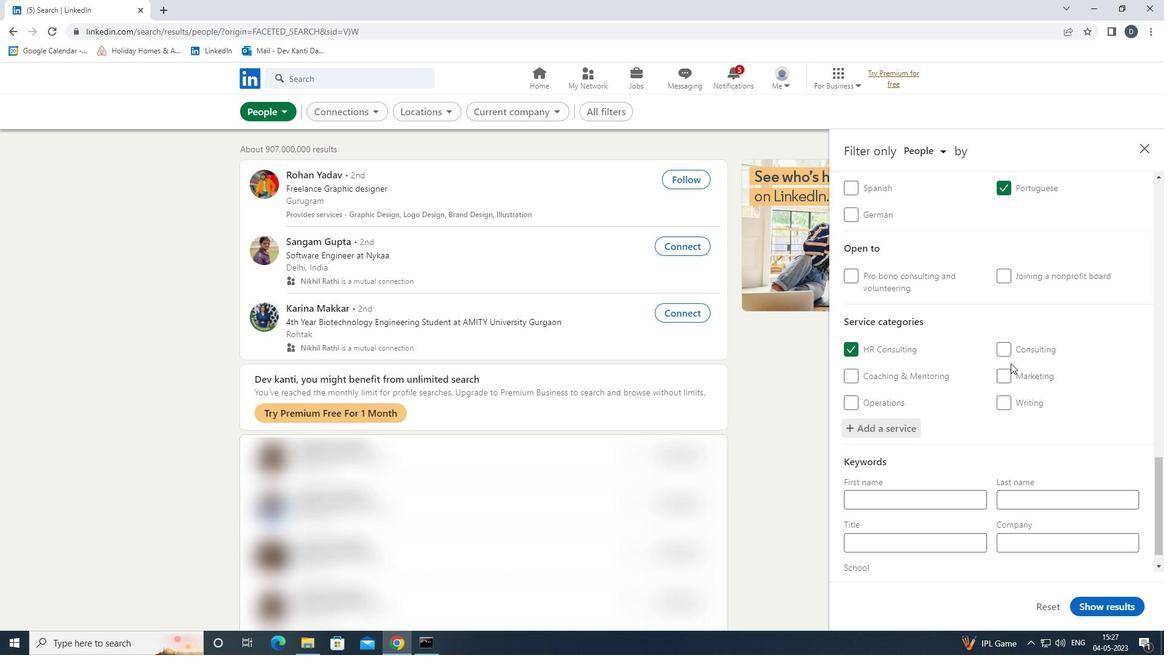 
Action: Mouse scrolled (1019, 397) with delta (0, 0)
Screenshot: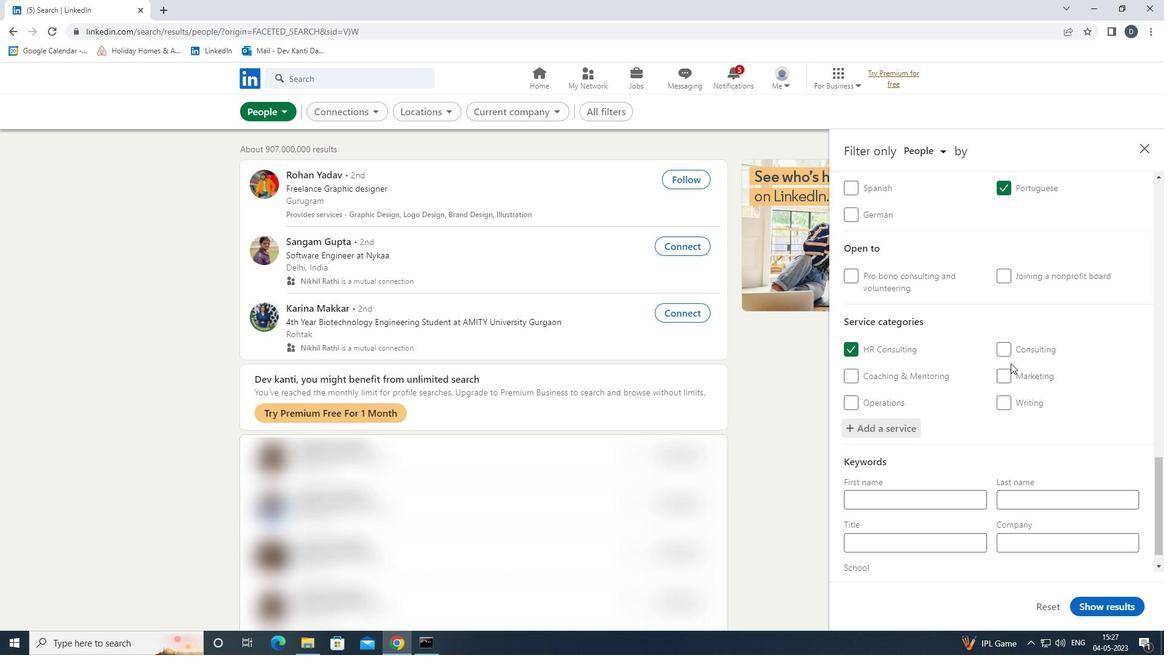 
Action: Mouse moved to (1022, 408)
Screenshot: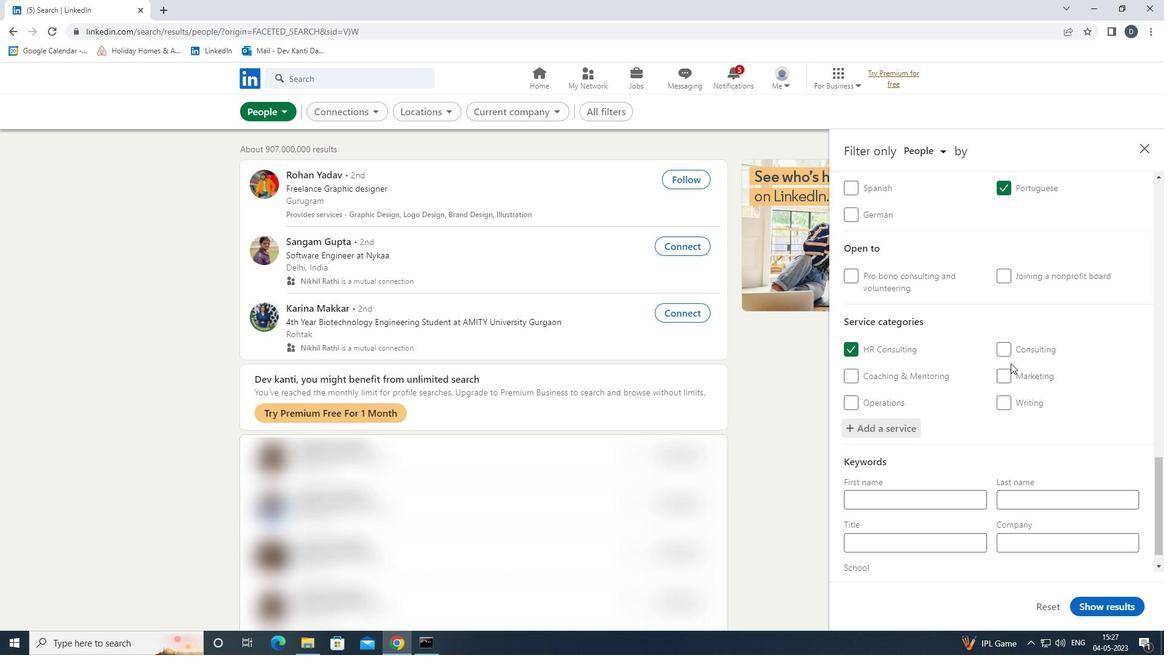 
Action: Mouse scrolled (1022, 408) with delta (0, 0)
Screenshot: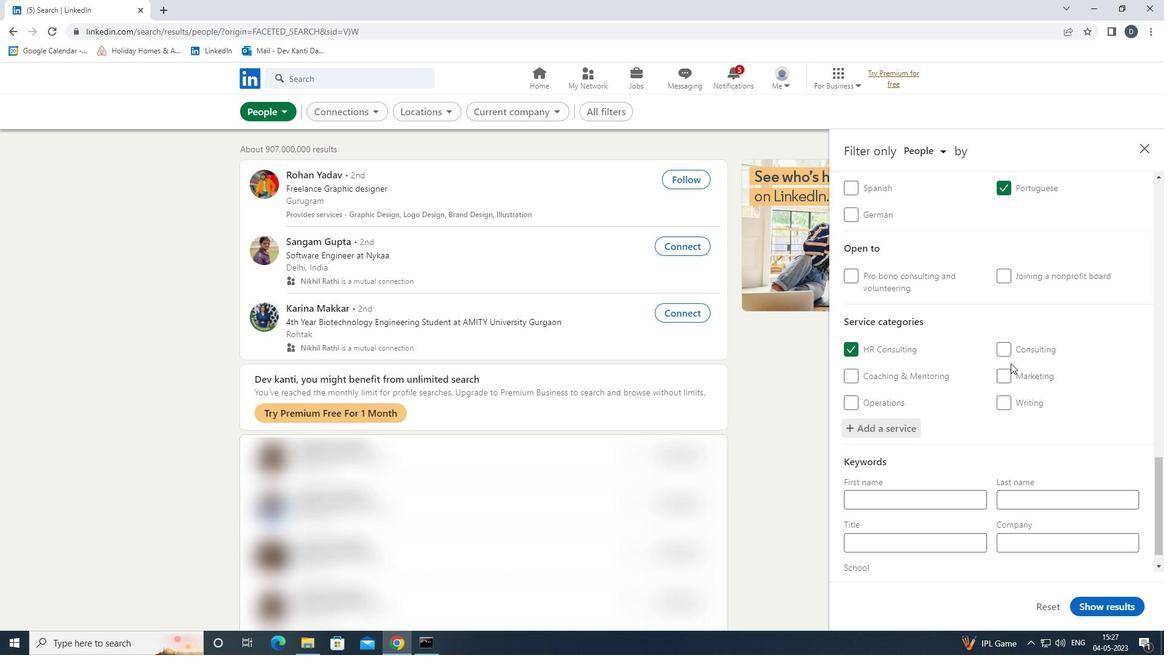 
Action: Mouse moved to (1022, 411)
Screenshot: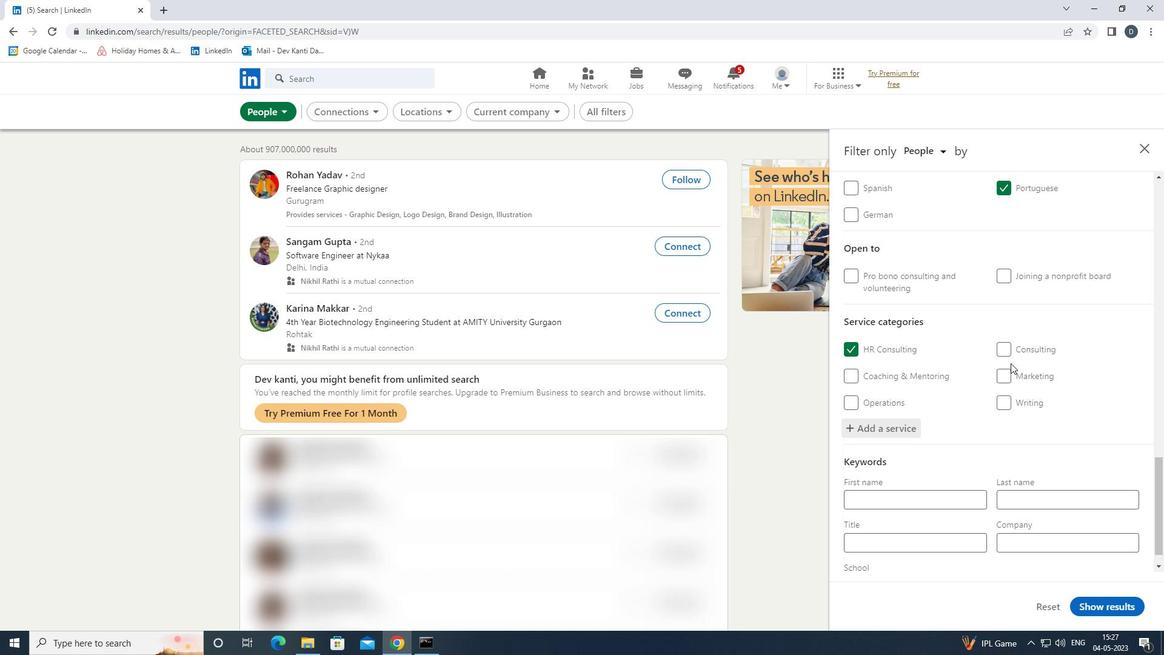 
Action: Mouse scrolled (1022, 410) with delta (0, 0)
Screenshot: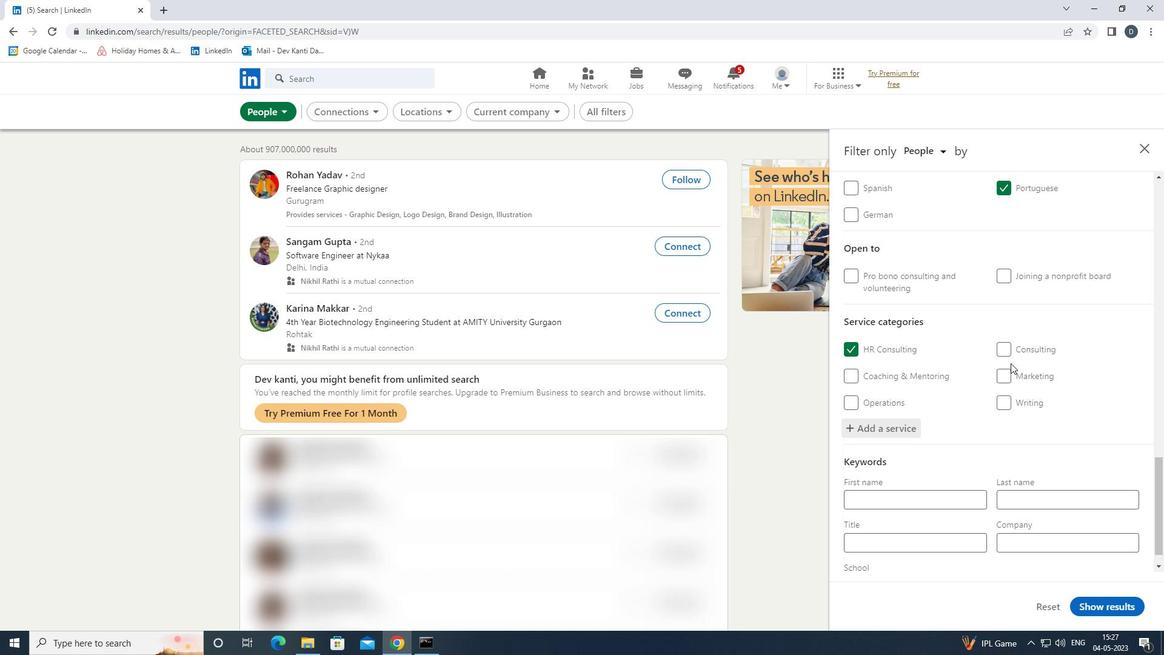 
Action: Mouse moved to (897, 519)
Screenshot: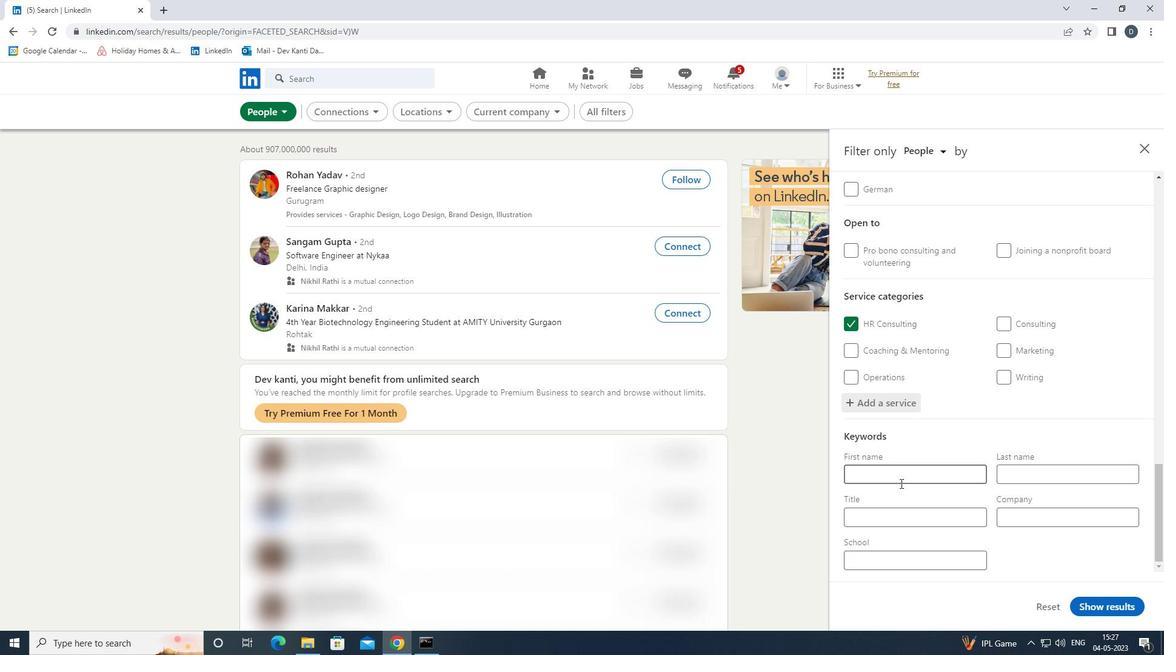 
Action: Mouse pressed left at (897, 519)
Screenshot: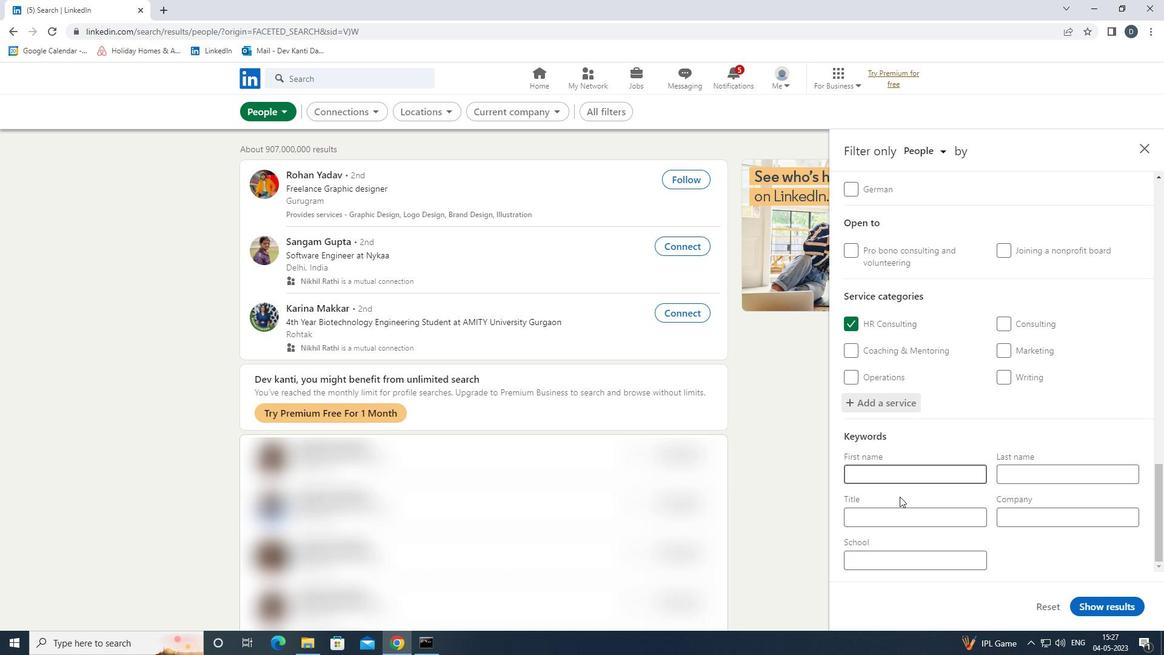 
Action: Mouse moved to (883, 507)
Screenshot: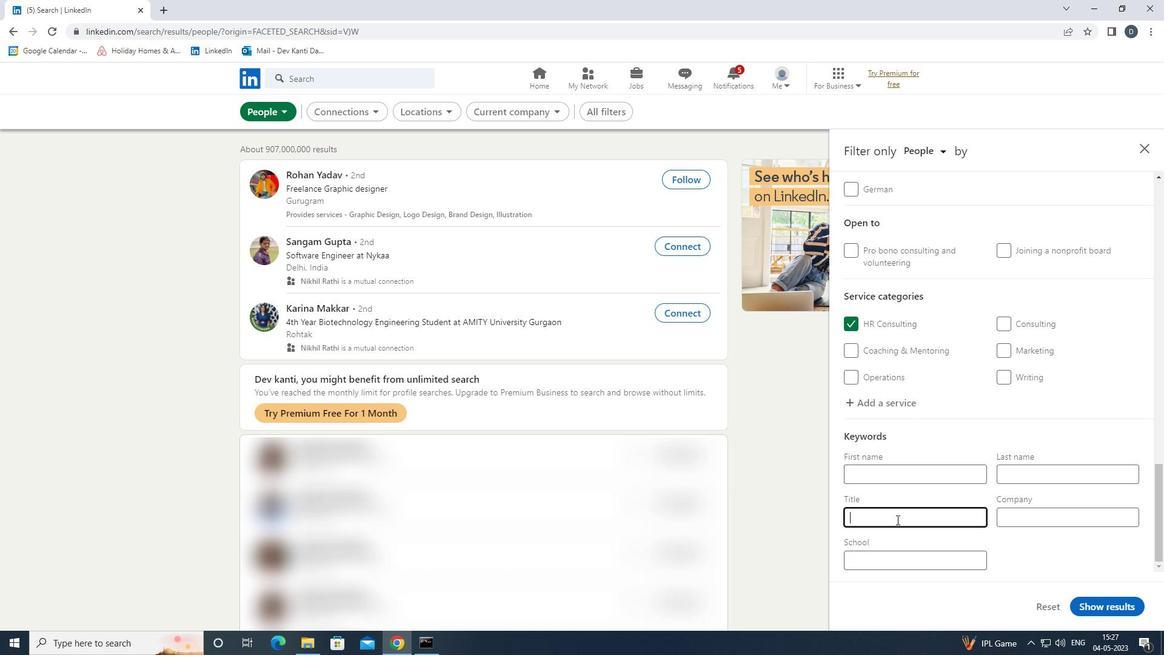 
Action: Key pressed <Key.shift><Key.shift><Key.shift>OFFICE<Key.space><Key.shift>MANAGER
Screenshot: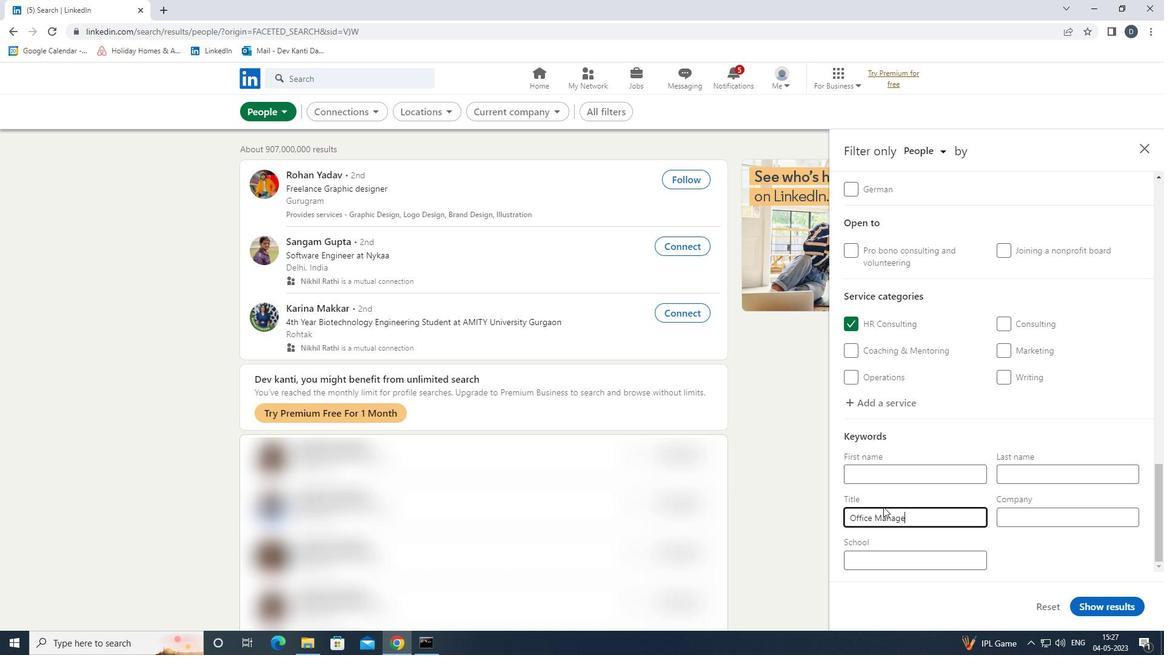 
Action: Mouse moved to (1119, 608)
Screenshot: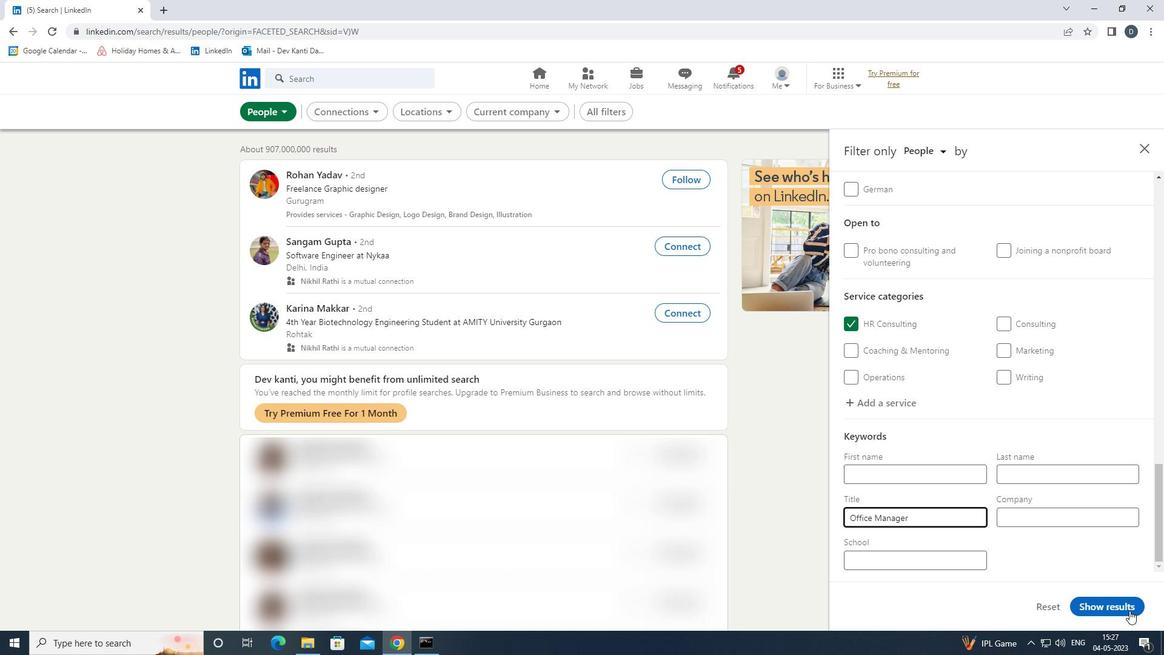 
Action: Mouse pressed left at (1119, 608)
Screenshot: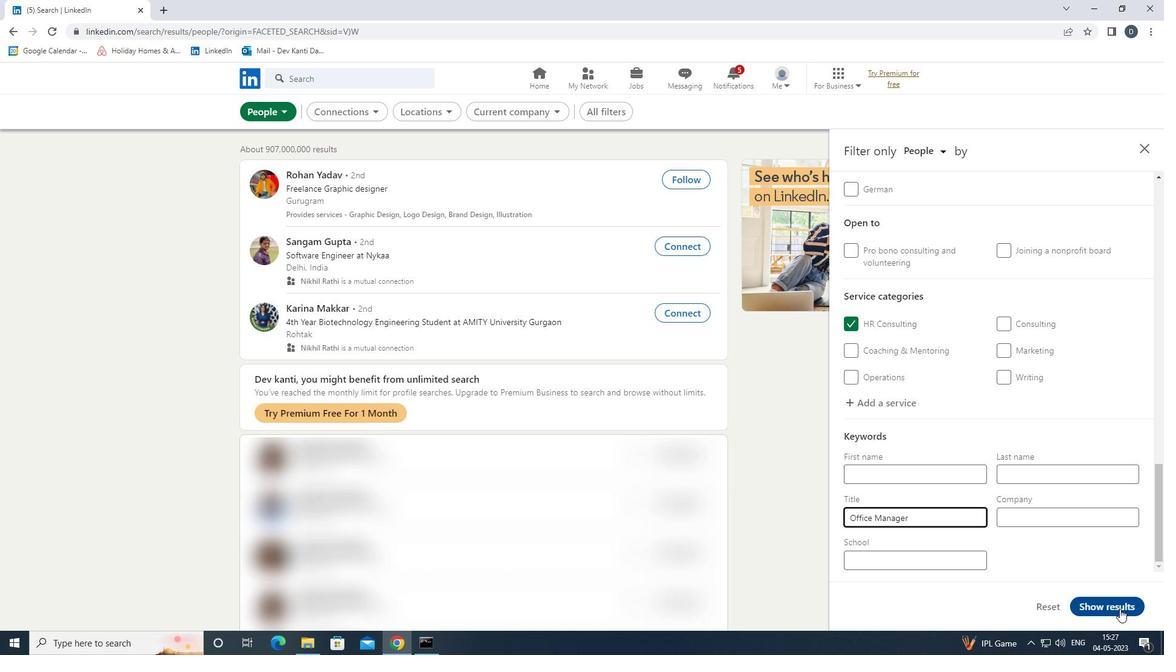 
Action: Mouse moved to (752, 240)
Screenshot: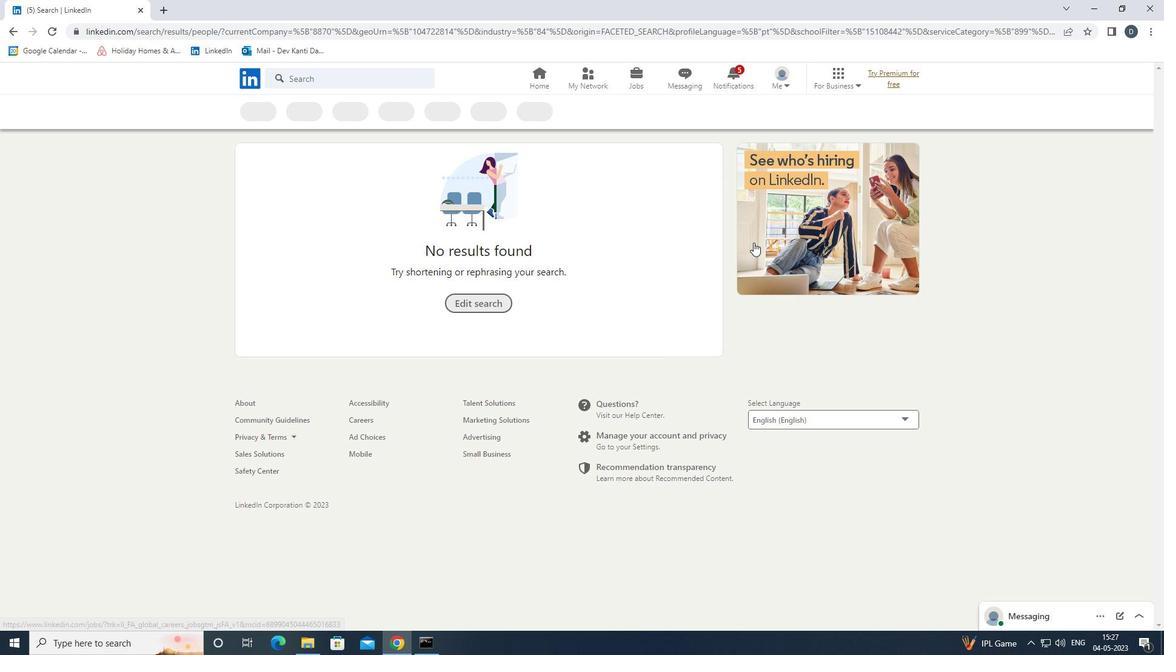 
